 Task: Create a Google Calendar event titled 'Weekly Team training session' on May 26, 2023, from 8:30am to 9:30am at Sector 18, Gurugram, Haryana 122022, India.
Action: Mouse moved to (78, 102)
Screenshot: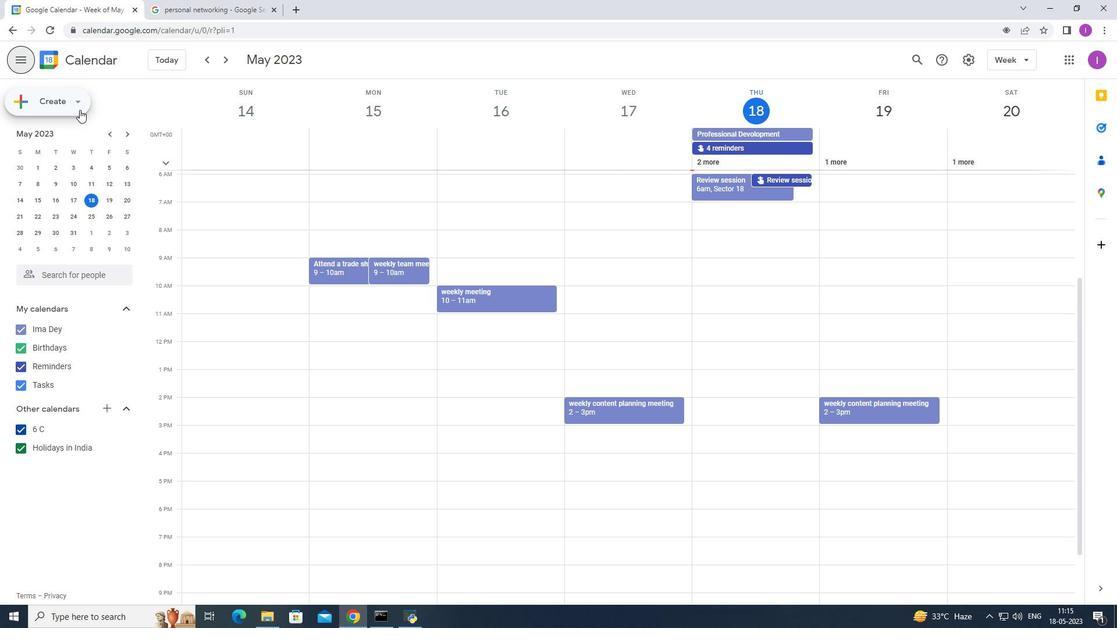 
Action: Mouse pressed left at (78, 102)
Screenshot: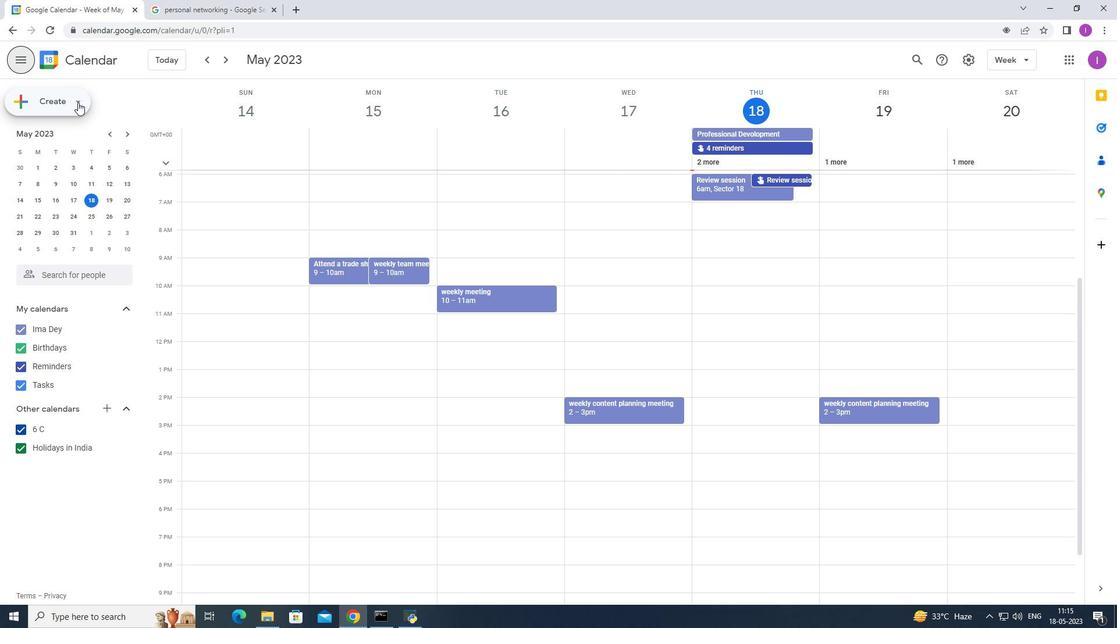 
Action: Mouse moved to (65, 131)
Screenshot: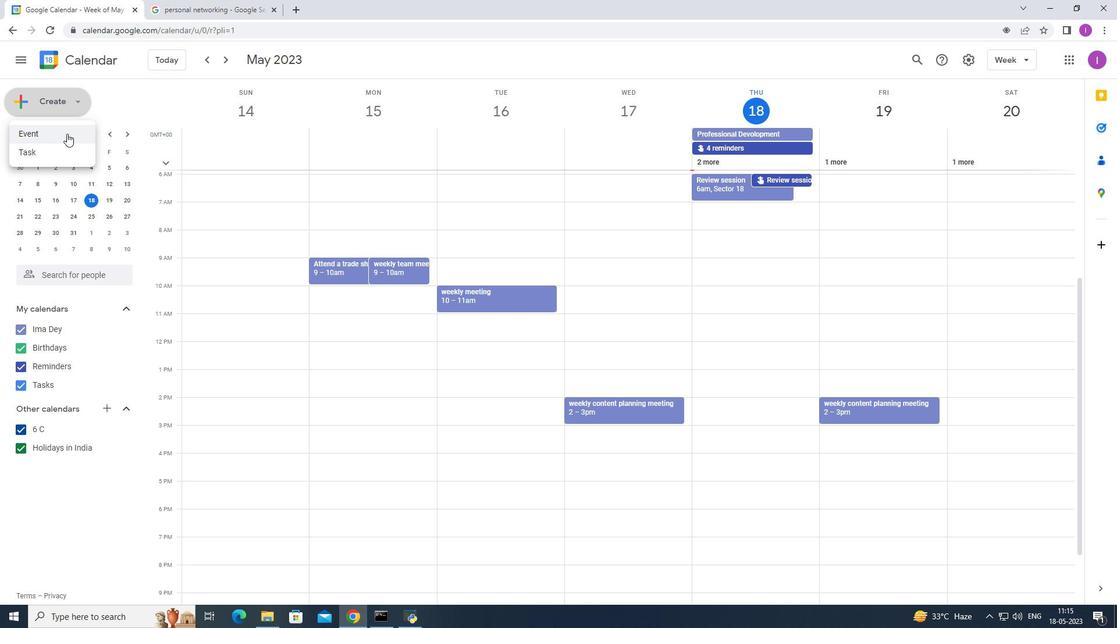 
Action: Mouse pressed left at (65, 131)
Screenshot: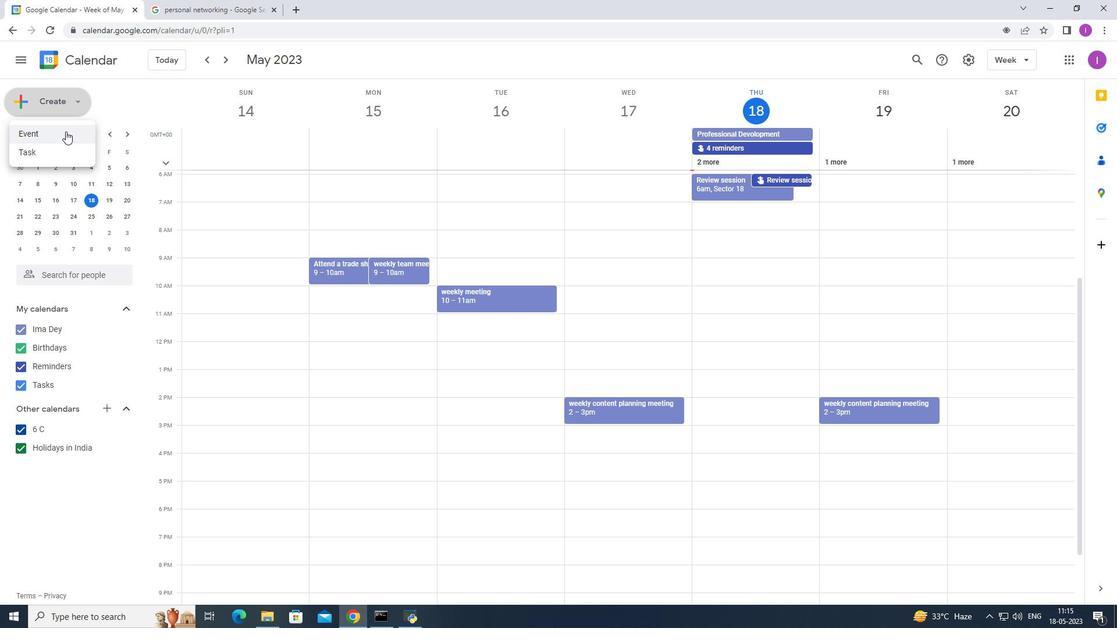 
Action: Mouse moved to (587, 457)
Screenshot: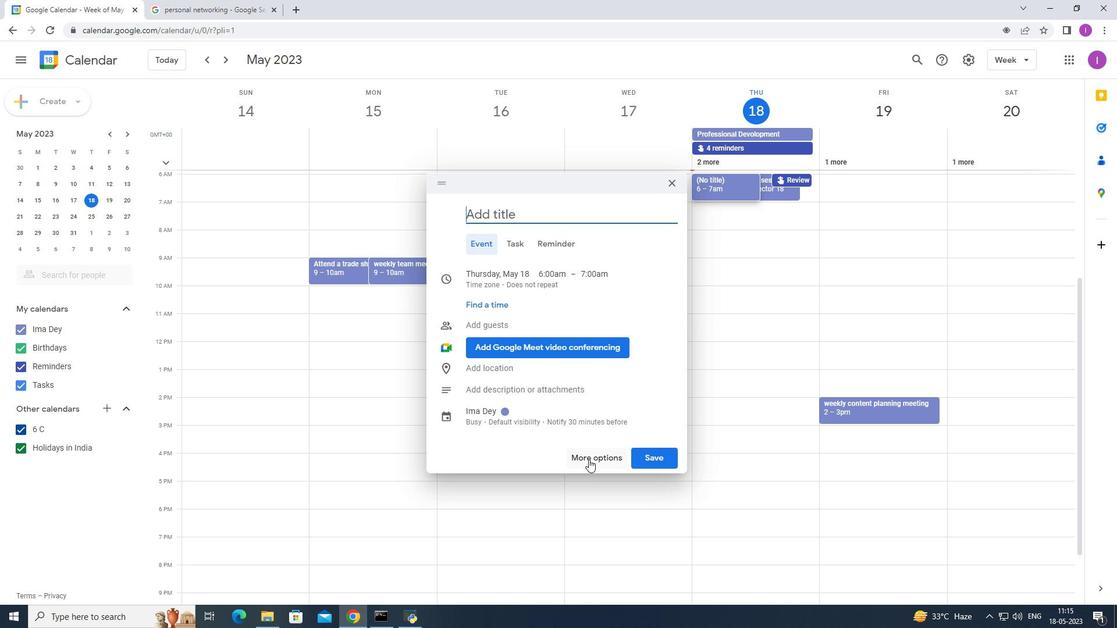 
Action: Mouse pressed left at (587, 457)
Screenshot: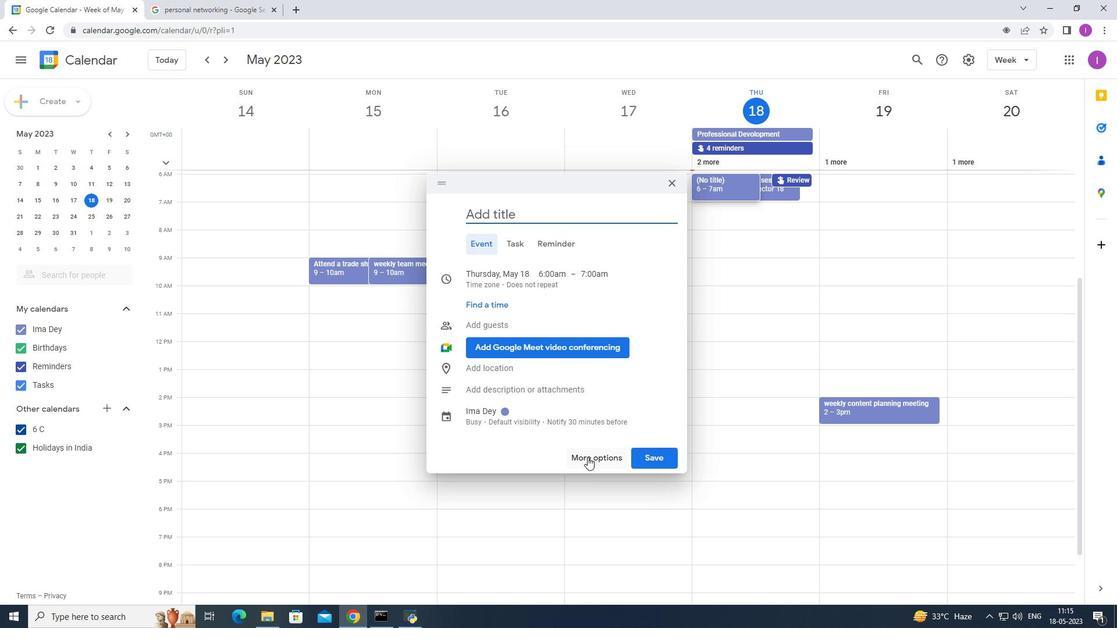 
Action: Mouse moved to (96, 57)
Screenshot: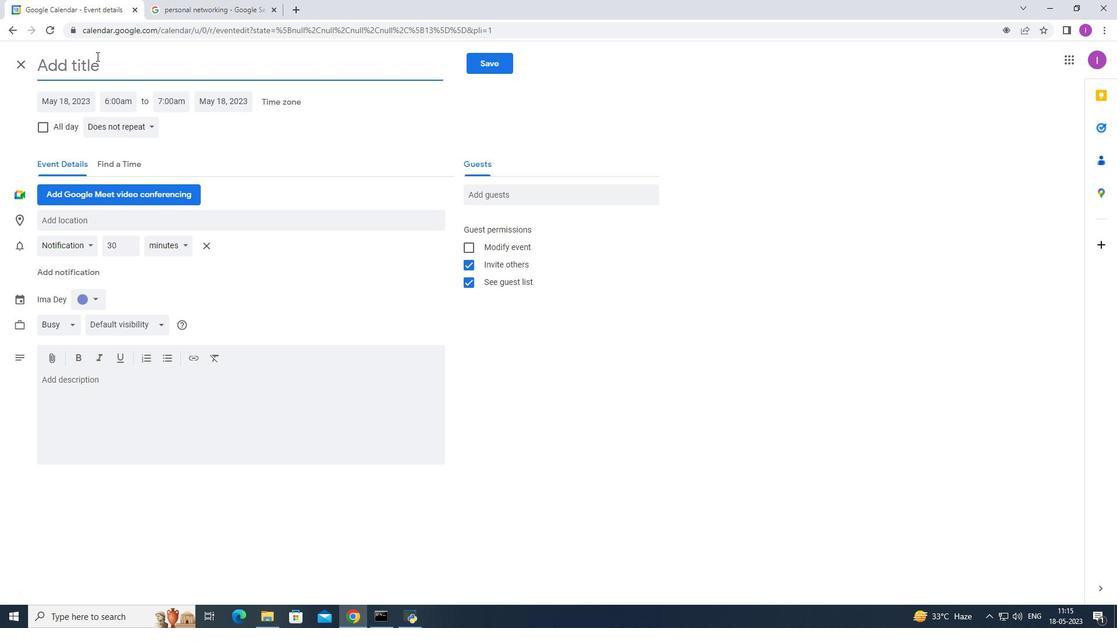 
Action: Key pressed <Key.shift>Weekly<Key.space><Key.shift>Team<Key.space>training<Key.space>session
Screenshot: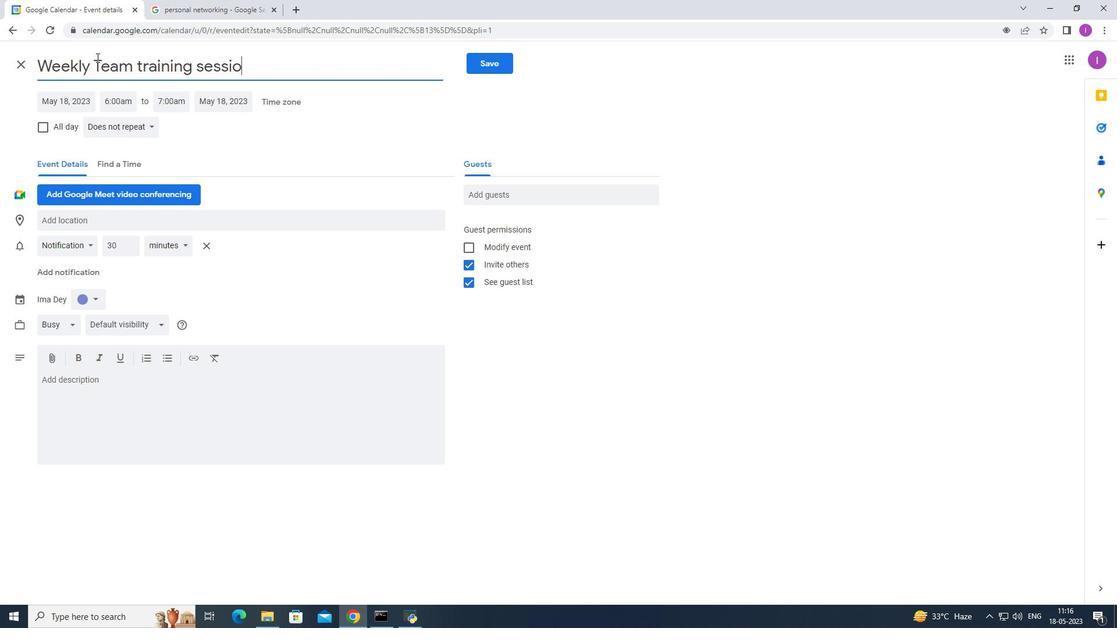 
Action: Mouse moved to (75, 104)
Screenshot: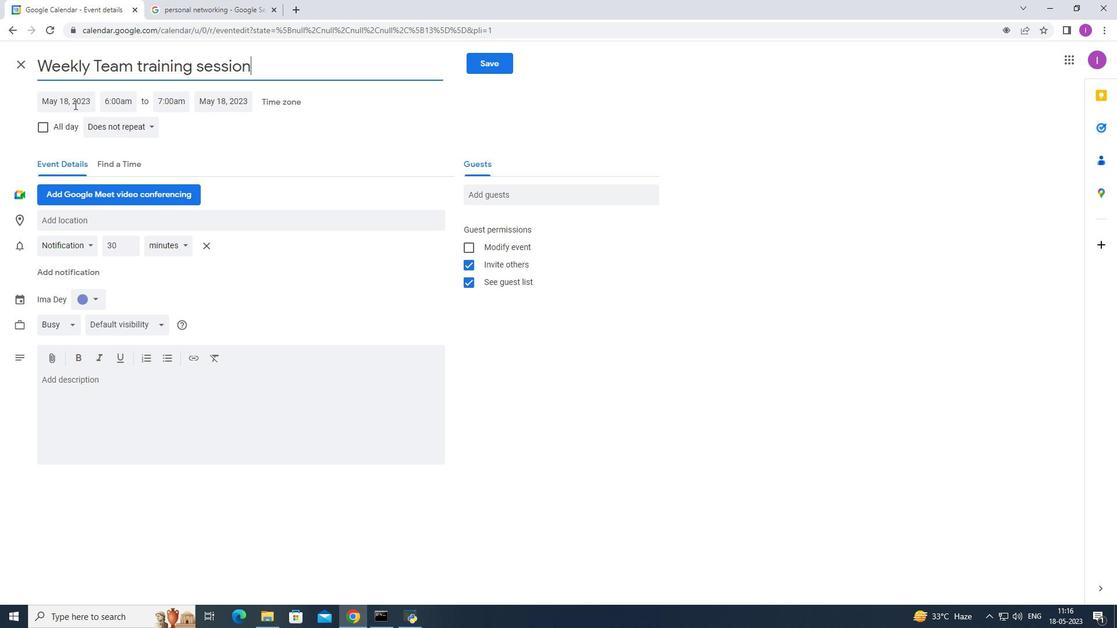 
Action: Mouse pressed left at (75, 104)
Screenshot: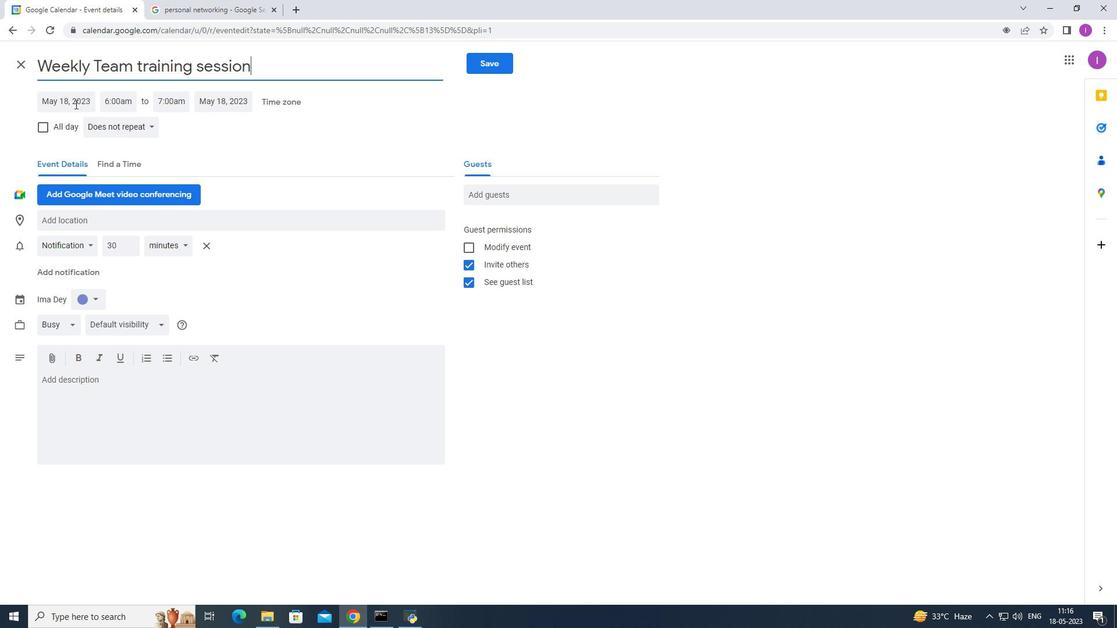 
Action: Mouse moved to (170, 211)
Screenshot: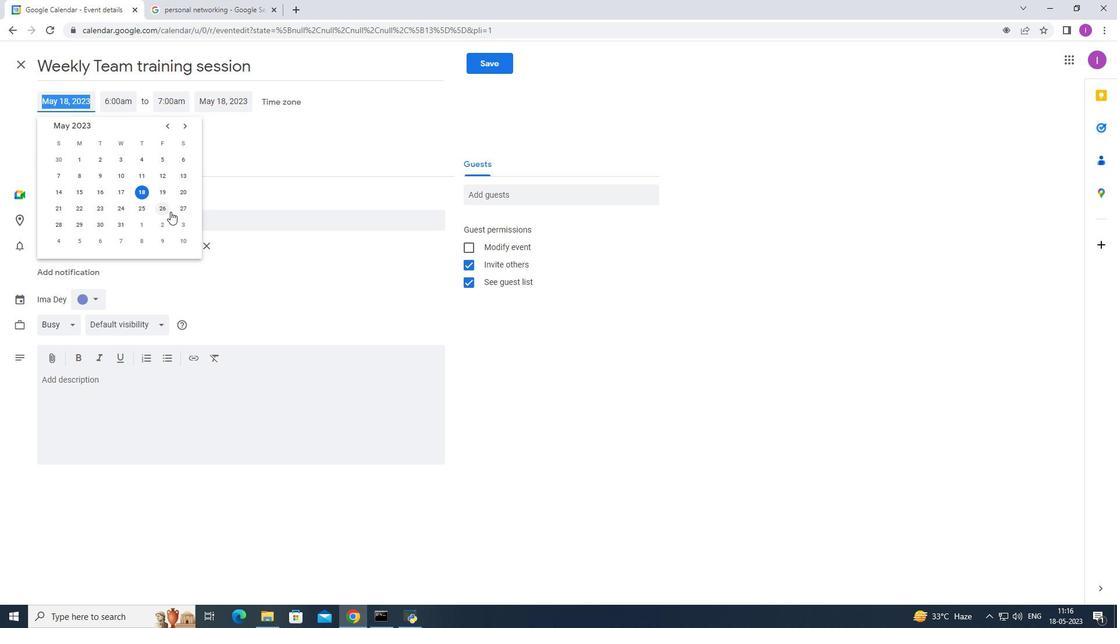
Action: Mouse pressed left at (170, 211)
Screenshot: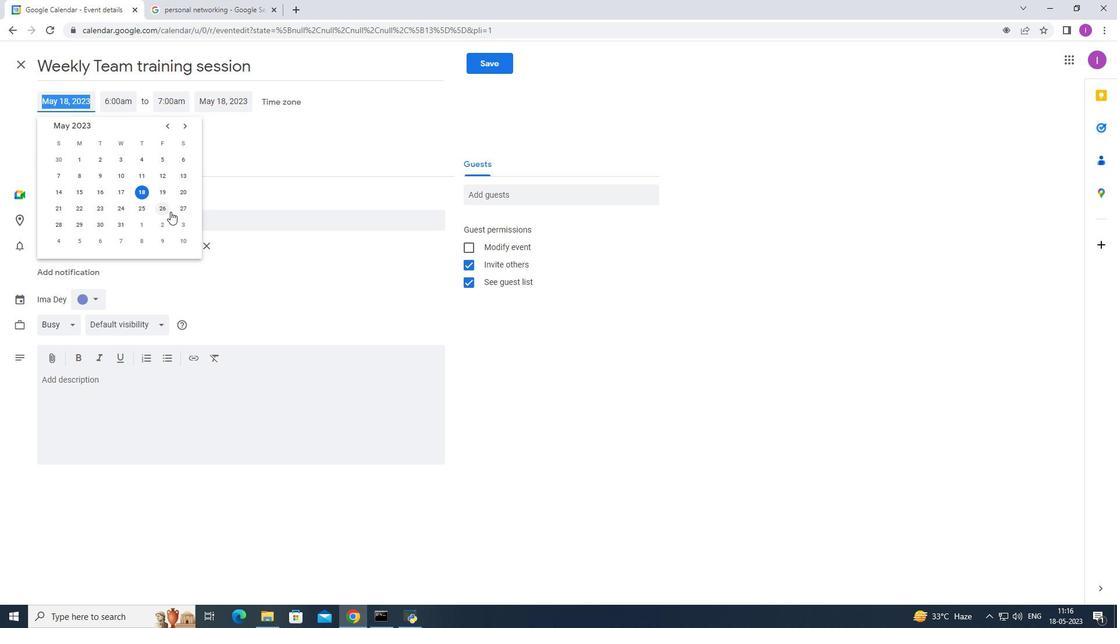 
Action: Mouse moved to (135, 167)
Screenshot: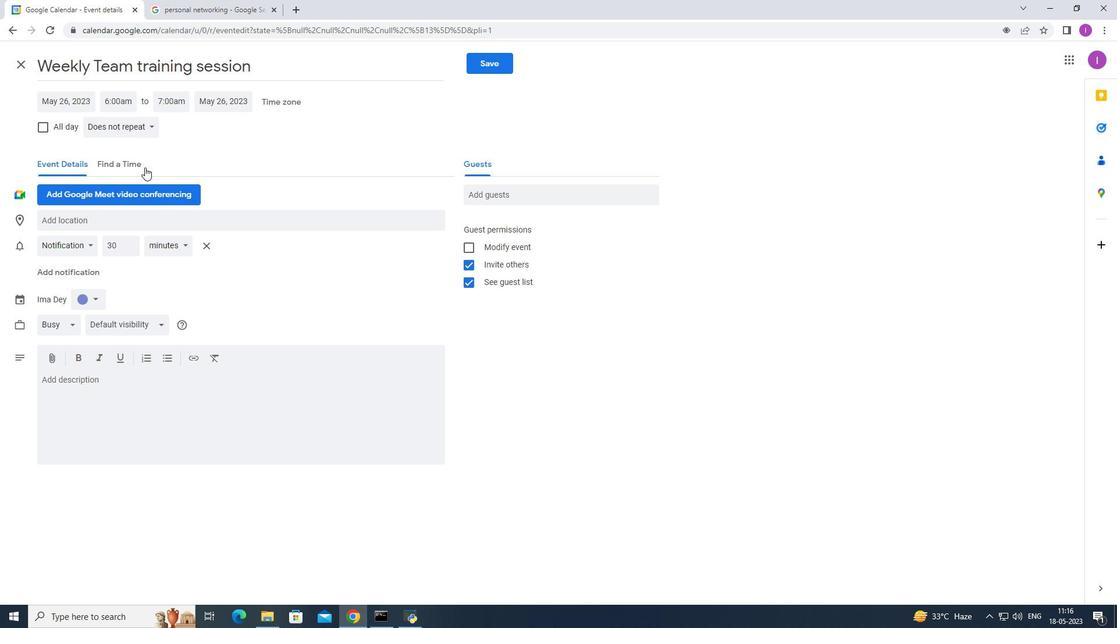 
Action: Mouse pressed left at (135, 167)
Screenshot: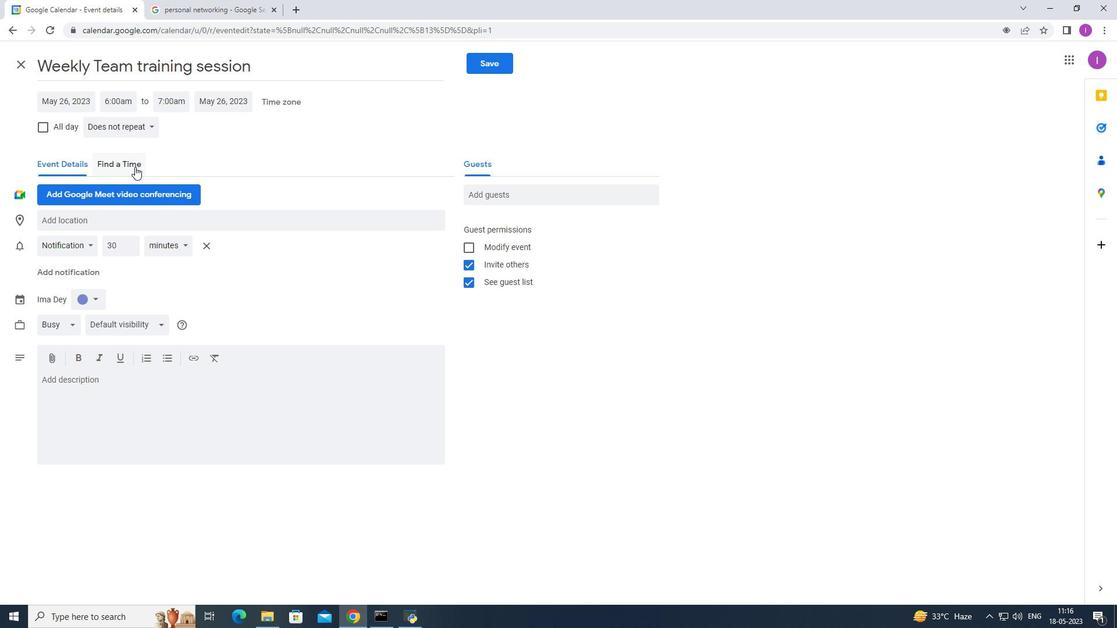 
Action: Mouse moved to (118, 412)
Screenshot: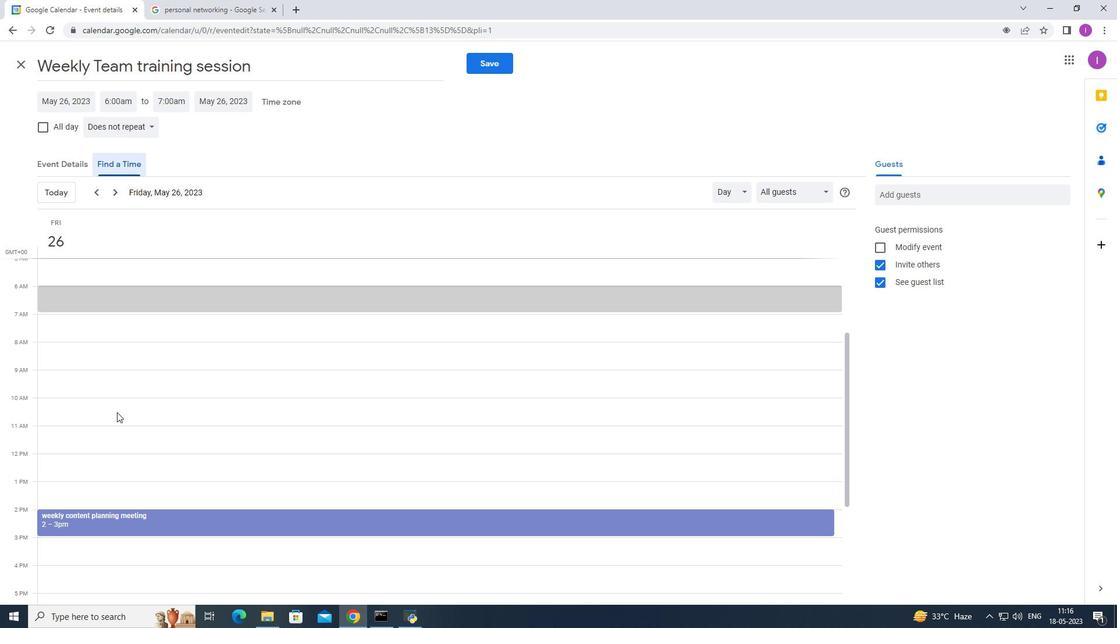 
Action: Mouse scrolled (118, 411) with delta (0, 0)
Screenshot: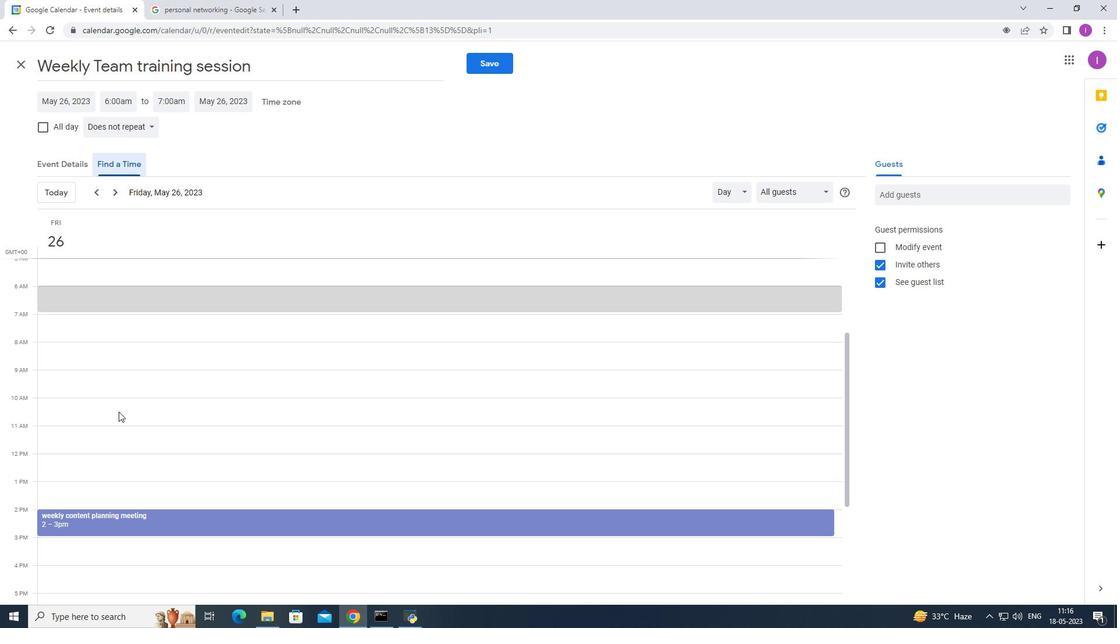 
Action: Mouse scrolled (118, 411) with delta (0, 0)
Screenshot: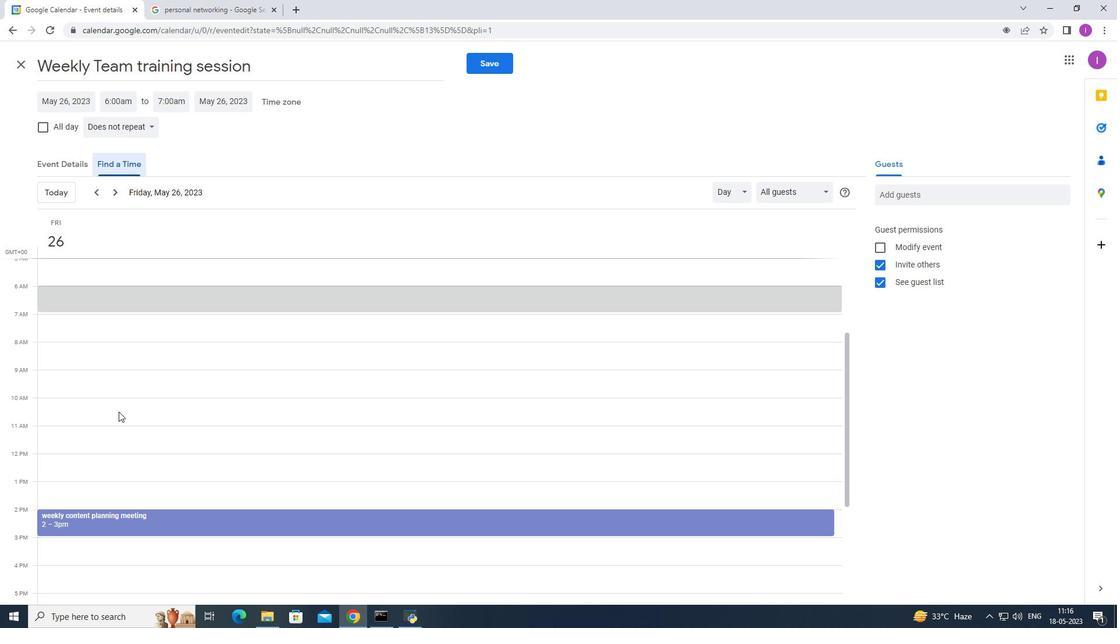 
Action: Mouse scrolled (118, 411) with delta (0, 0)
Screenshot: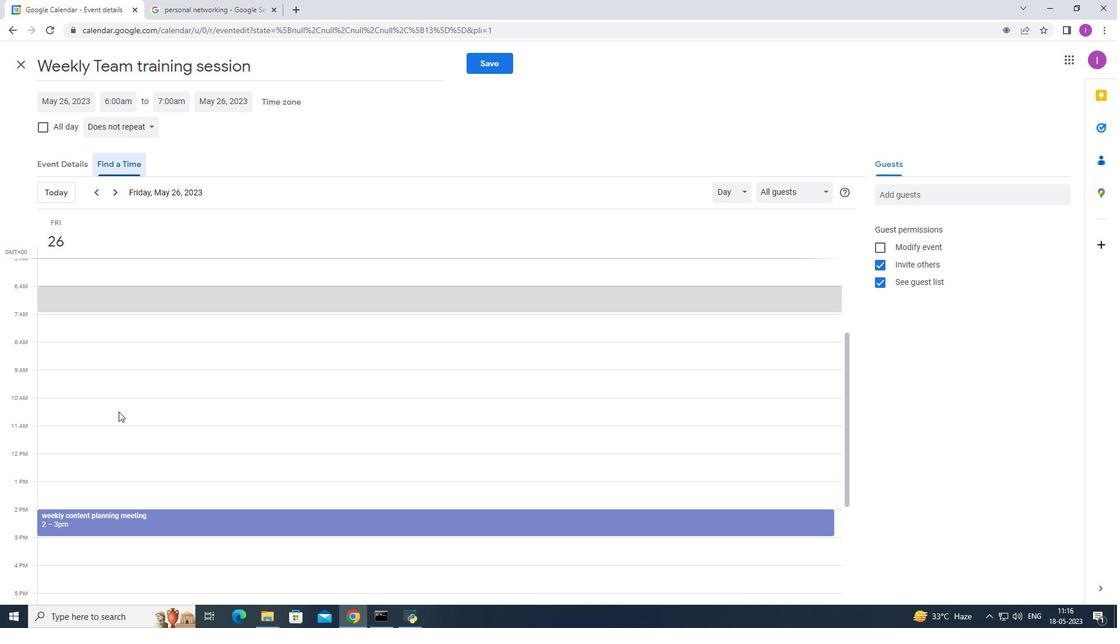 
Action: Mouse moved to (127, 407)
Screenshot: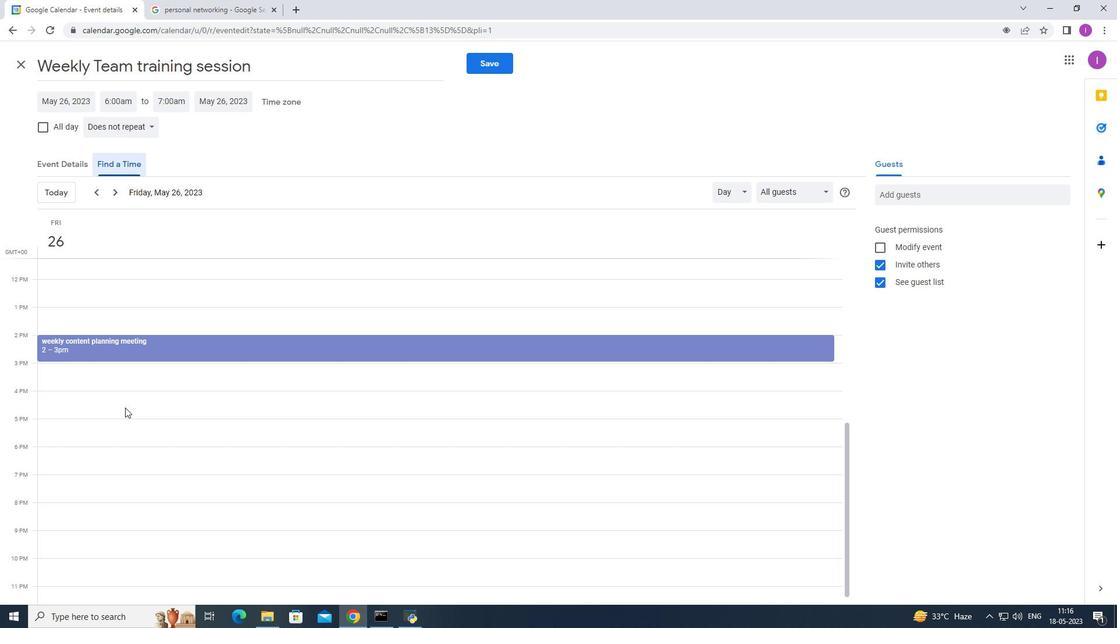 
Action: Mouse scrolled (127, 406) with delta (0, 0)
Screenshot: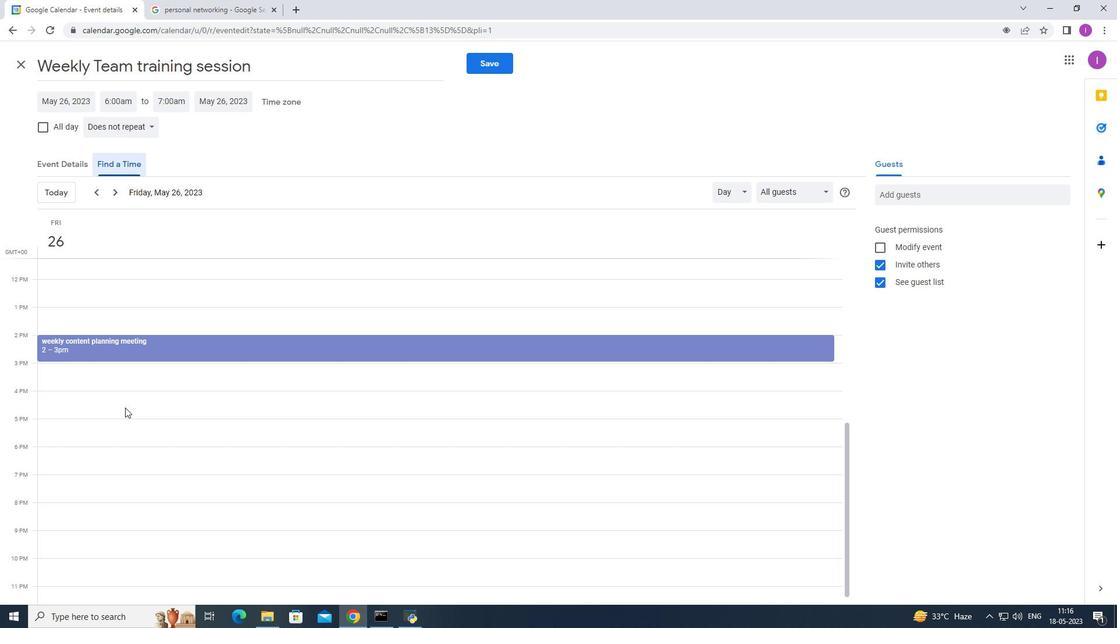 
Action: Mouse scrolled (127, 406) with delta (0, 0)
Screenshot: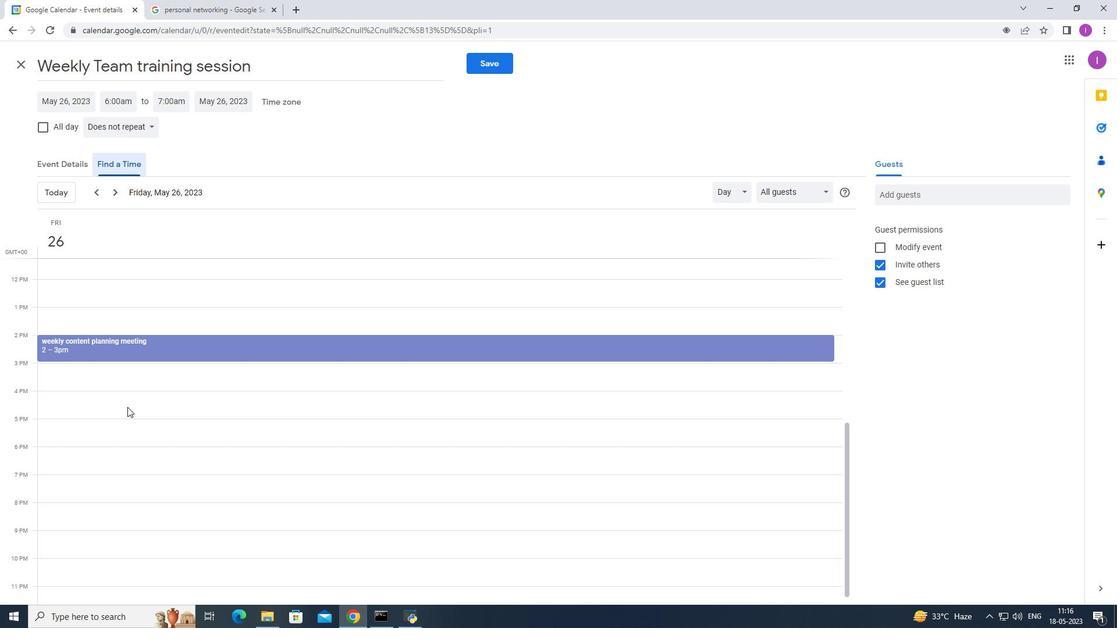 
Action: Mouse scrolled (127, 406) with delta (0, 0)
Screenshot: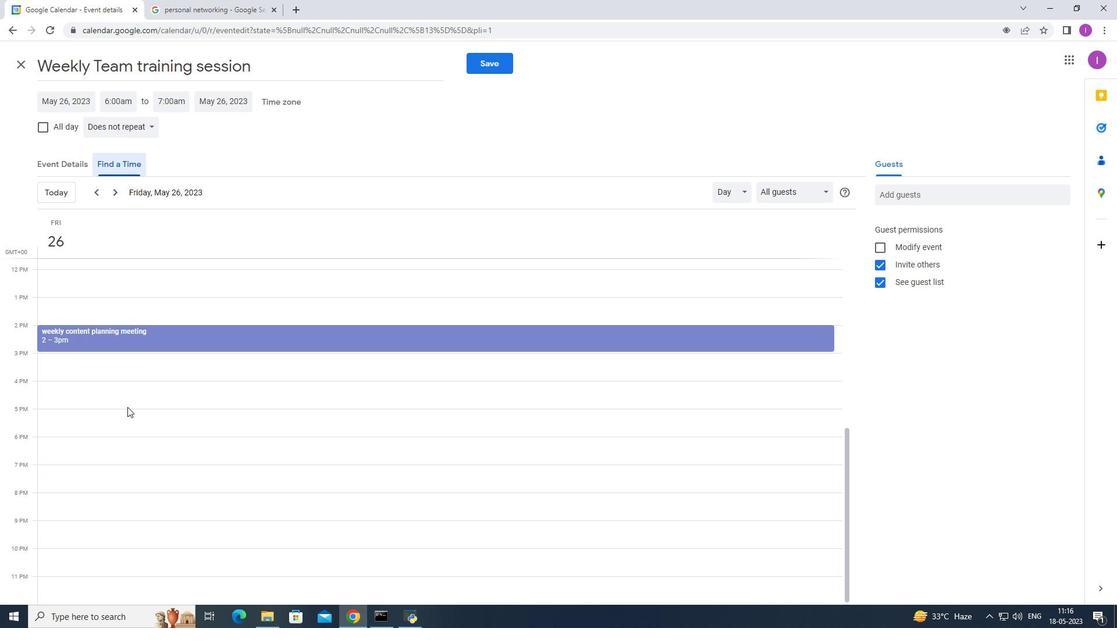 
Action: Mouse moved to (72, 279)
Screenshot: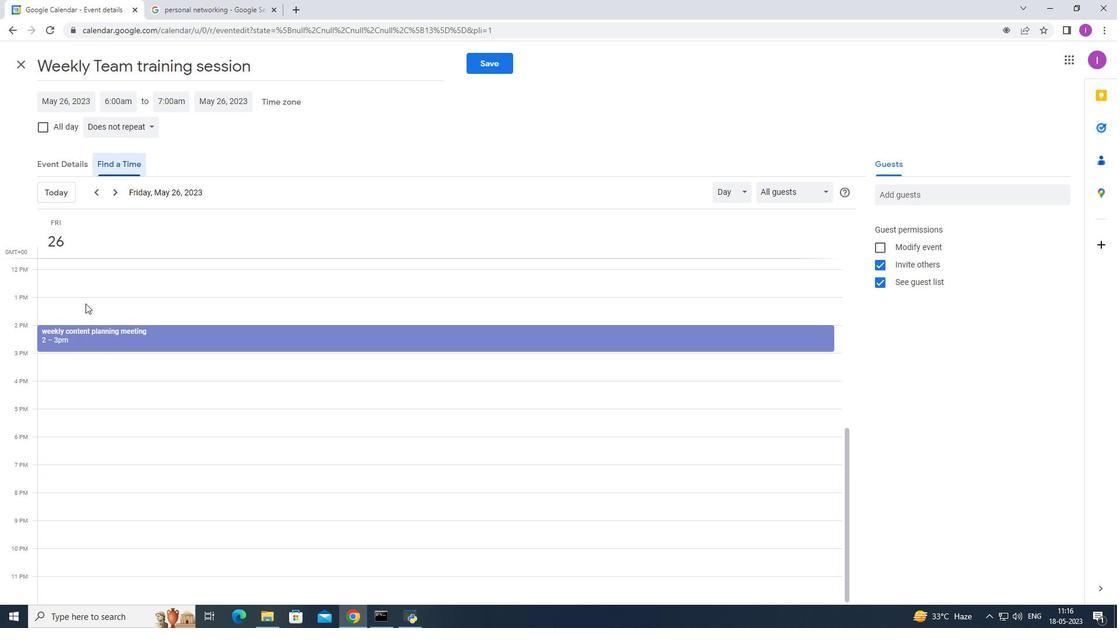 
Action: Mouse scrolled (72, 279) with delta (0, 0)
Screenshot: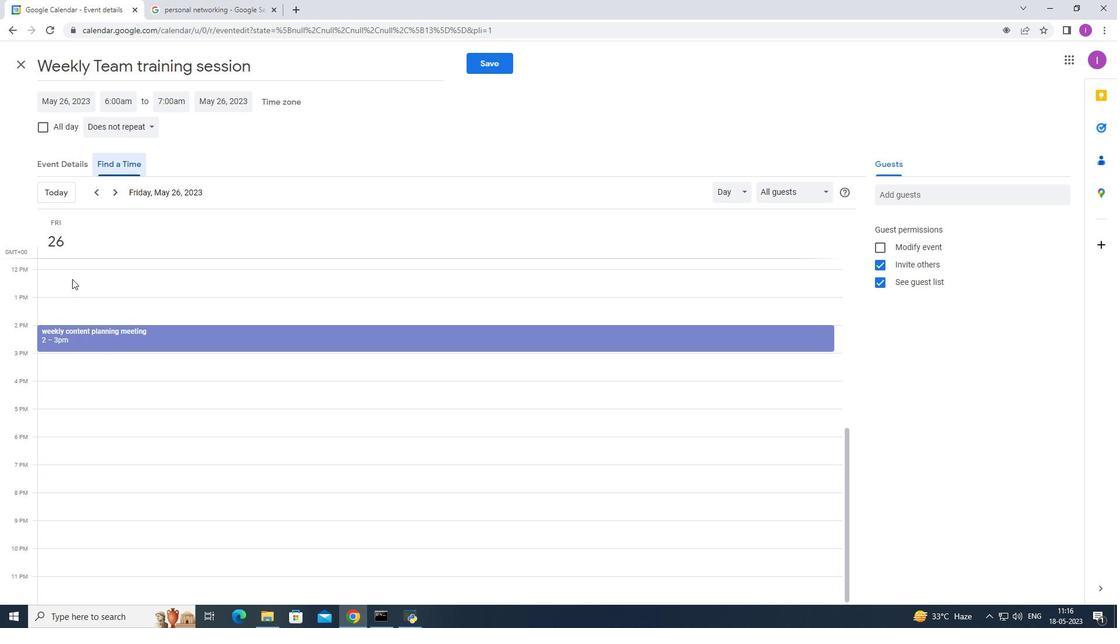 
Action: Mouse scrolled (72, 279) with delta (0, 0)
Screenshot: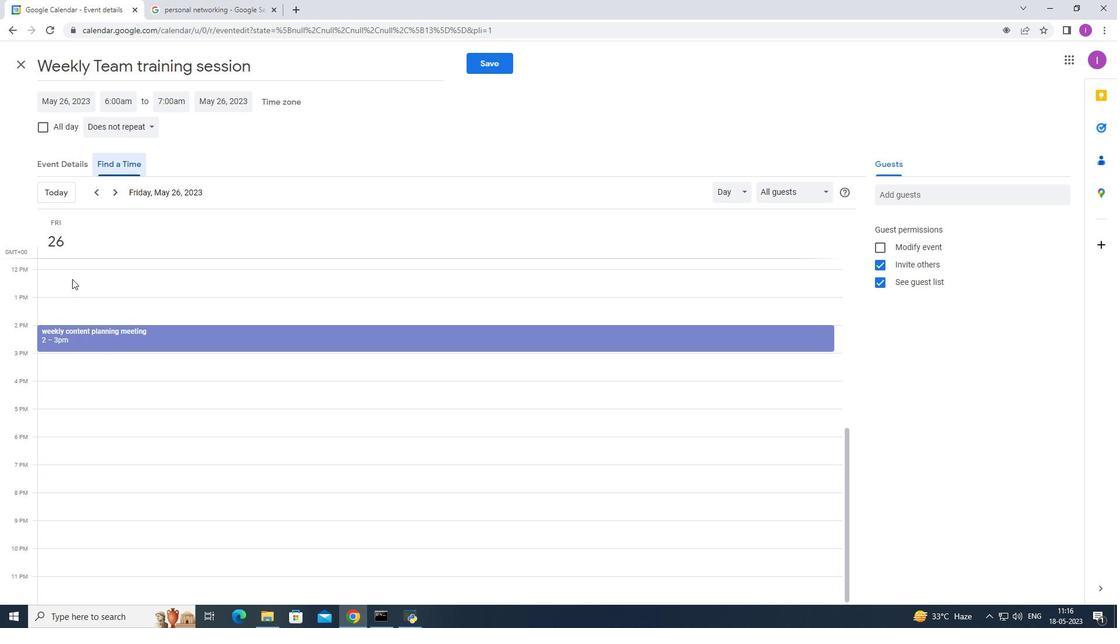 
Action: Mouse scrolled (72, 279) with delta (0, 0)
Screenshot: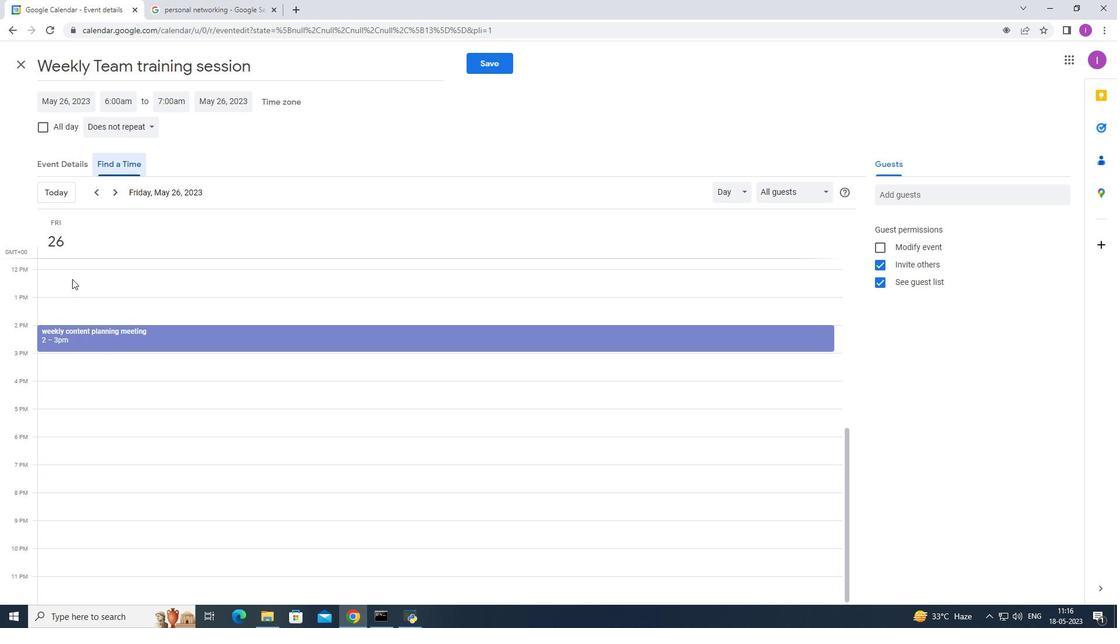 
Action: Mouse moved to (100, 373)
Screenshot: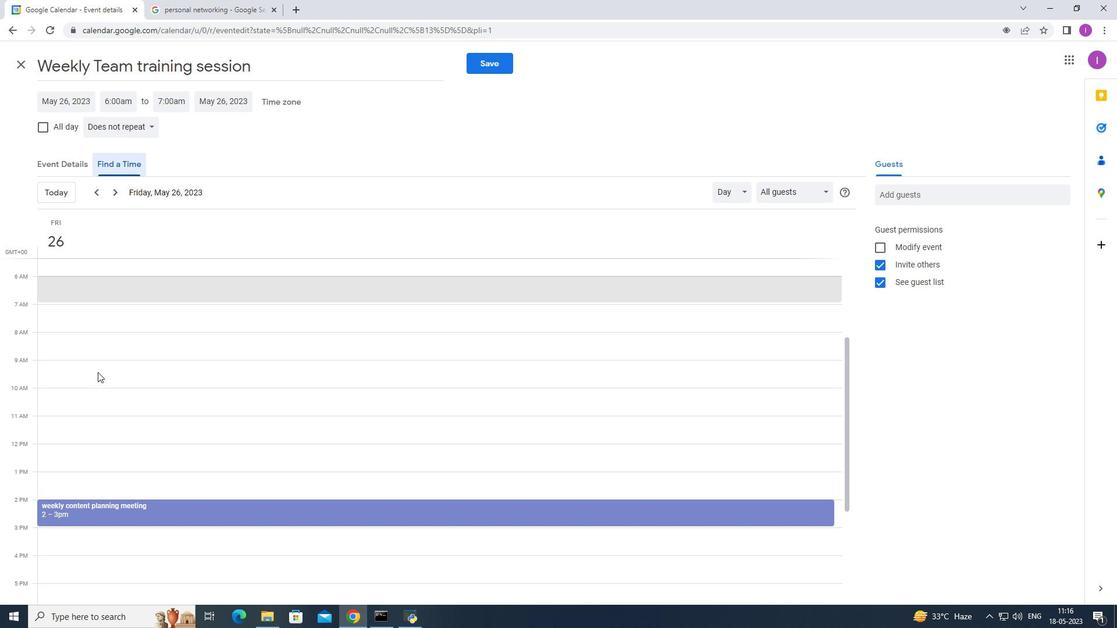 
Action: Mouse scrolled (100, 373) with delta (0, 0)
Screenshot: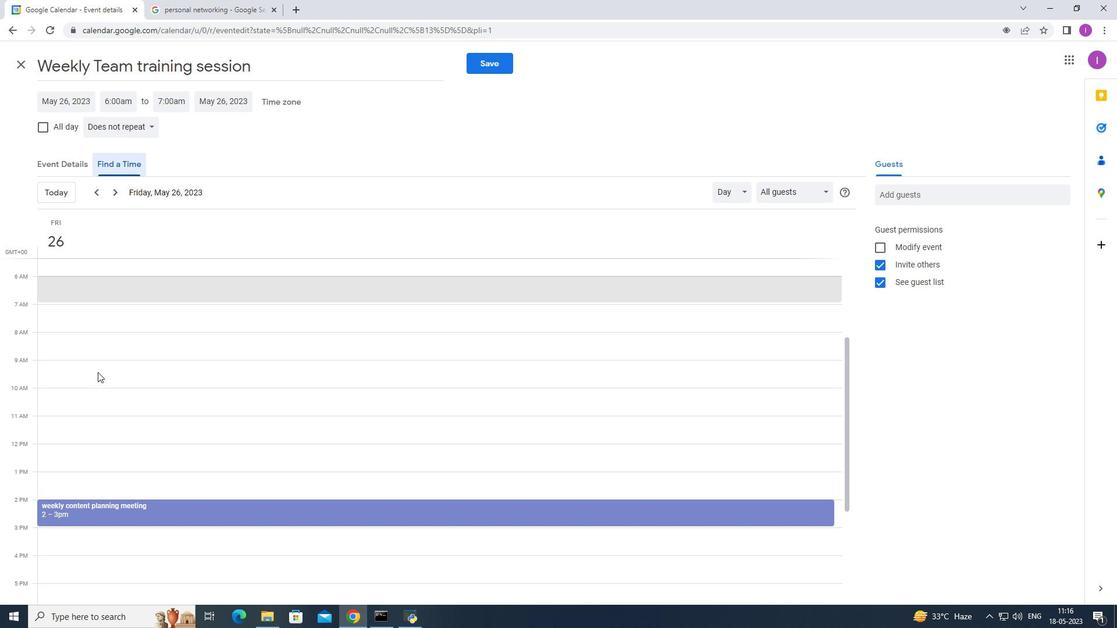 
Action: Mouse moved to (100, 374)
Screenshot: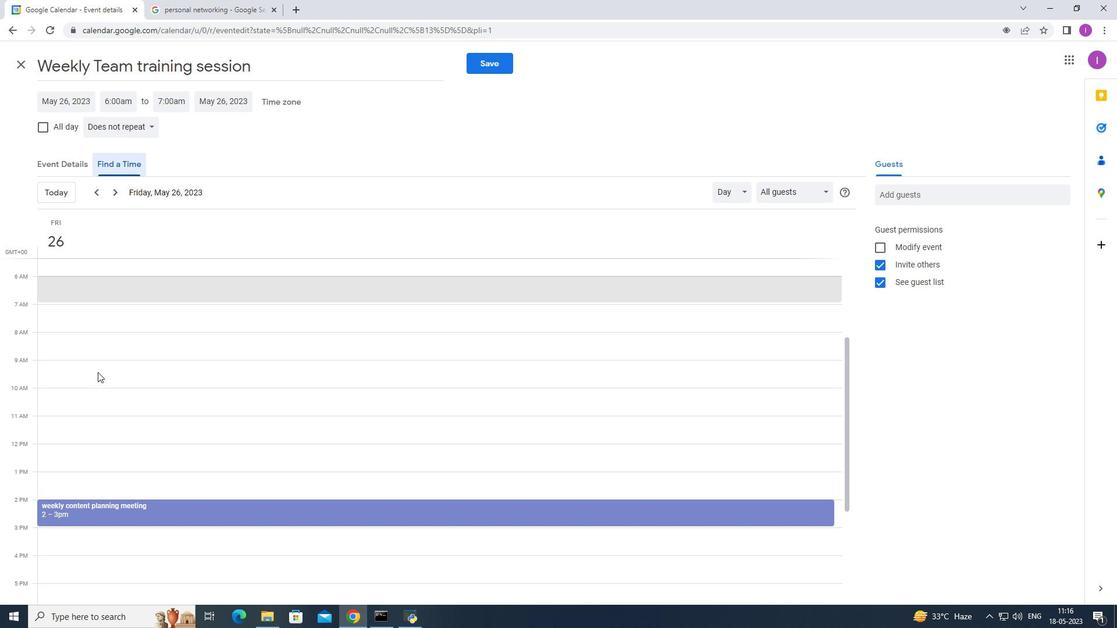 
Action: Mouse scrolled (100, 373) with delta (0, 0)
Screenshot: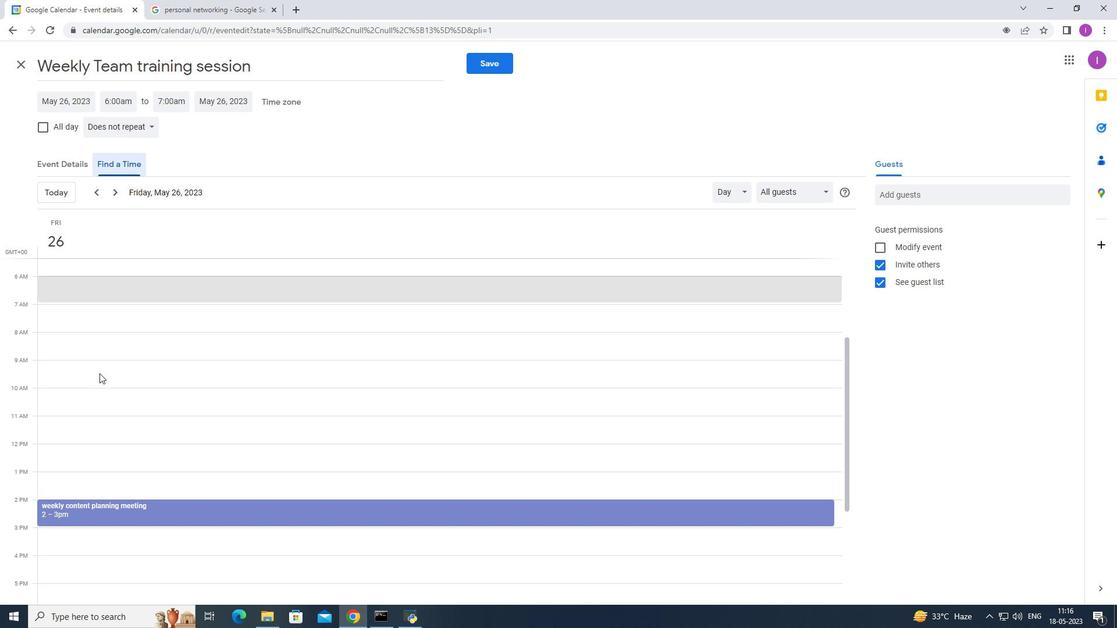 
Action: Mouse scrolled (100, 373) with delta (0, 0)
Screenshot: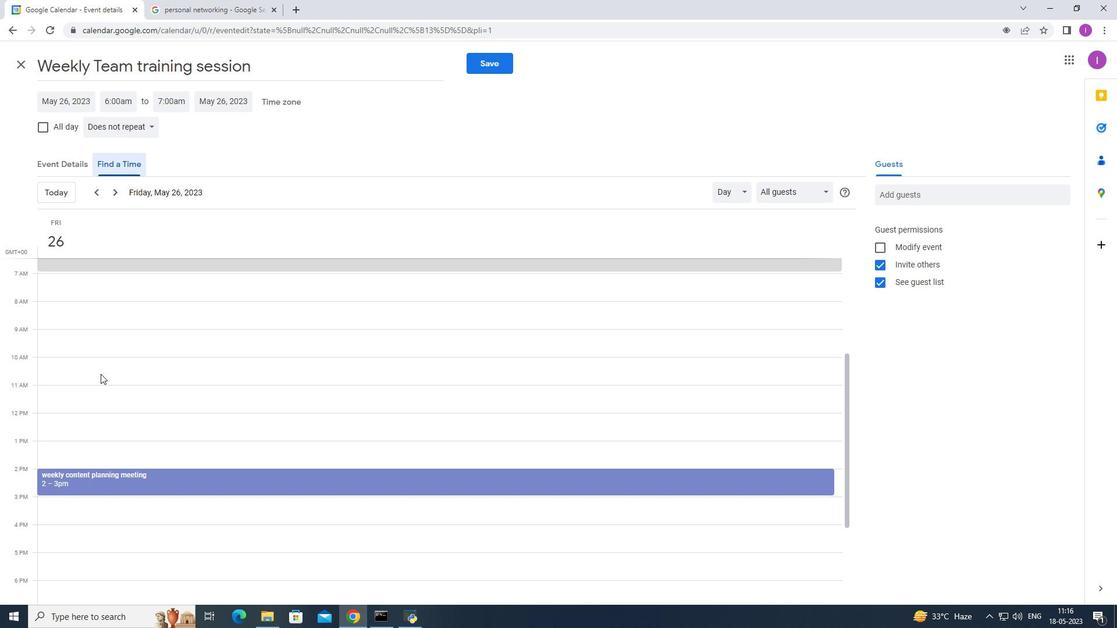 
Action: Mouse moved to (103, 373)
Screenshot: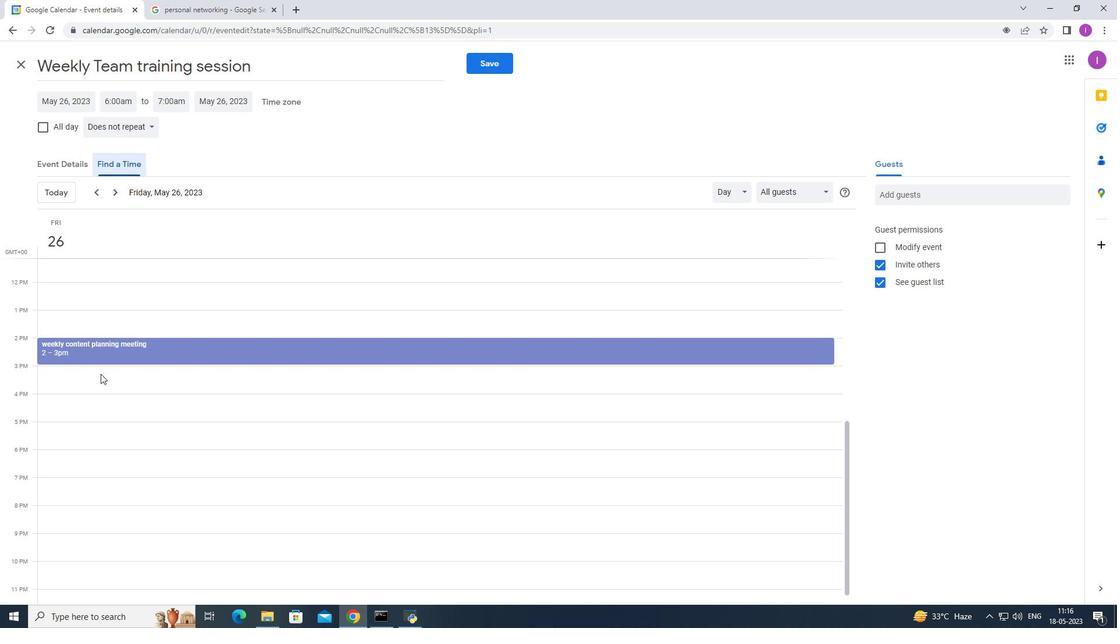 
Action: Mouse scrolled (103, 372) with delta (0, 0)
Screenshot: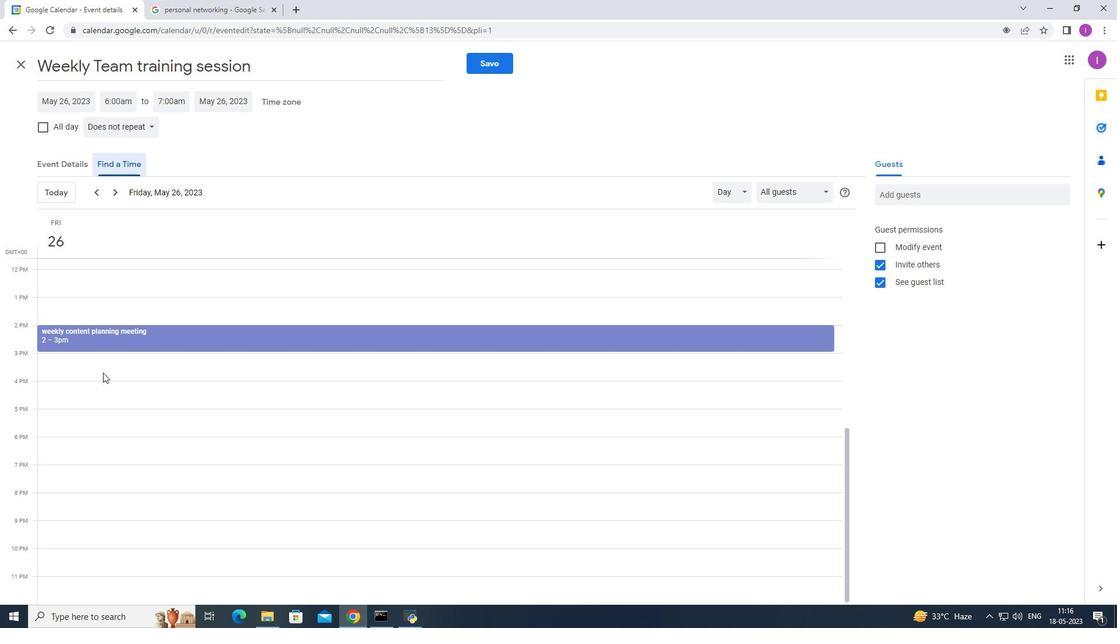 
Action: Mouse scrolled (103, 372) with delta (0, 0)
Screenshot: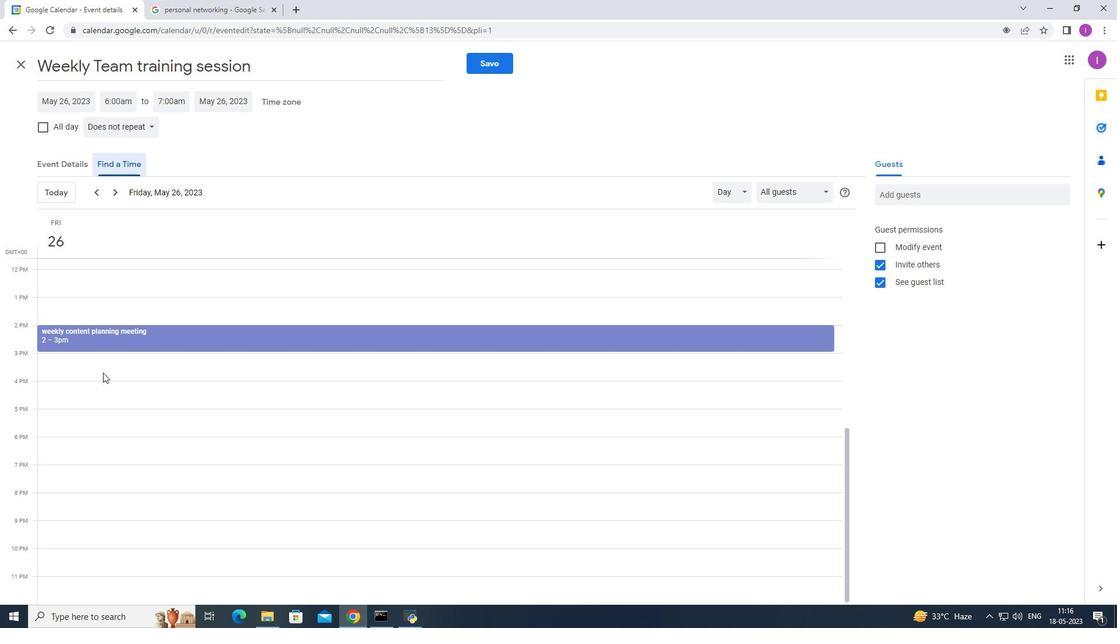 
Action: Mouse scrolled (103, 372) with delta (0, 0)
Screenshot: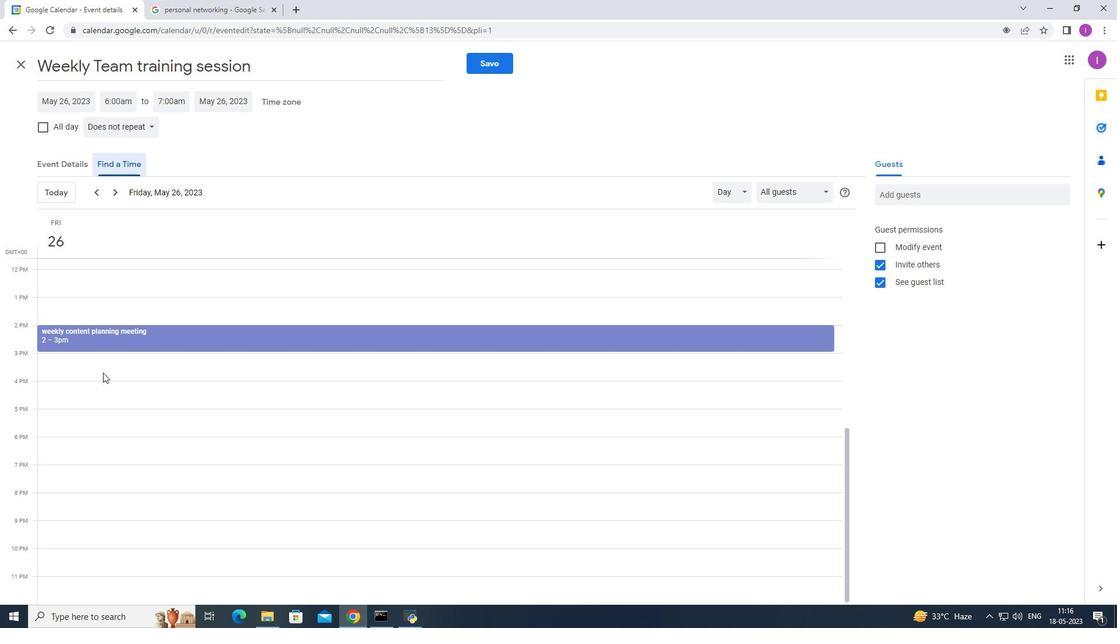 
Action: Mouse scrolled (103, 372) with delta (0, 0)
Screenshot: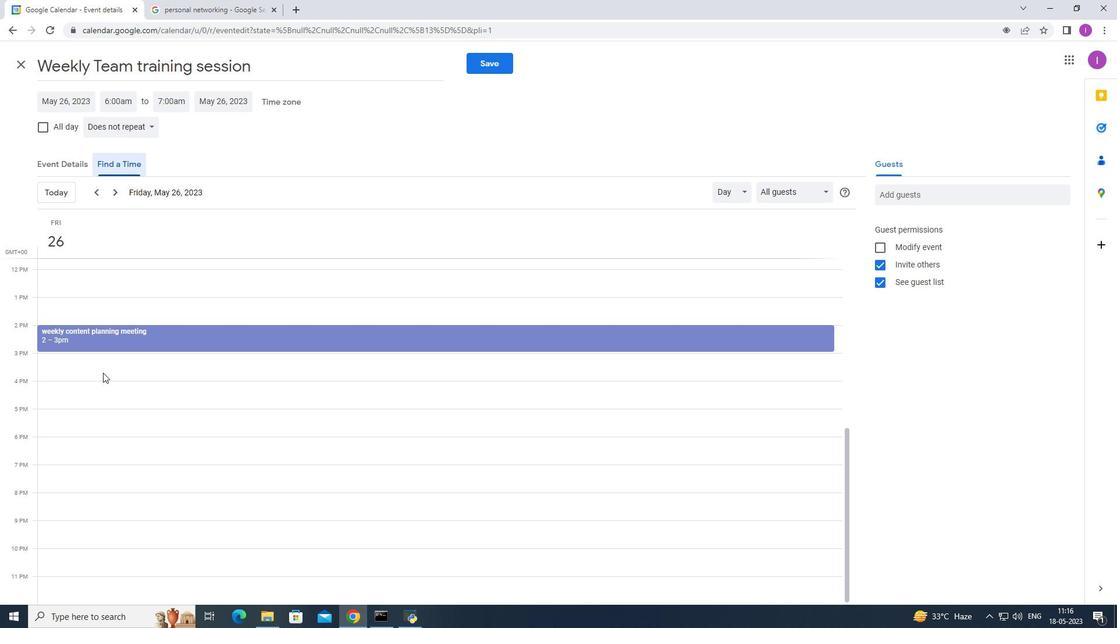 
Action: Mouse moved to (77, 512)
Screenshot: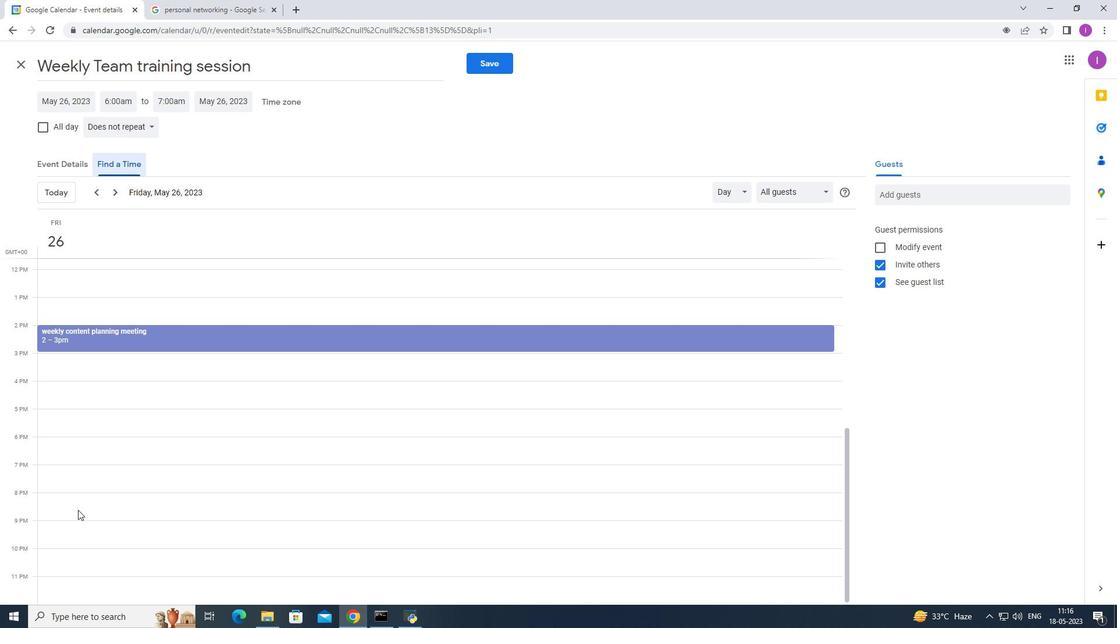 
Action: Mouse pressed left at (77, 512)
Screenshot: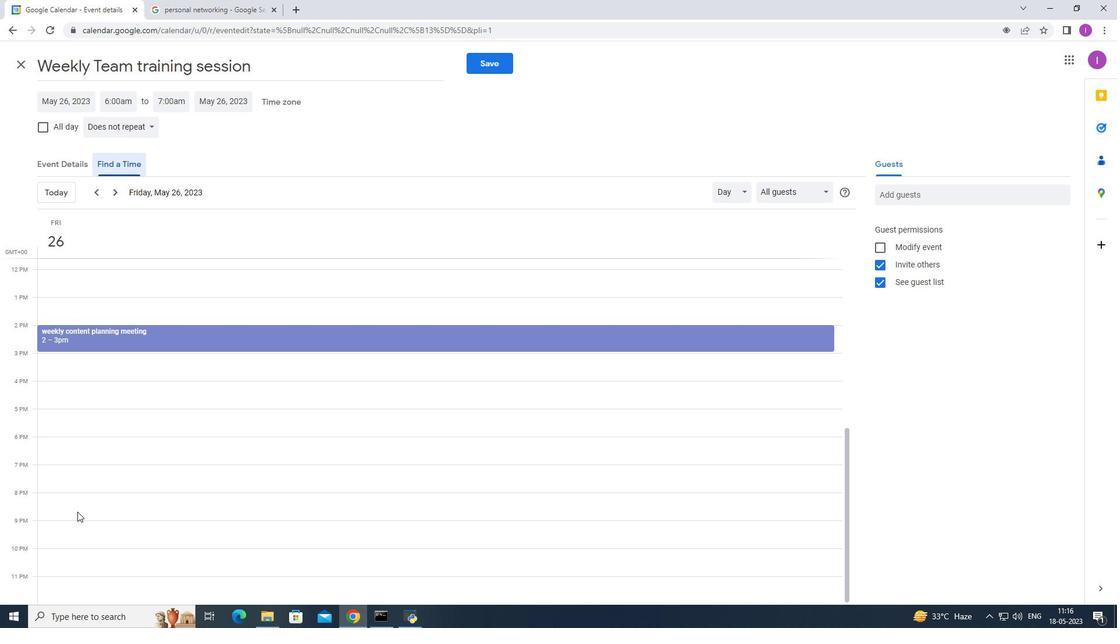 
Action: Mouse moved to (91, 385)
Screenshot: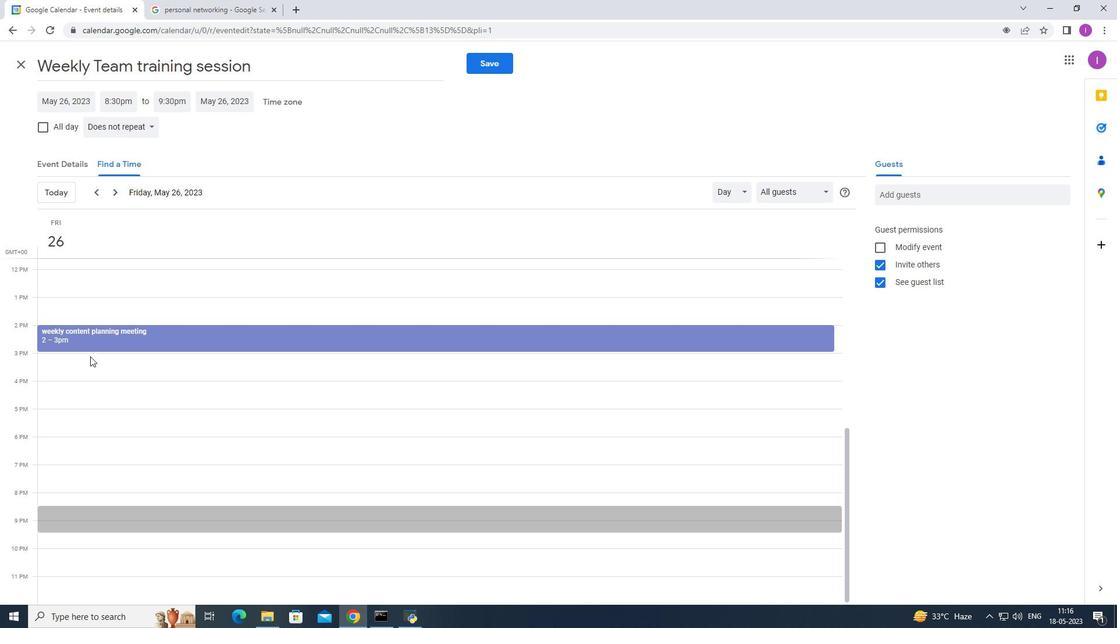 
Action: Mouse scrolled (91, 386) with delta (0, 0)
Screenshot: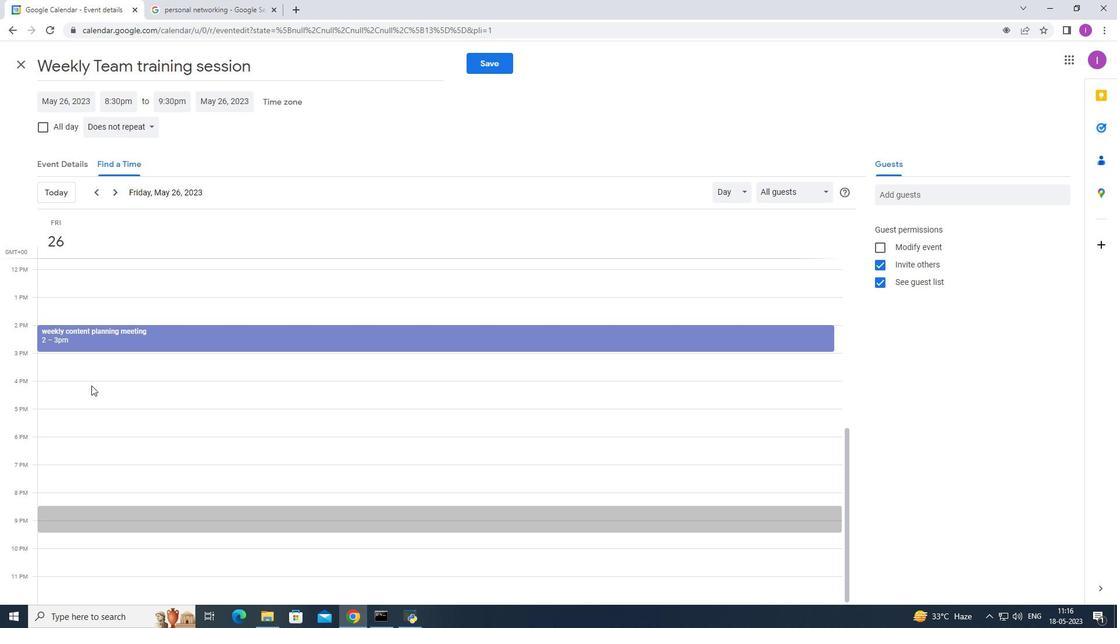 
Action: Mouse scrolled (91, 386) with delta (0, 0)
Screenshot: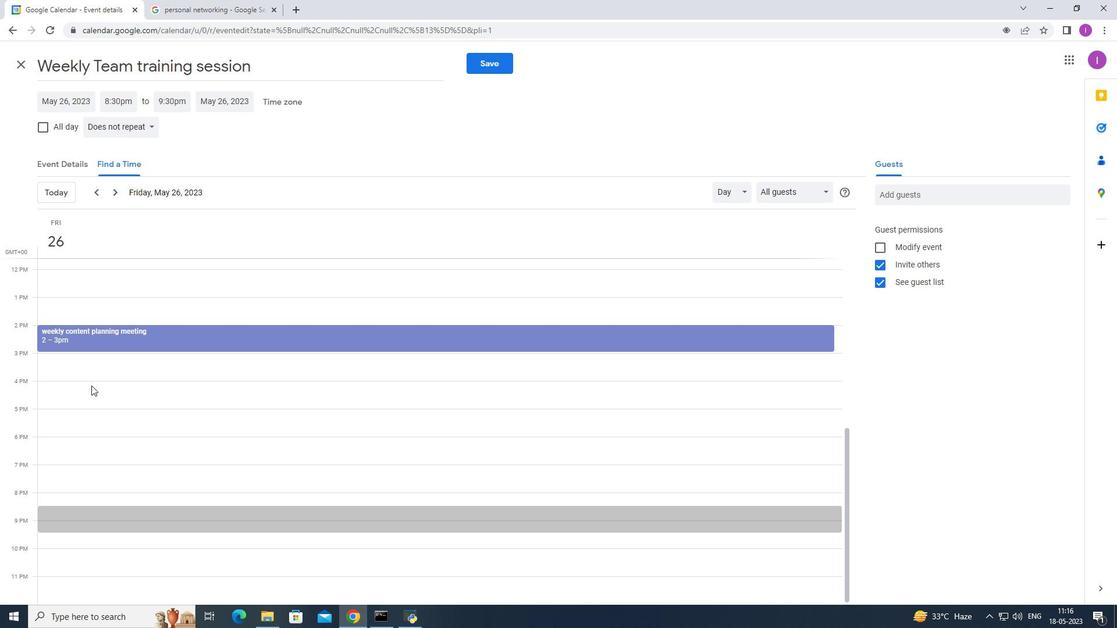 
Action: Mouse moved to (97, 288)
Screenshot: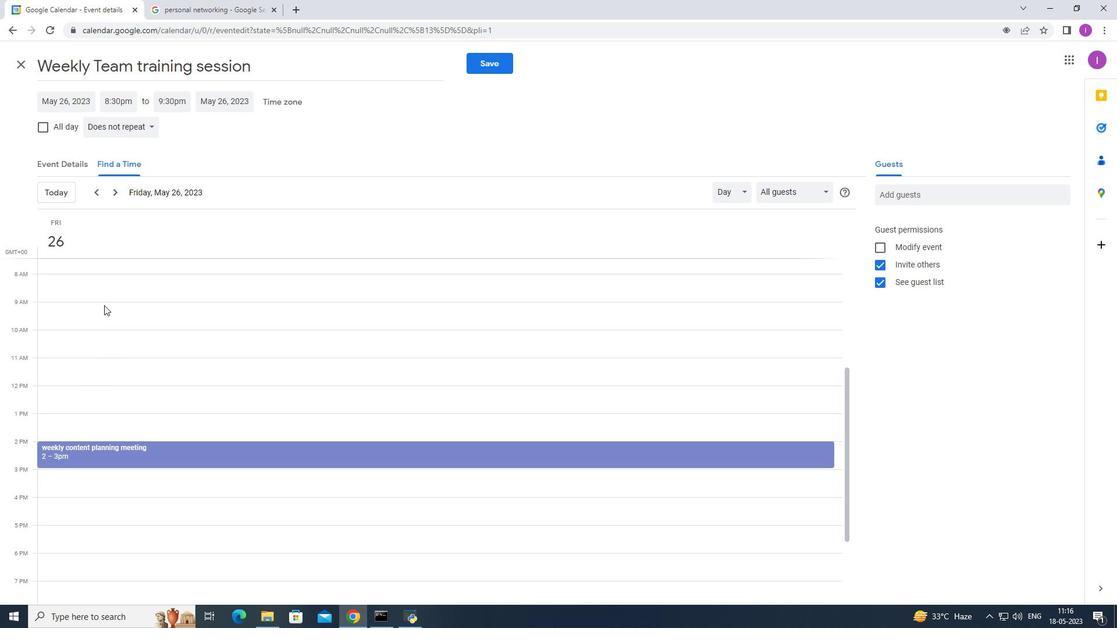 
Action: Mouse pressed left at (97, 288)
Screenshot: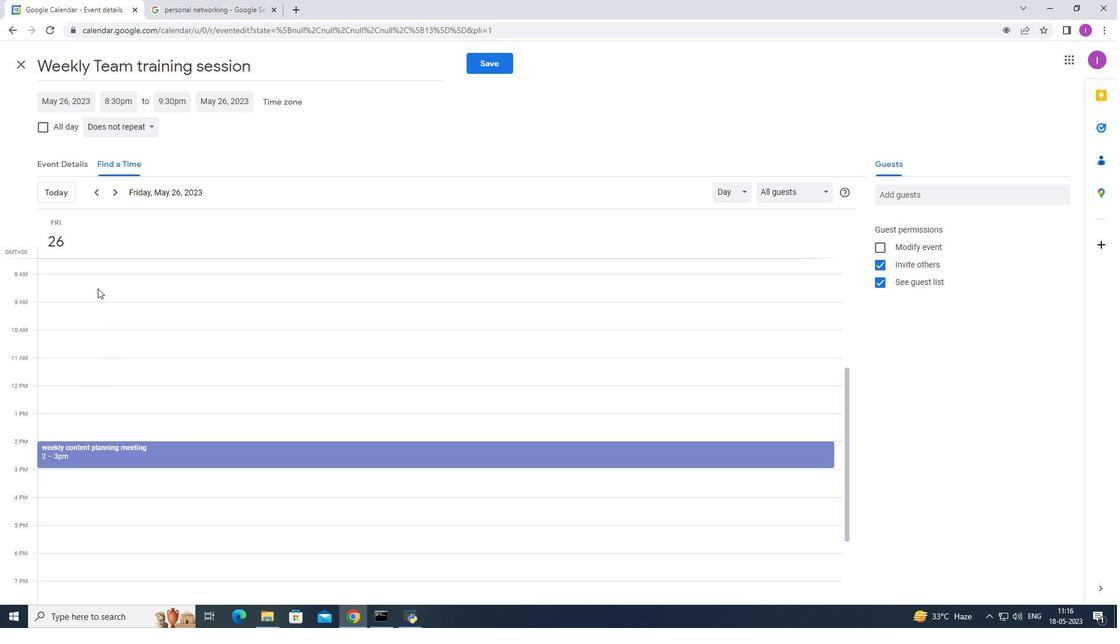 
Action: Mouse moved to (100, 296)
Screenshot: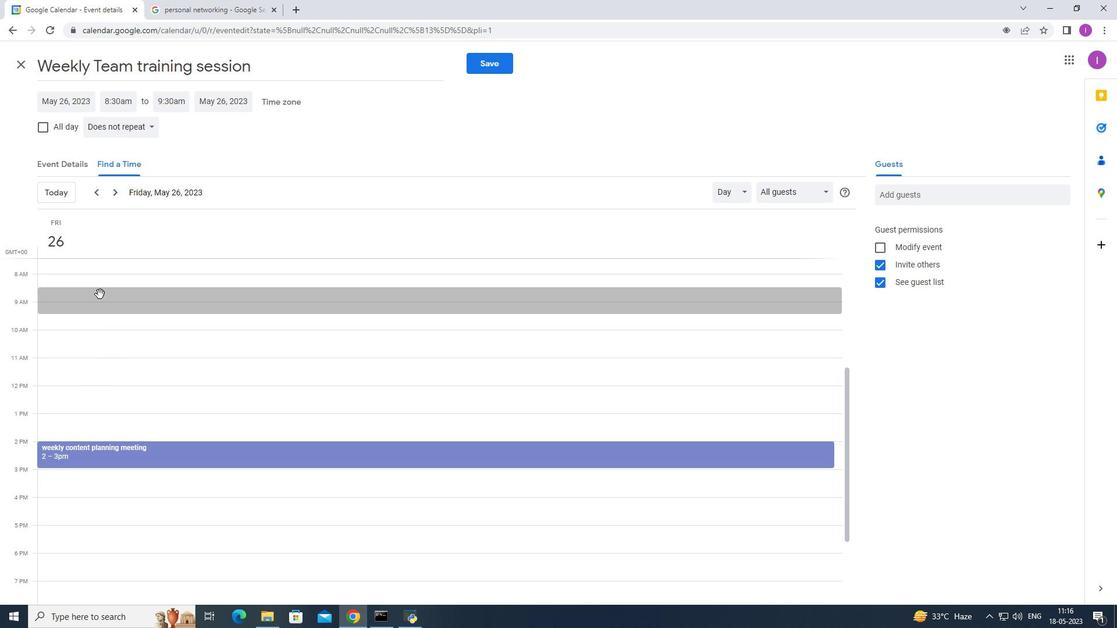 
Action: Mouse pressed left at (100, 296)
Screenshot: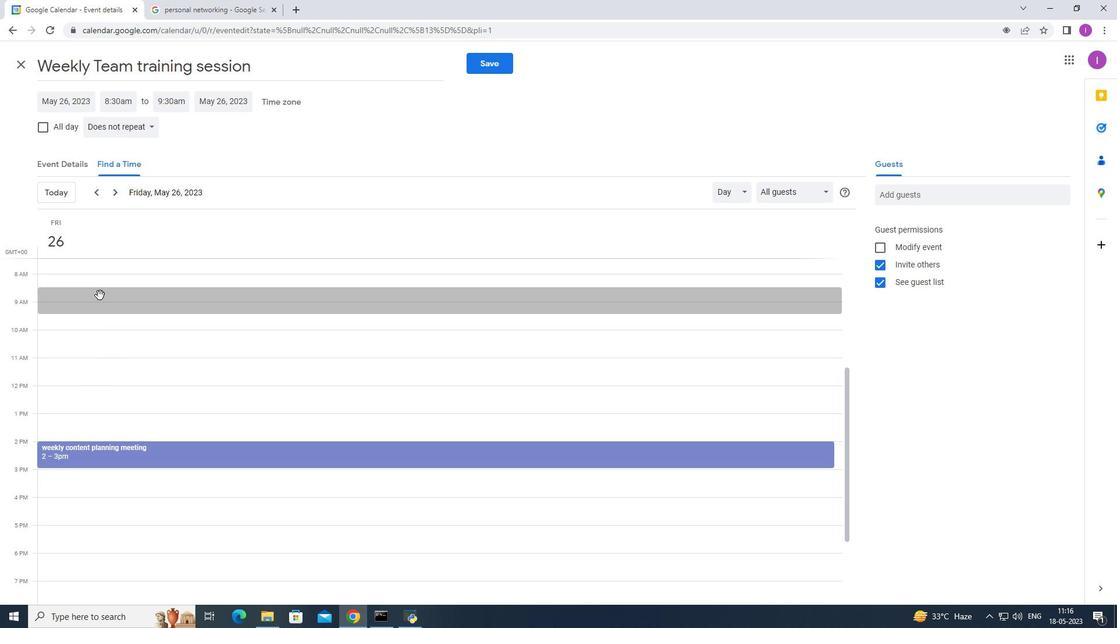 
Action: Mouse moved to (100, 296)
Screenshot: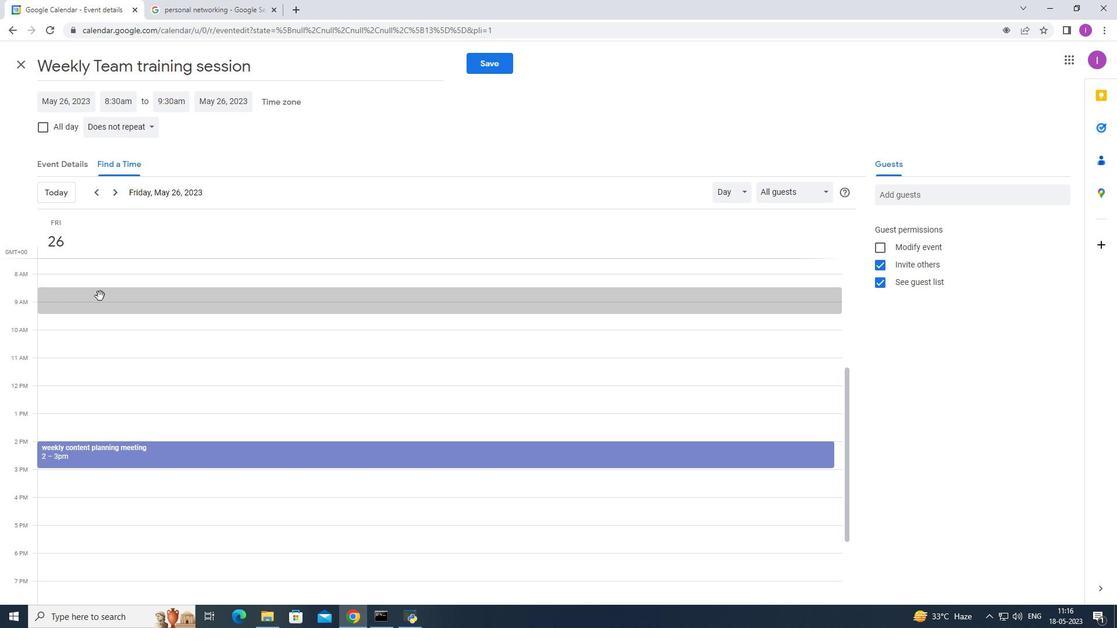 
Action: Key pressed mee
Screenshot: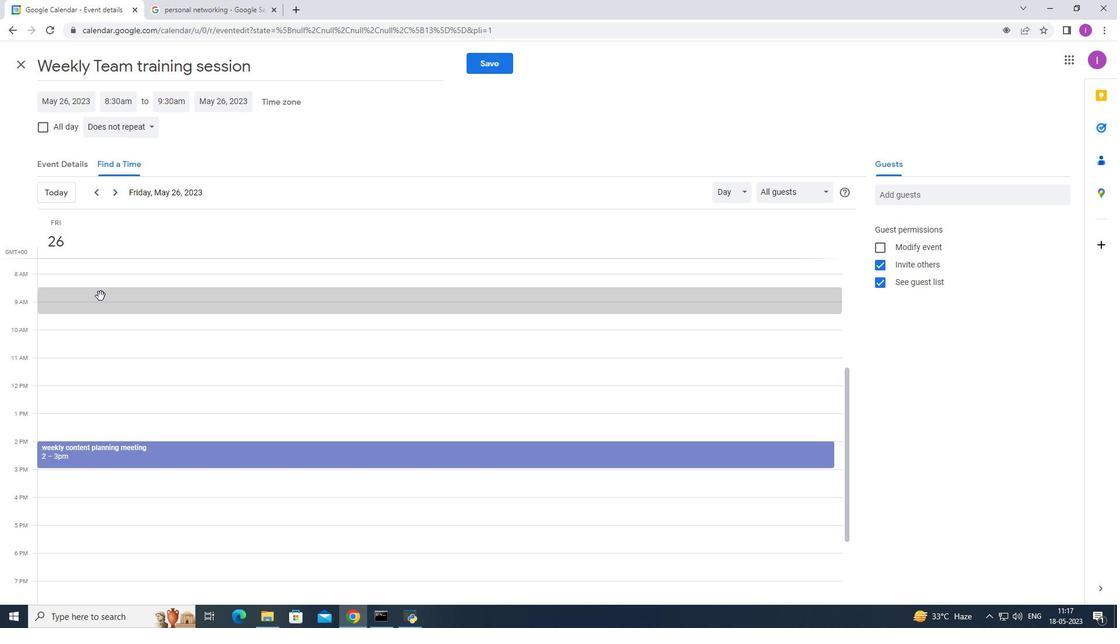 
Action: Mouse moved to (18, 297)
Screenshot: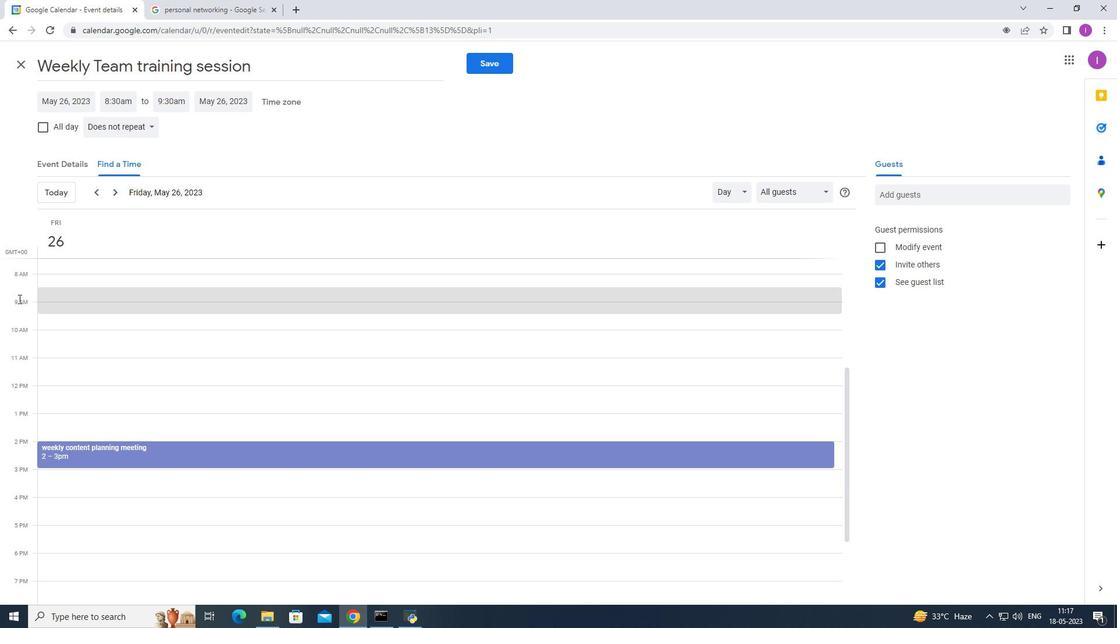 
Action: Mouse pressed left at (18, 297)
Screenshot: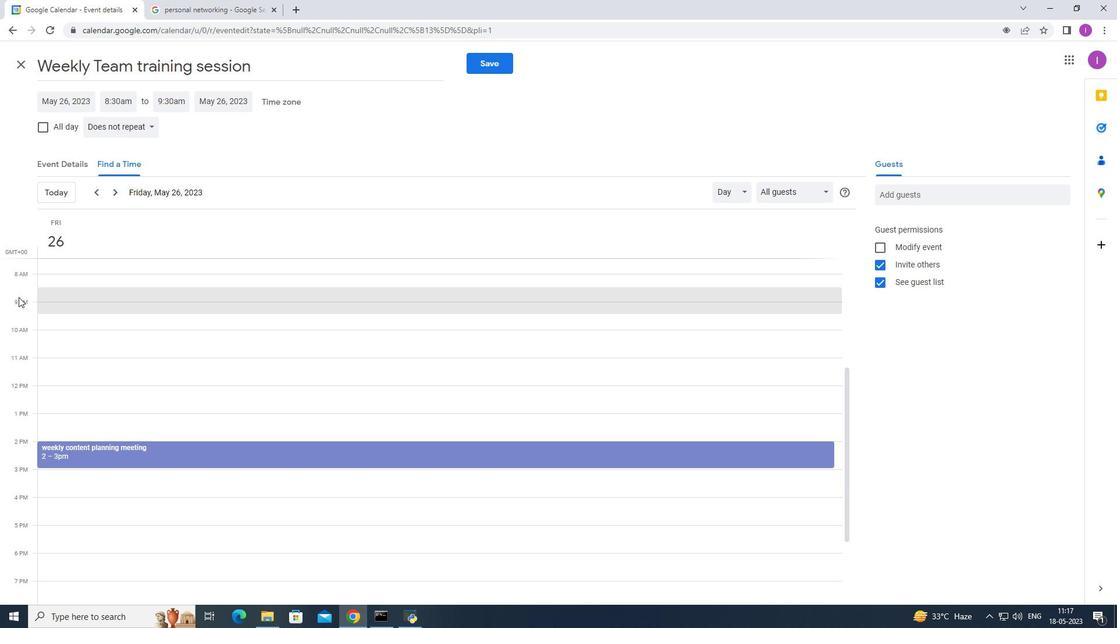 
Action: Mouse moved to (8, 30)
Screenshot: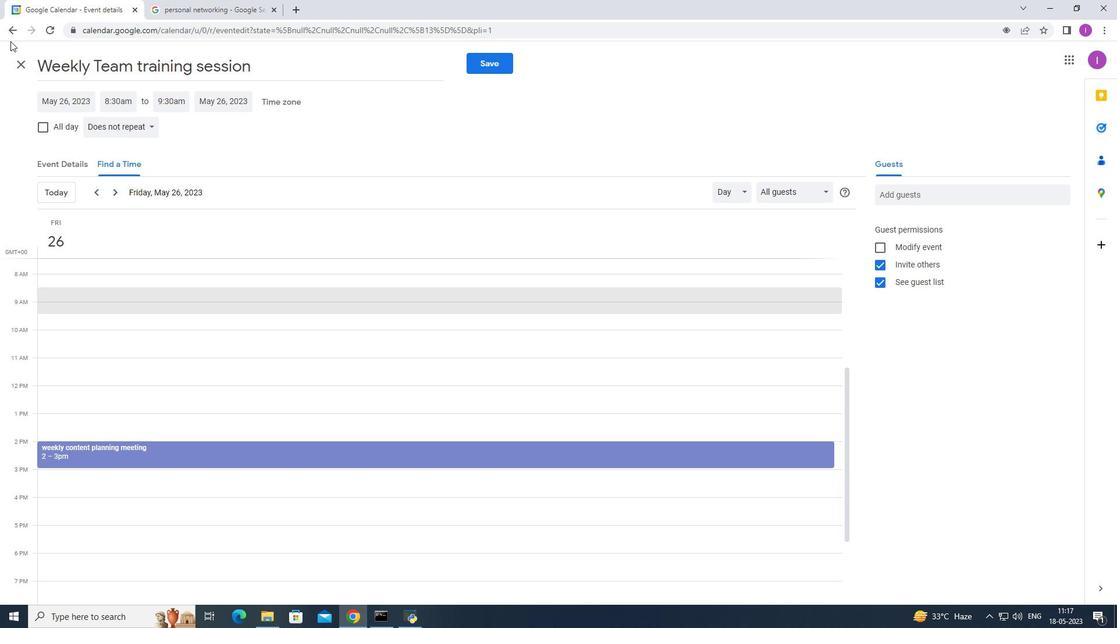 
Action: Mouse pressed left at (8, 30)
Screenshot: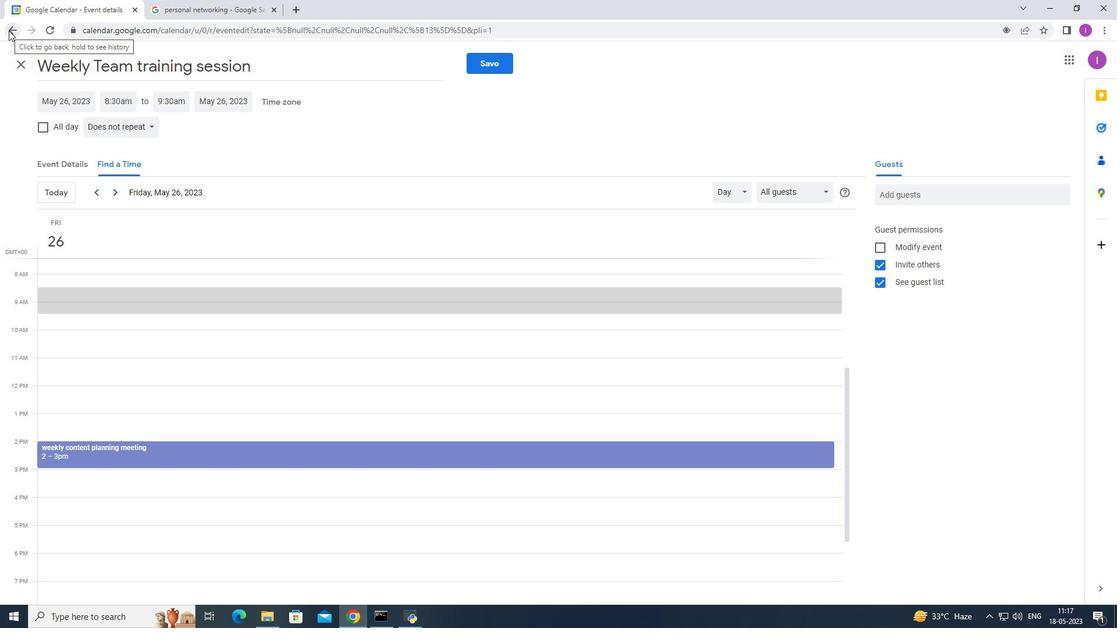 
Action: Mouse moved to (635, 176)
Screenshot: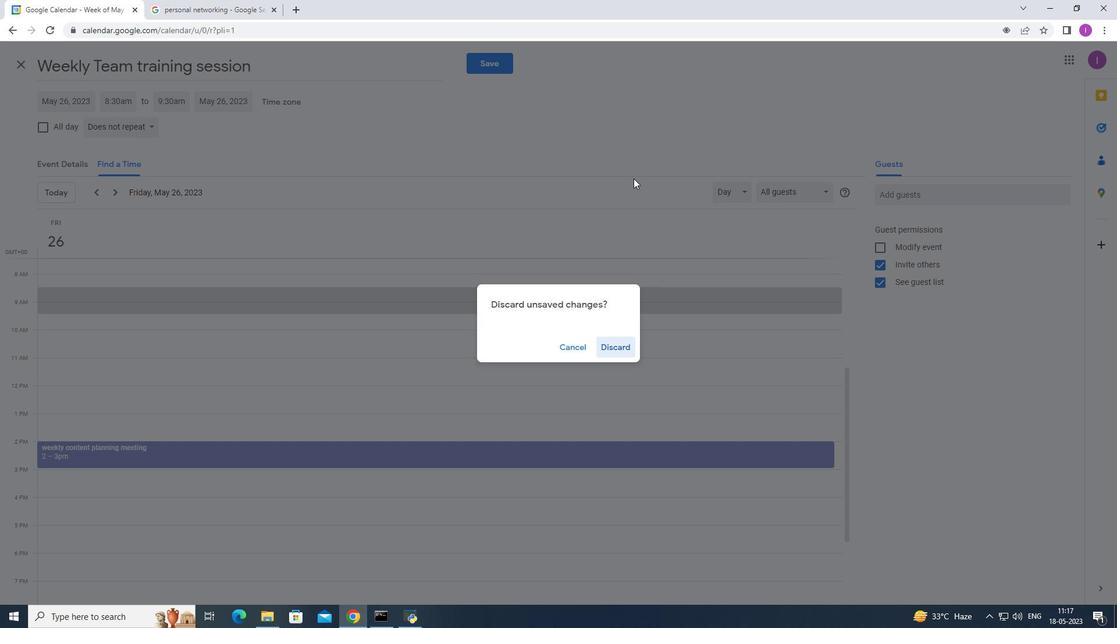 
Action: Mouse pressed left at (635, 176)
Screenshot: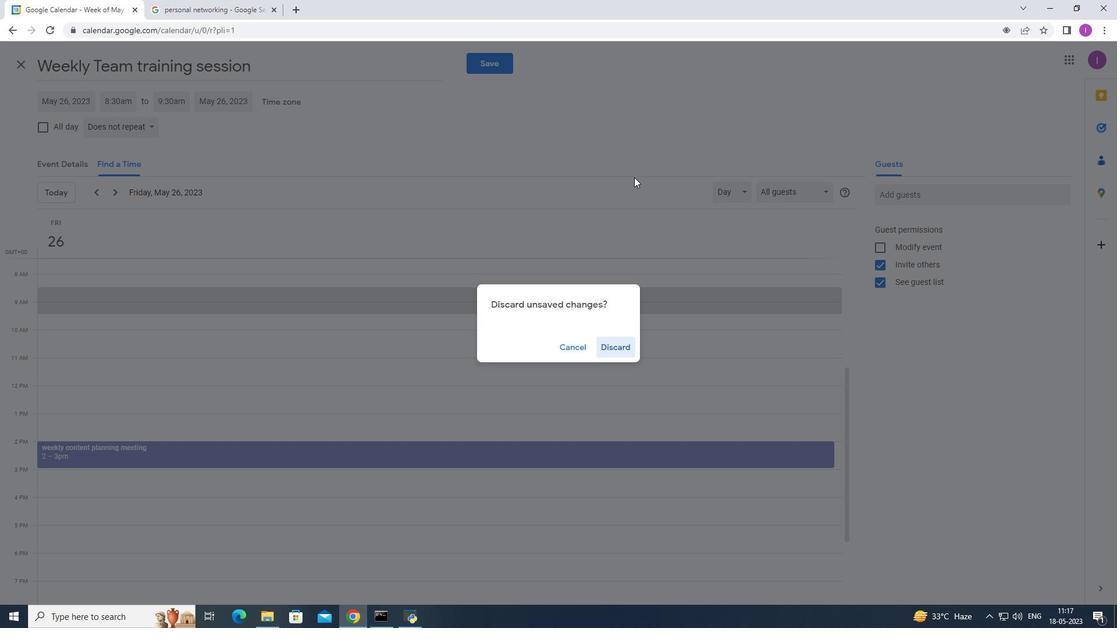 
Action: Mouse moved to (958, 342)
Screenshot: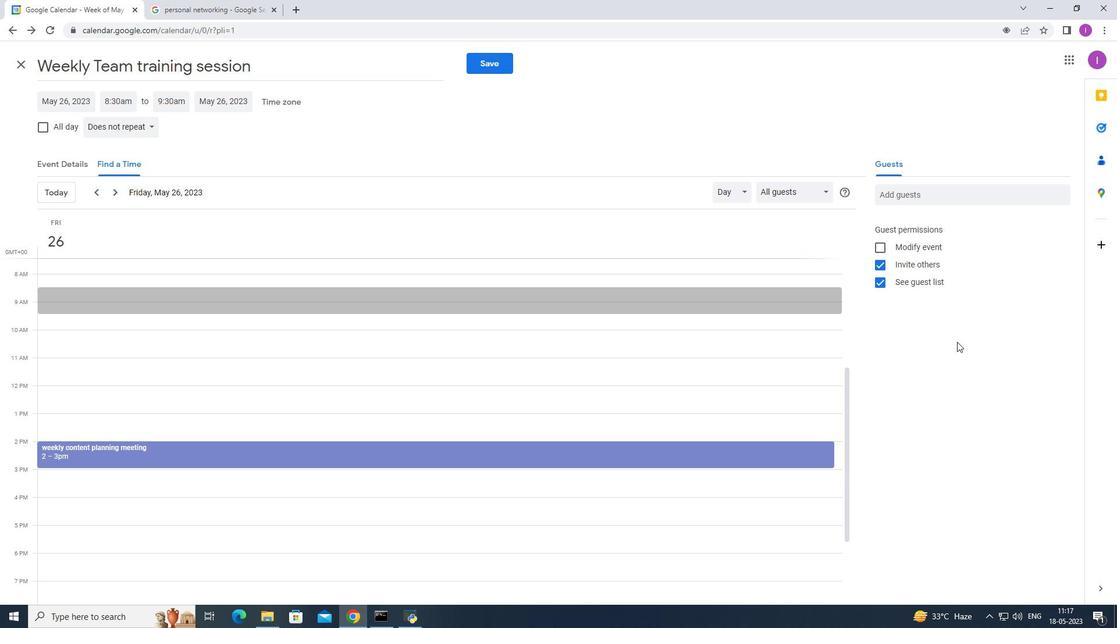 
Action: Mouse pressed left at (958, 342)
Screenshot: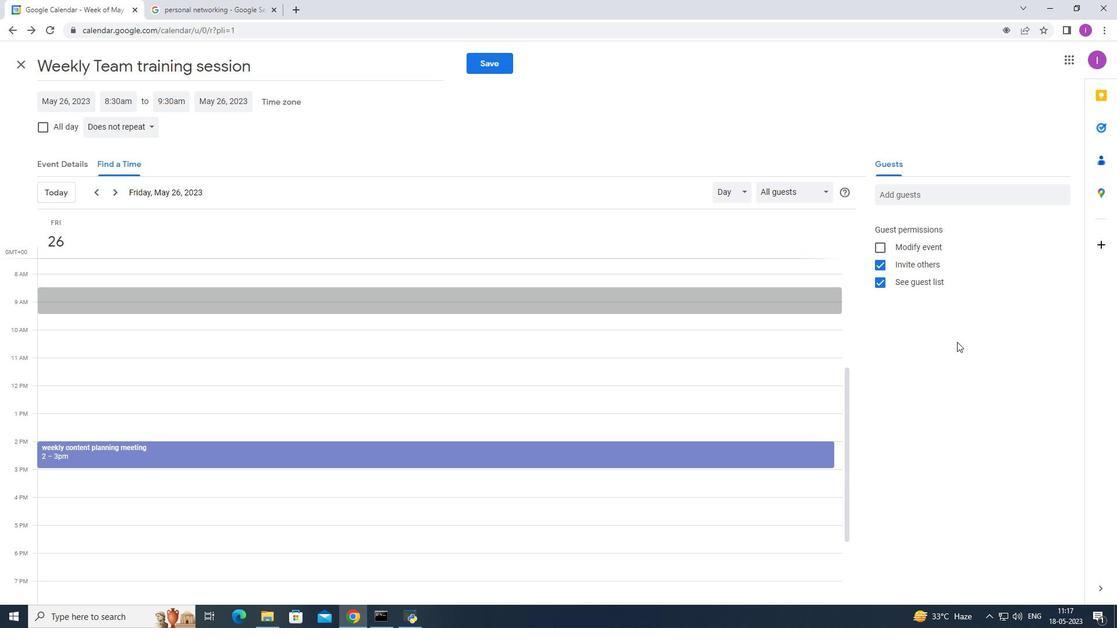 
Action: Mouse moved to (137, 155)
Screenshot: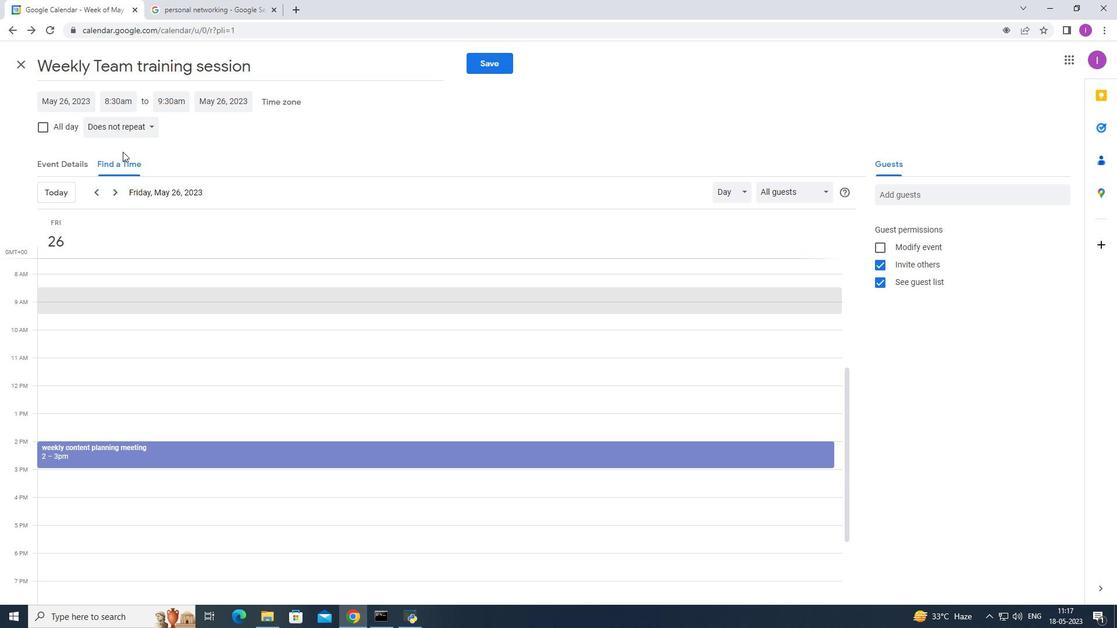 
Action: Mouse scrolled (137, 154) with delta (0, 0)
Screenshot: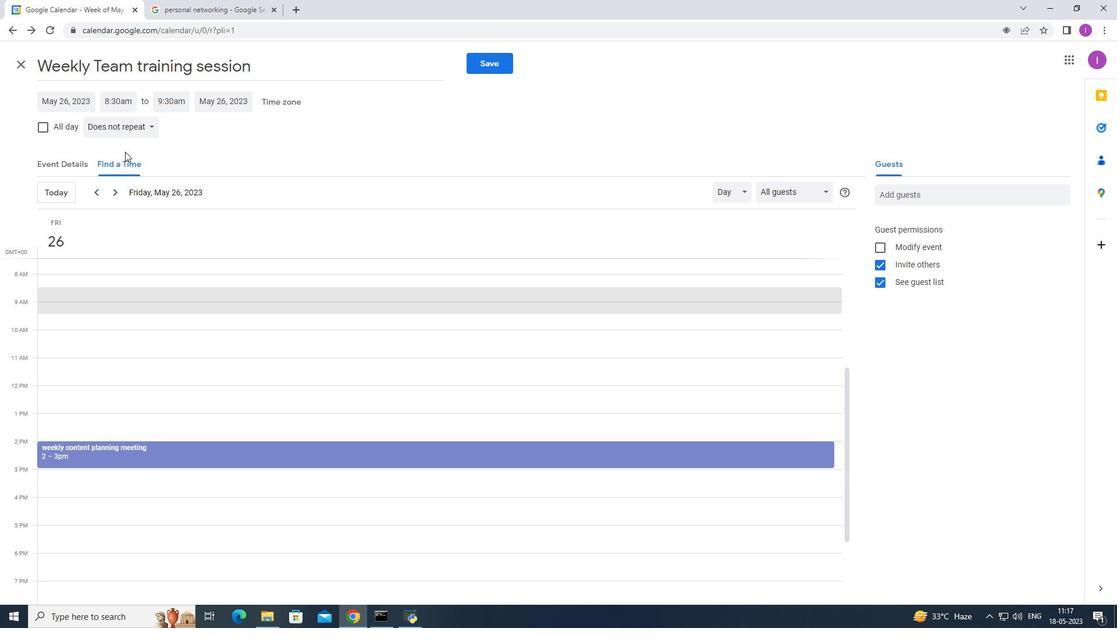 
Action: Mouse moved to (139, 156)
Screenshot: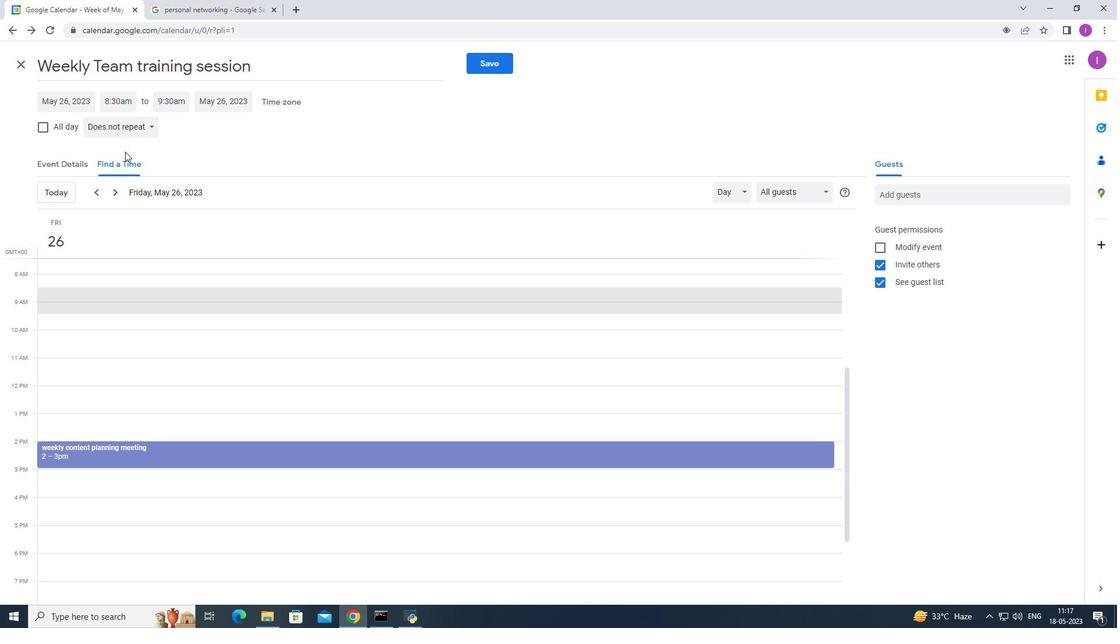 
Action: Mouse scrolled (138, 156) with delta (0, 0)
Screenshot: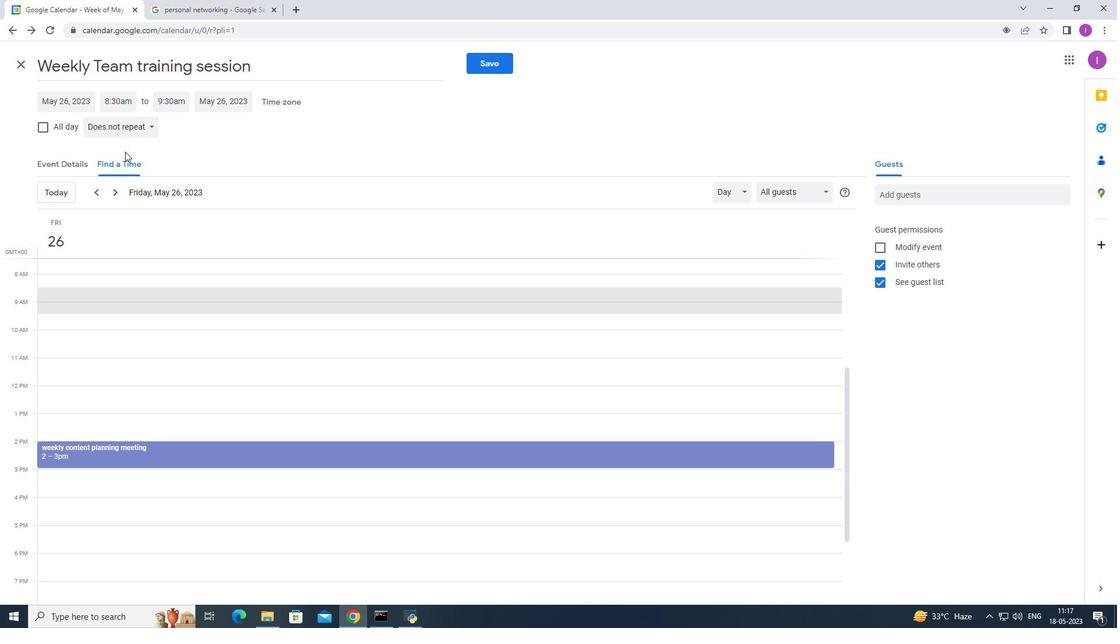 
Action: Mouse moved to (228, 213)
Screenshot: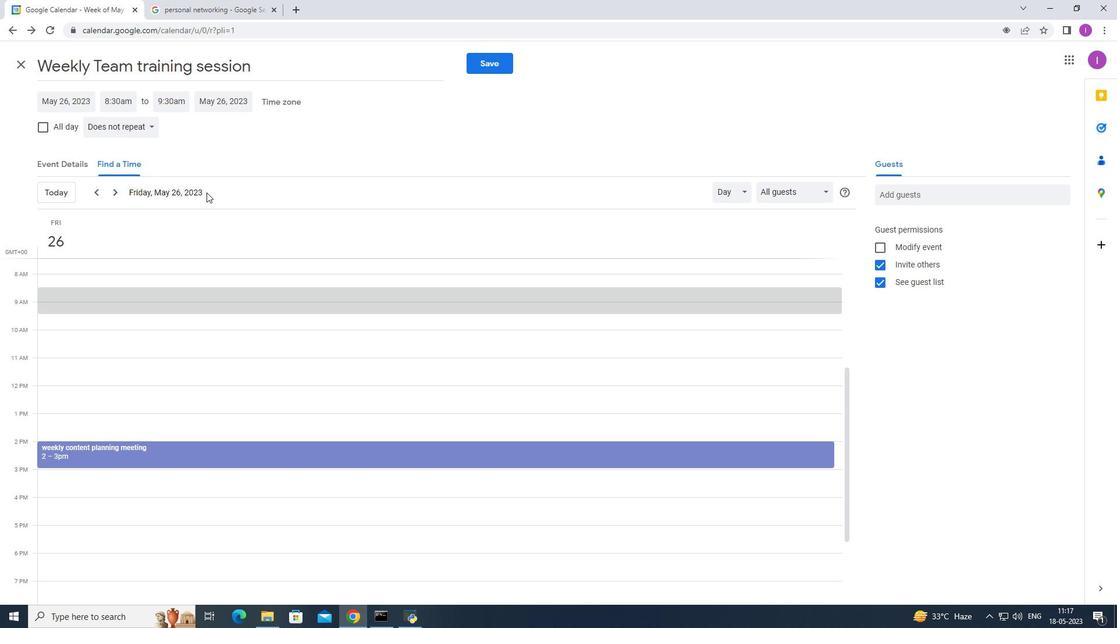 
Action: Mouse scrolled (228, 213) with delta (0, 0)
Screenshot: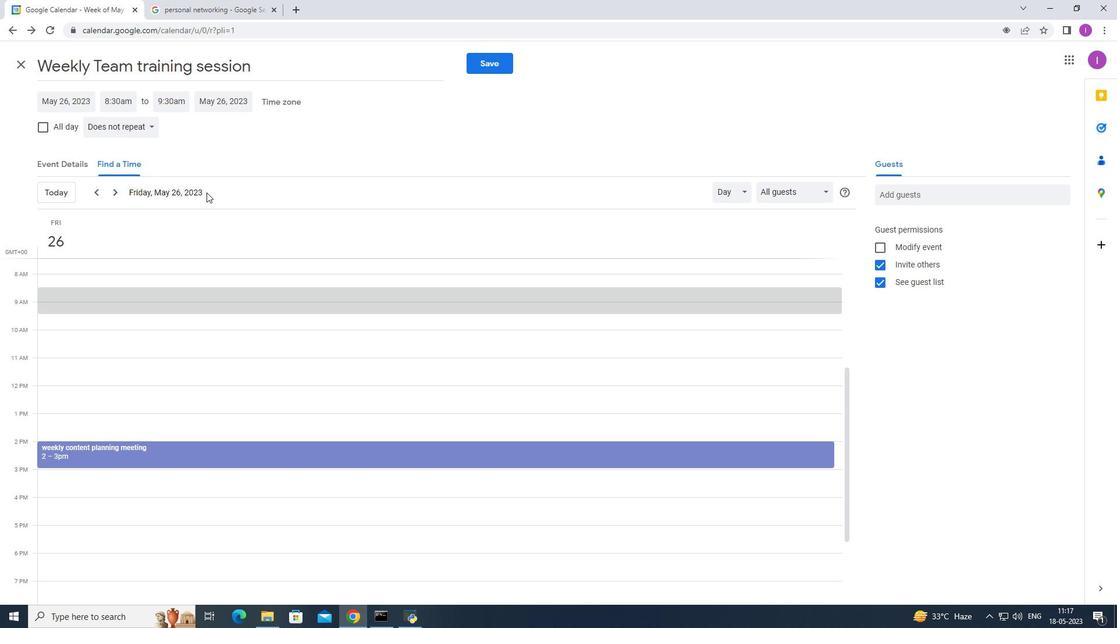 
Action: Mouse moved to (229, 217)
Screenshot: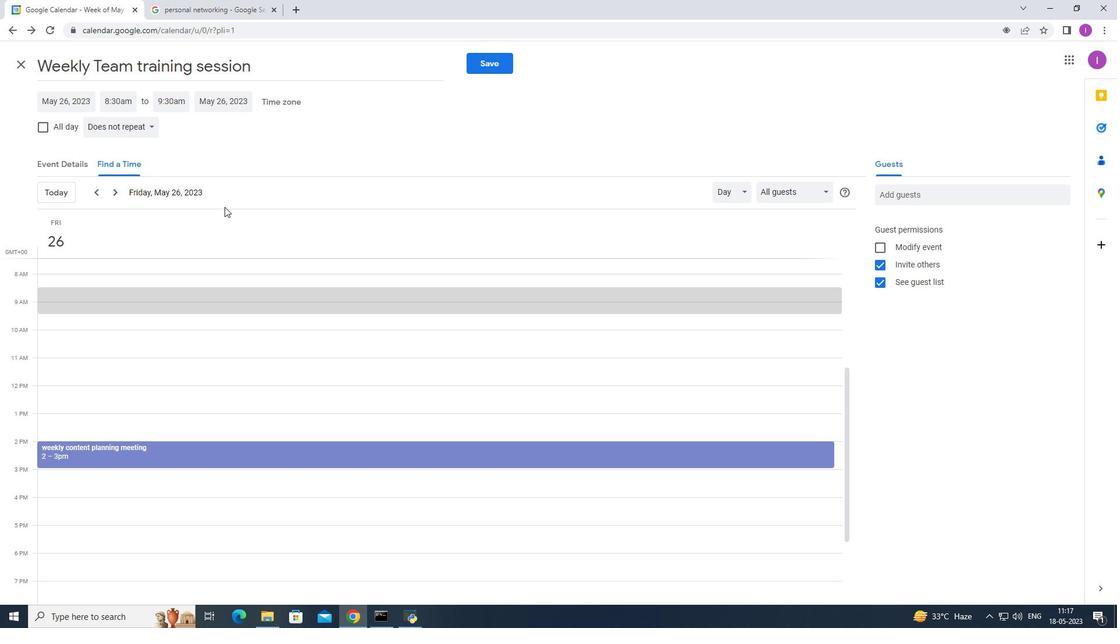 
Action: Mouse scrolled (229, 215) with delta (0, 0)
Screenshot: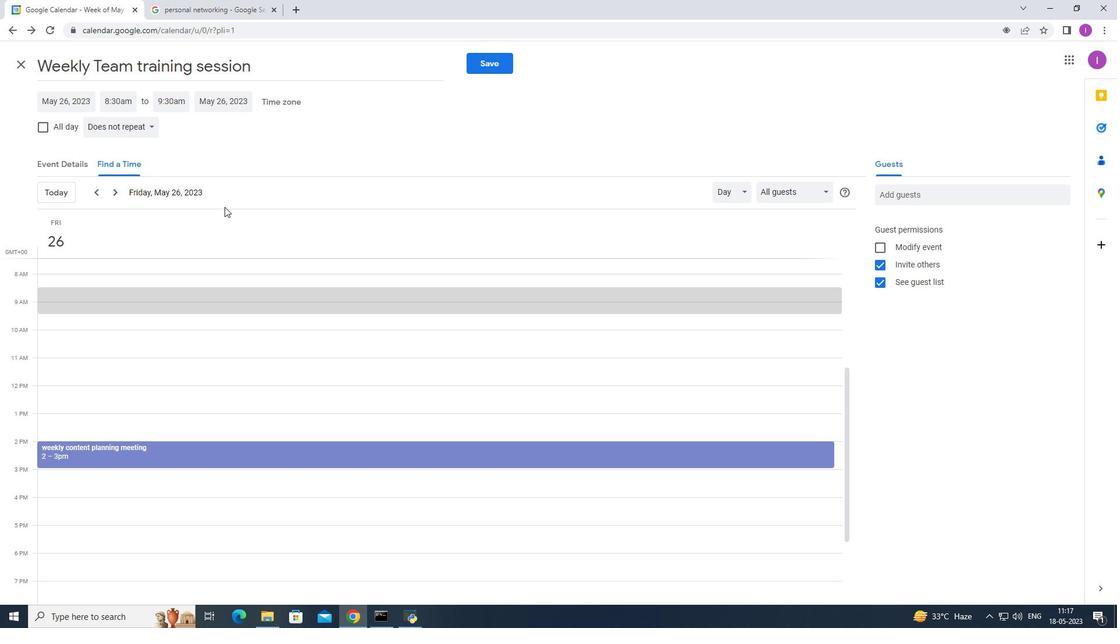 
Action: Mouse moved to (232, 221)
Screenshot: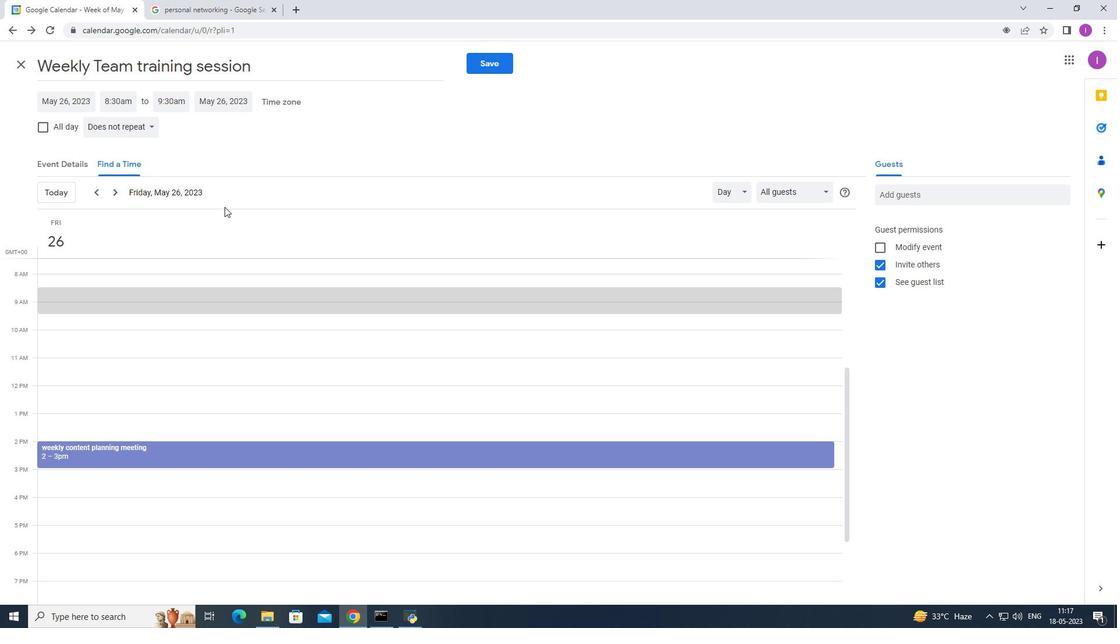 
Action: Mouse scrolled (231, 218) with delta (0, 0)
Screenshot: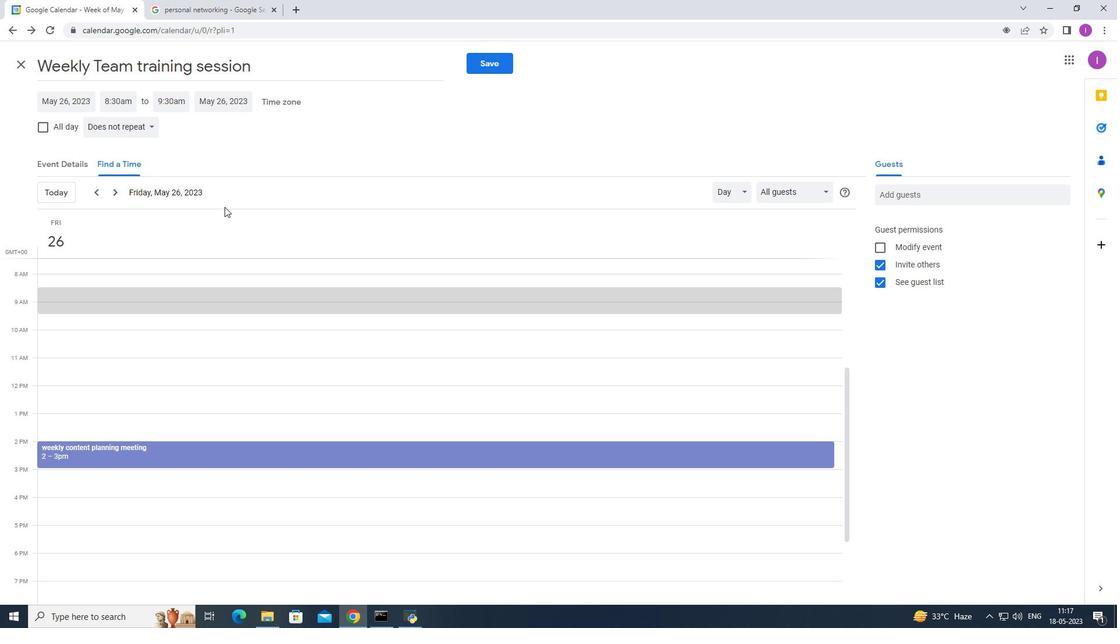 
Action: Mouse moved to (591, 263)
Screenshot: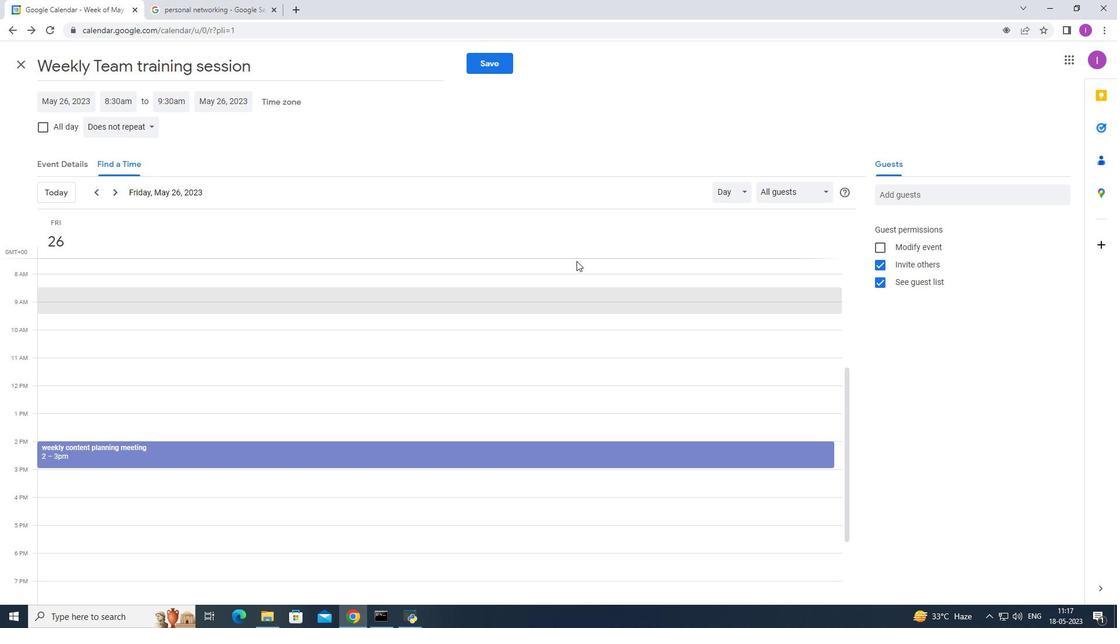
Action: Mouse scrolled (591, 262) with delta (0, 0)
Screenshot: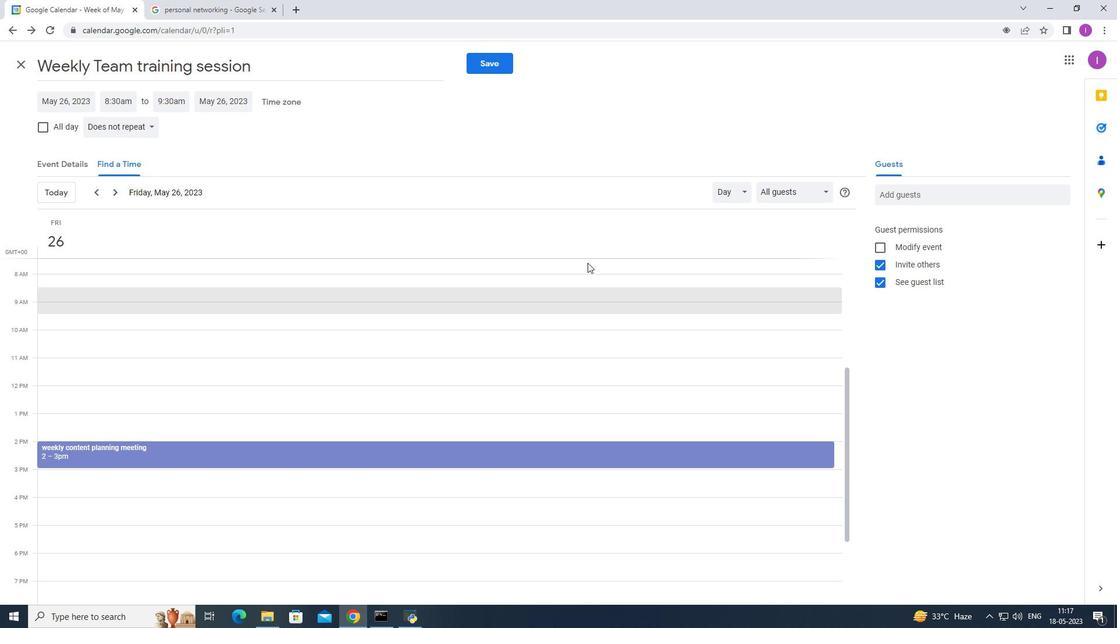 
Action: Mouse scrolled (591, 262) with delta (0, 0)
Screenshot: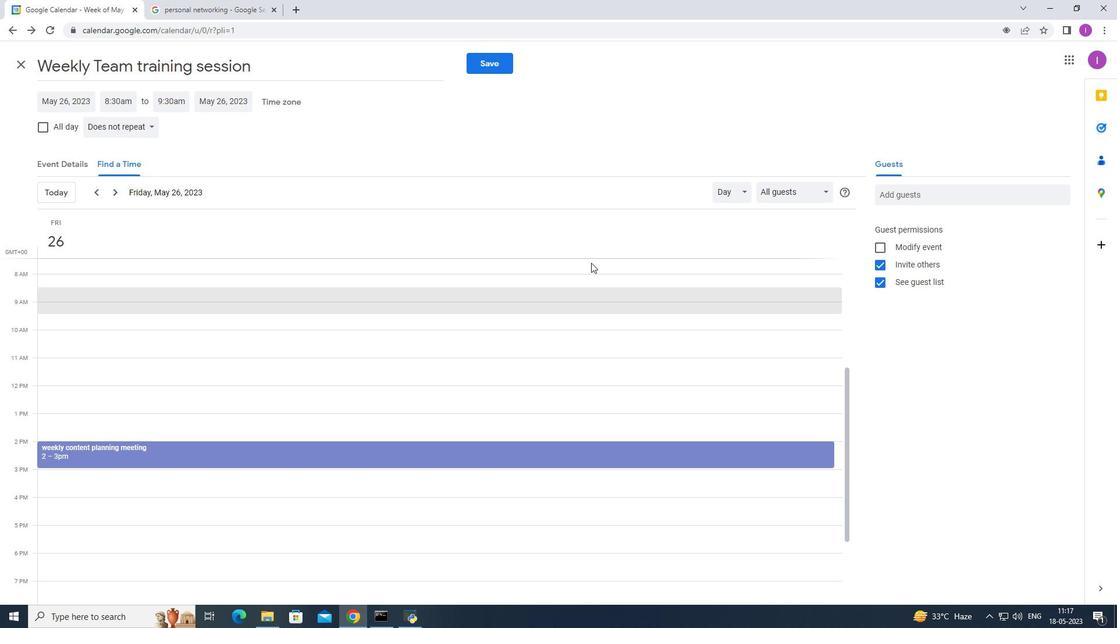 
Action: Mouse moved to (583, 277)
Screenshot: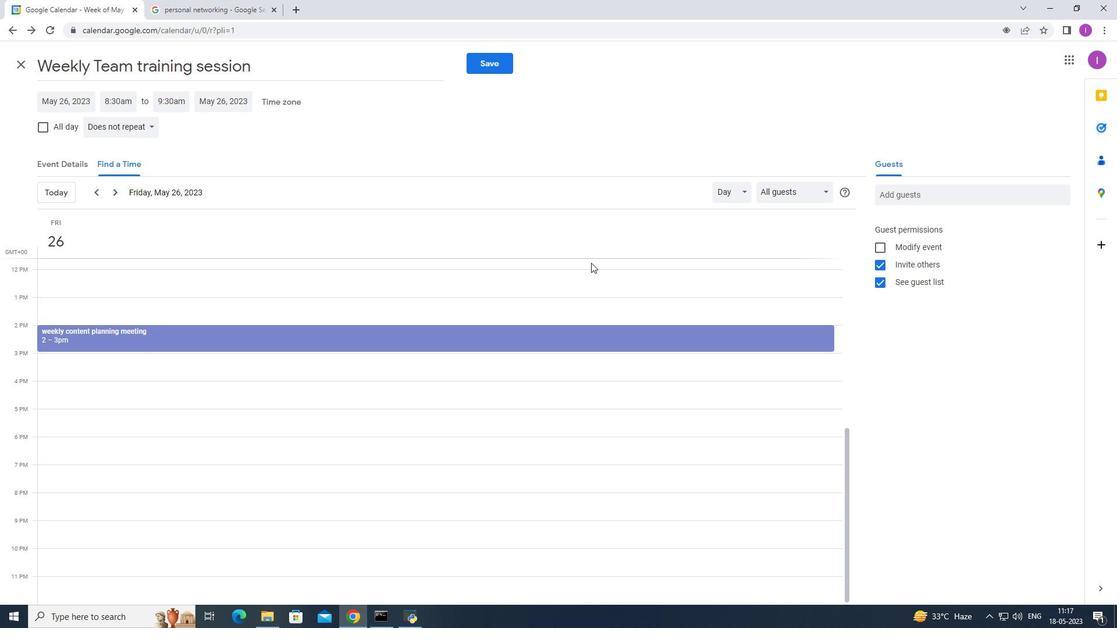 
Action: Mouse scrolled (583, 276) with delta (0, 0)
Screenshot: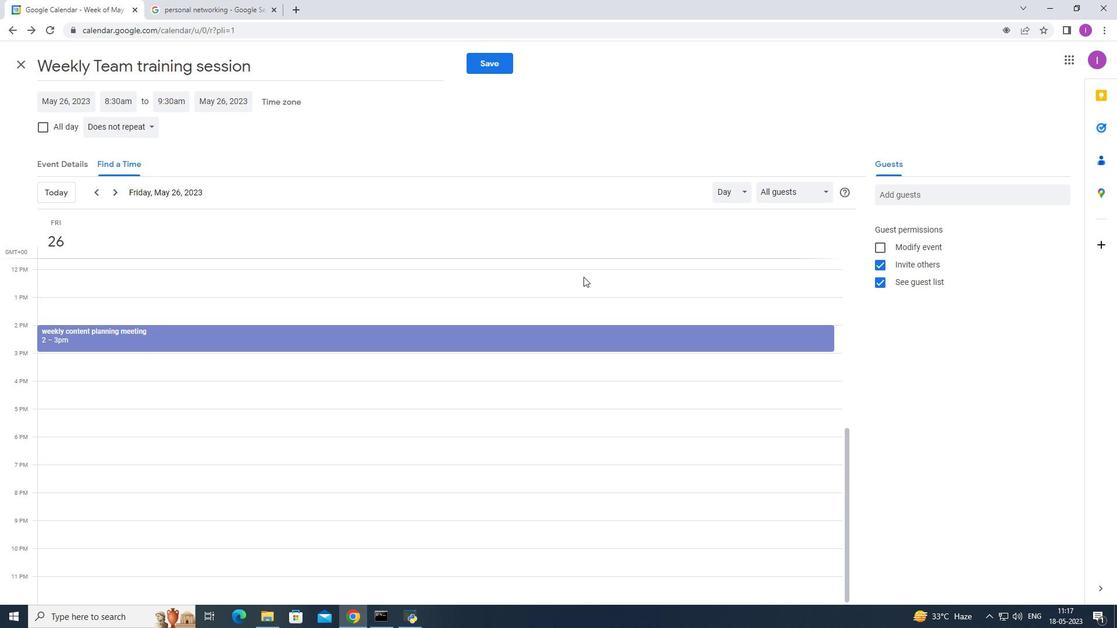 
Action: Mouse scrolled (583, 276) with delta (0, 0)
Screenshot: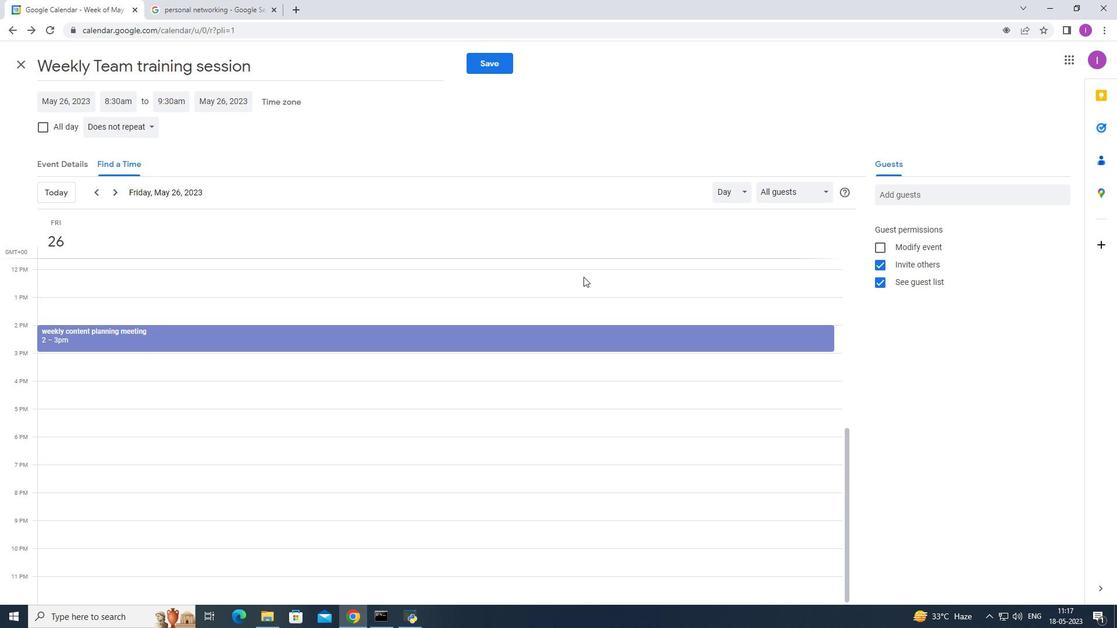 
Action: Mouse moved to (583, 277)
Screenshot: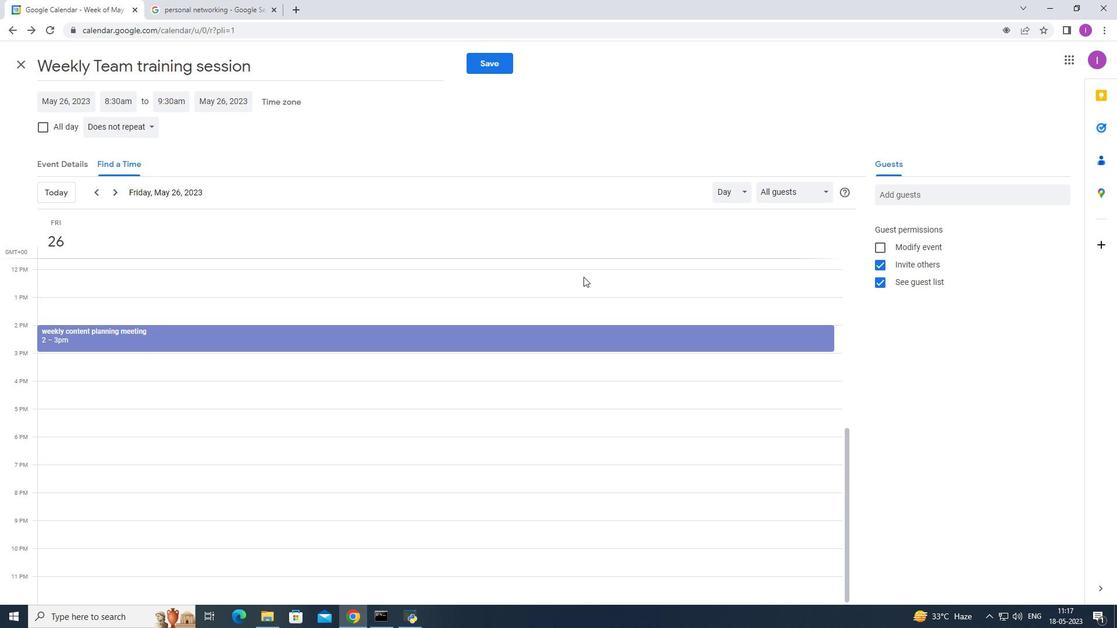 
Action: Mouse scrolled (583, 277) with delta (0, 0)
Screenshot: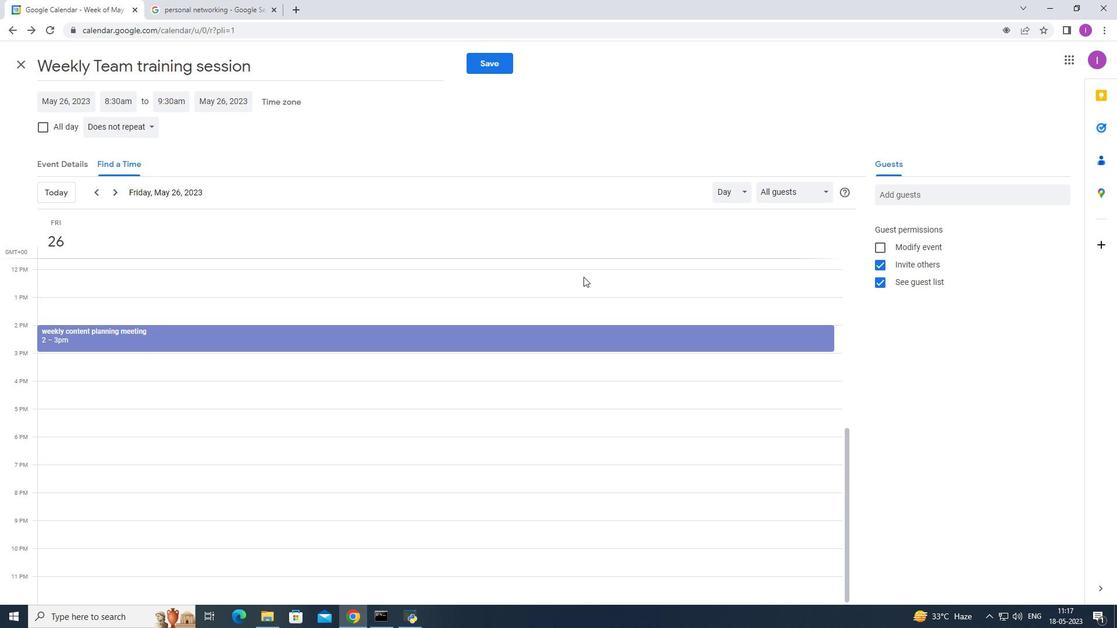 
Action: Mouse moved to (583, 290)
Screenshot: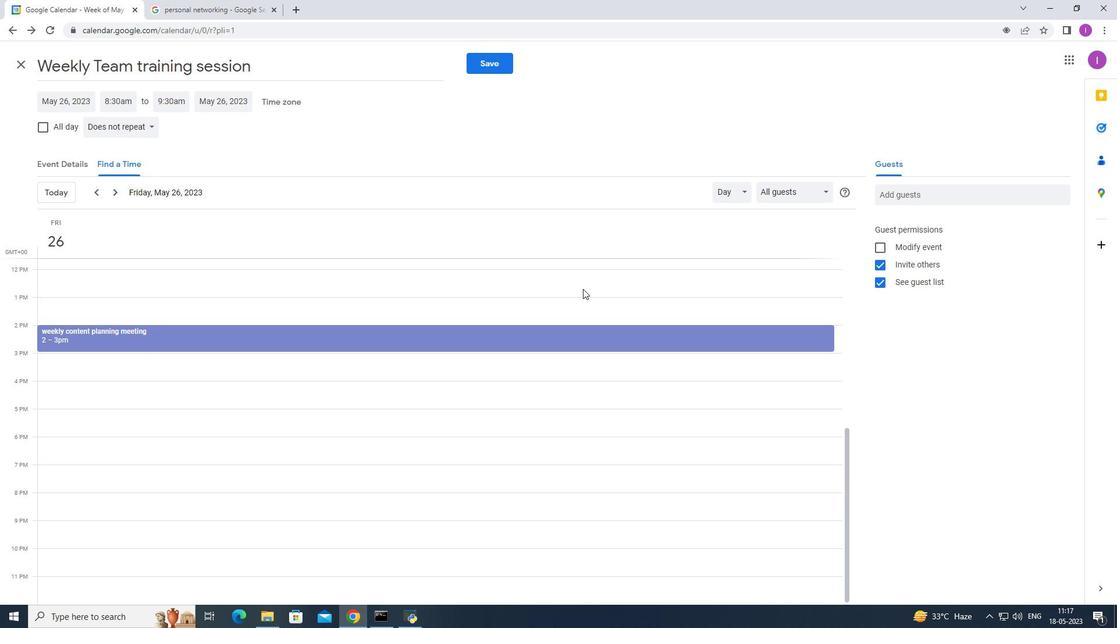 
Action: Mouse scrolled (583, 289) with delta (0, 0)
Screenshot: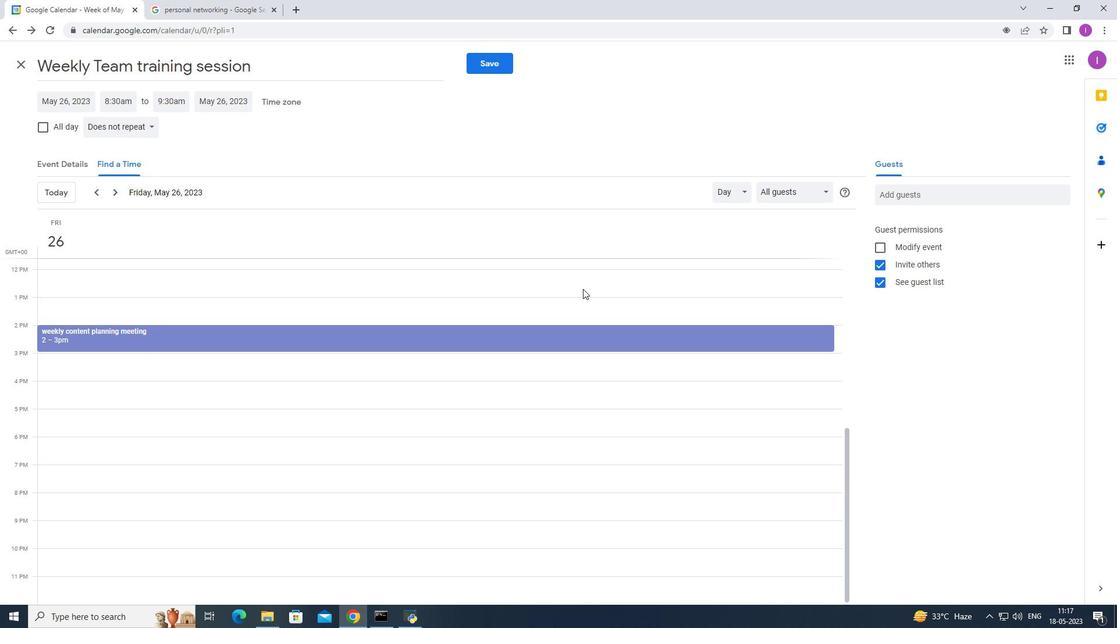 
Action: Mouse moved to (577, 314)
Screenshot: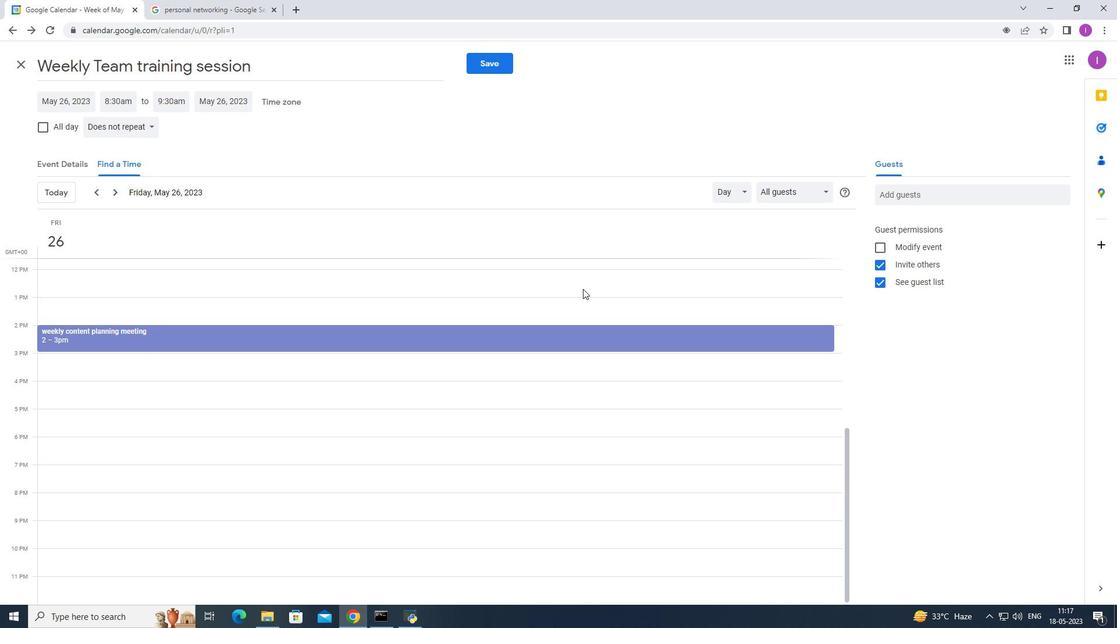 
Action: Mouse scrolled (578, 310) with delta (0, 0)
Screenshot: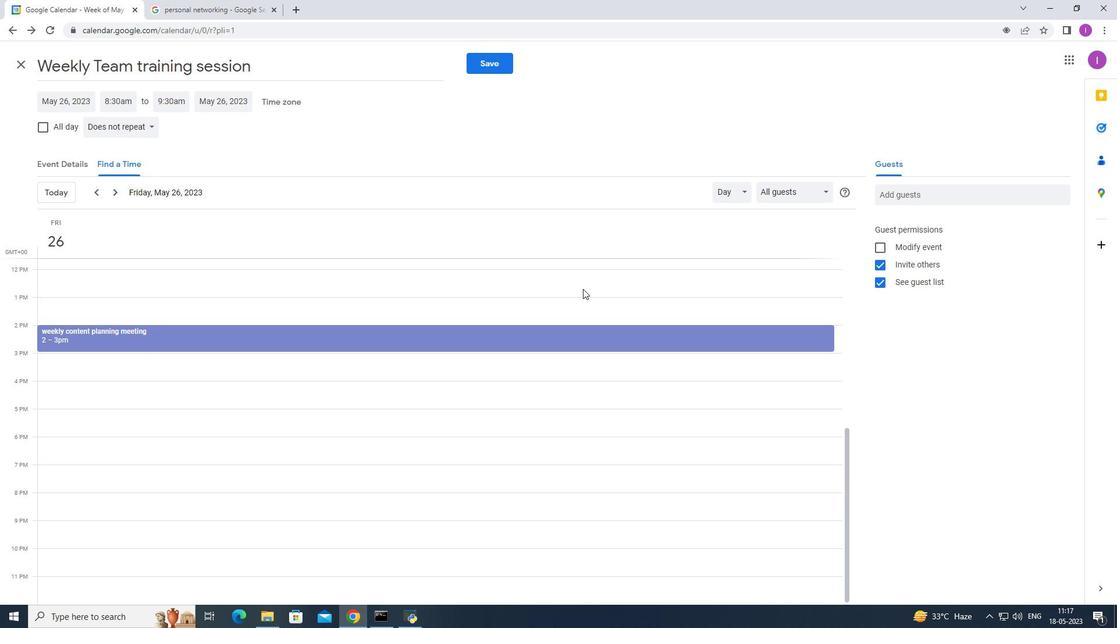 
Action: Mouse moved to (576, 317)
Screenshot: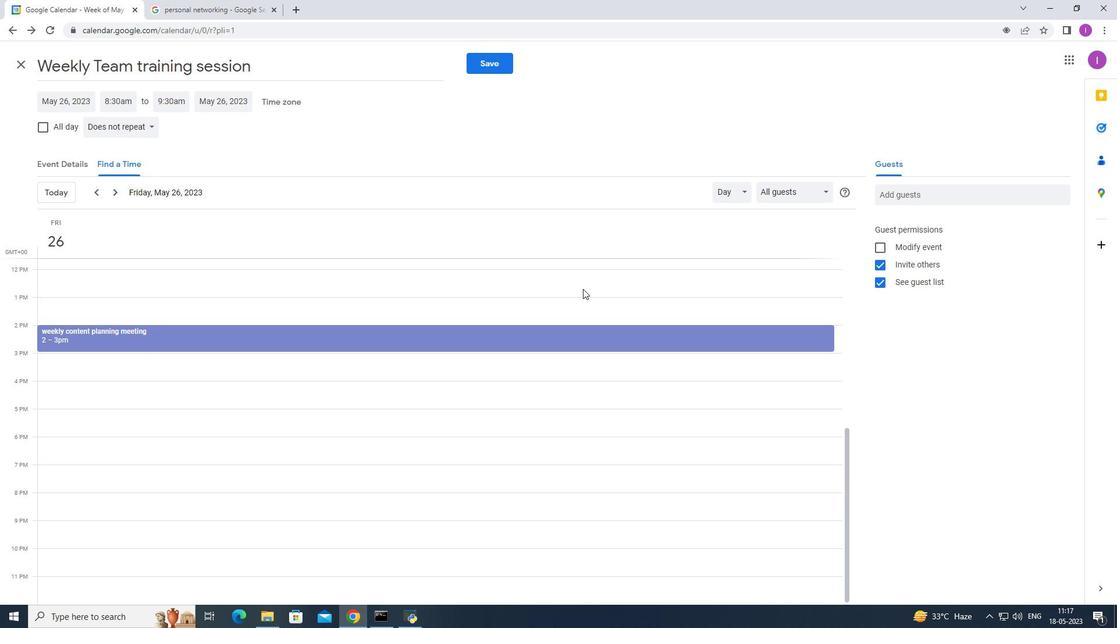 
Action: Mouse scrolled (576, 315) with delta (0, 0)
Screenshot: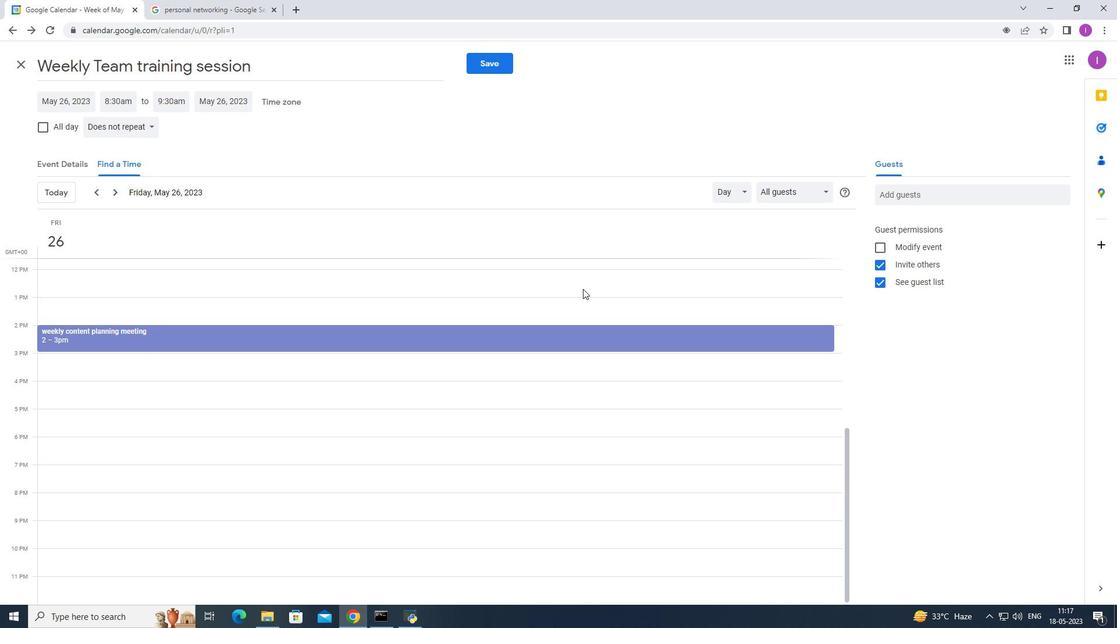 
Action: Mouse moved to (576, 317)
Screenshot: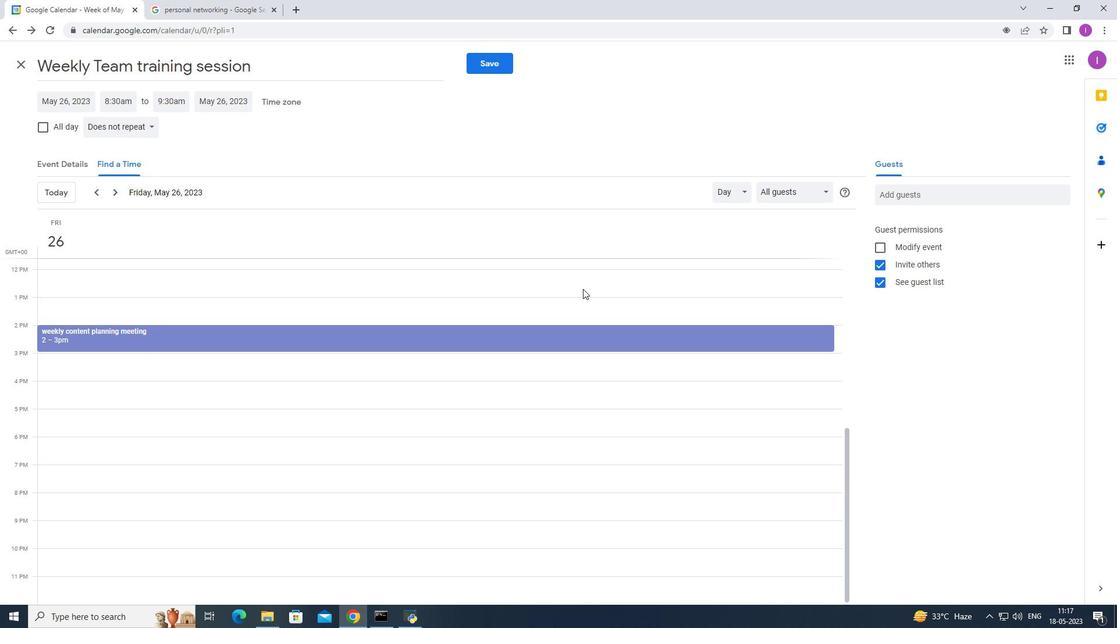 
Action: Mouse scrolled (576, 316) with delta (0, 0)
Screenshot: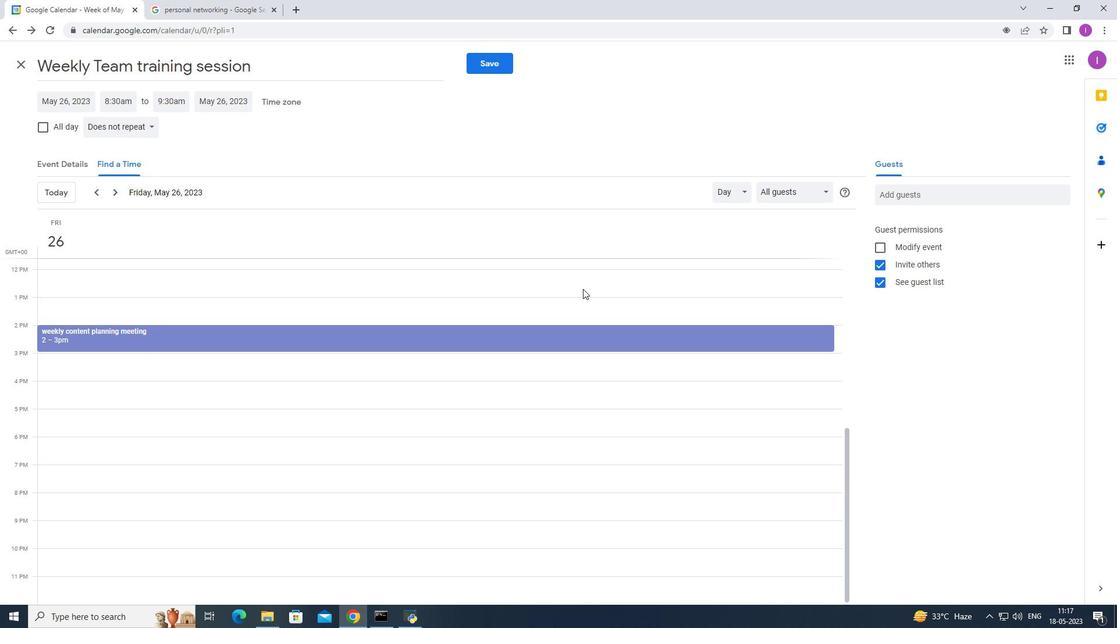 
Action: Mouse moved to (576, 324)
Screenshot: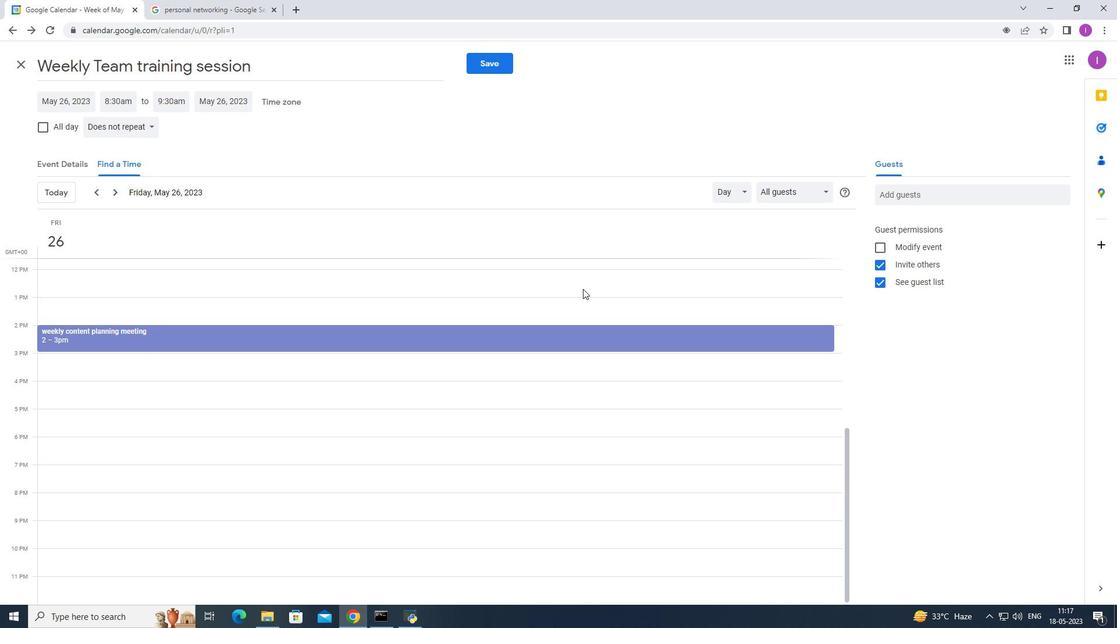 
Action: Mouse scrolled (576, 319) with delta (0, 0)
Screenshot: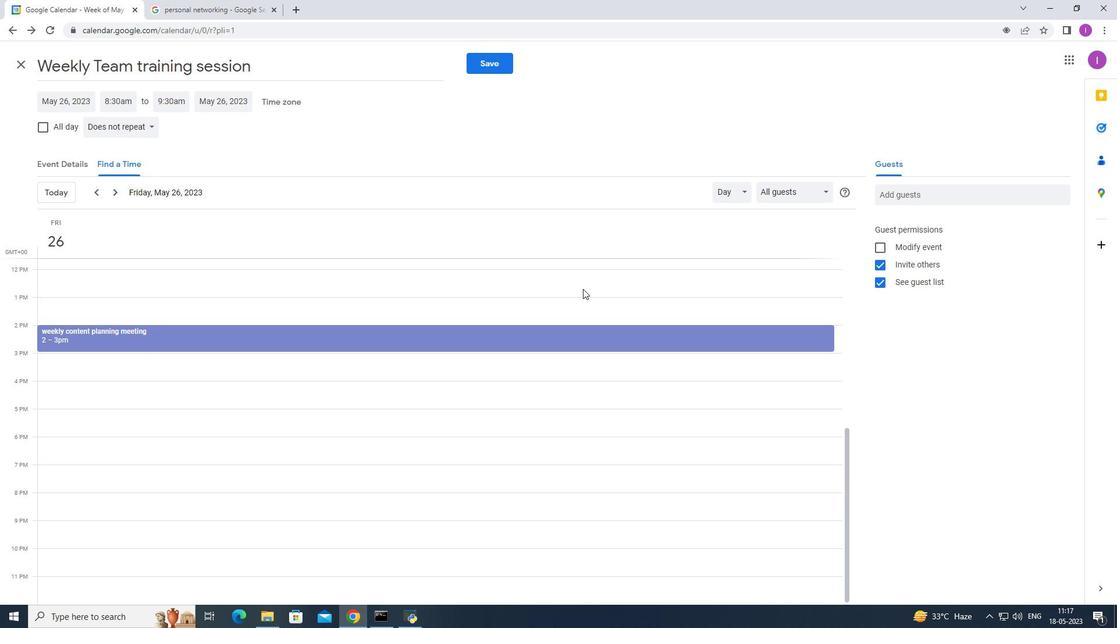 
Action: Mouse moved to (576, 332)
Screenshot: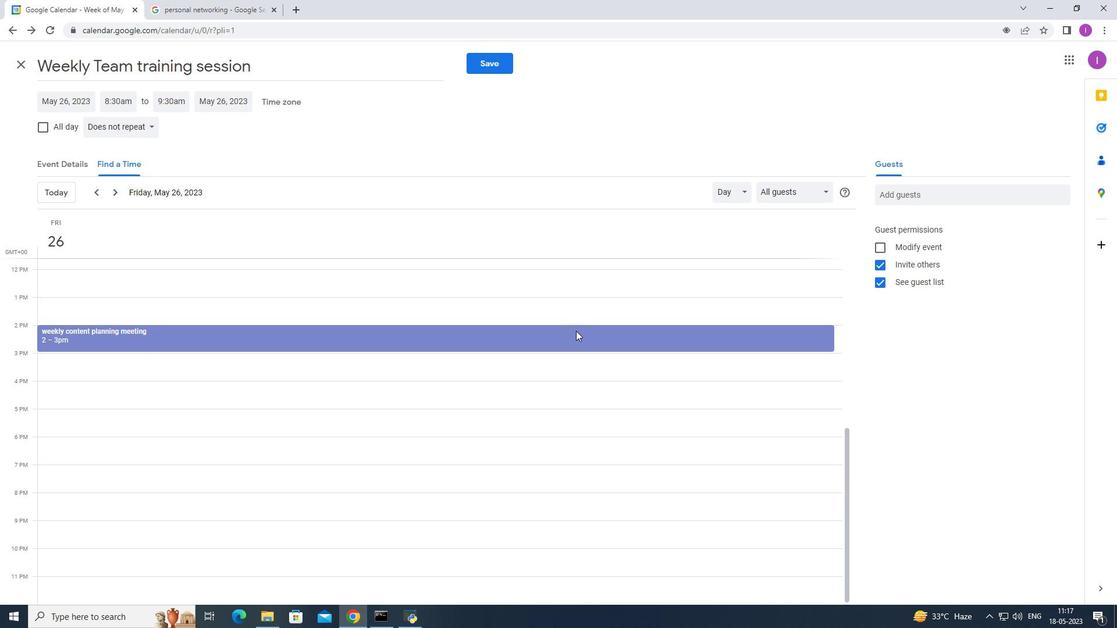 
Action: Mouse scrolled (576, 332) with delta (0, 0)
Screenshot: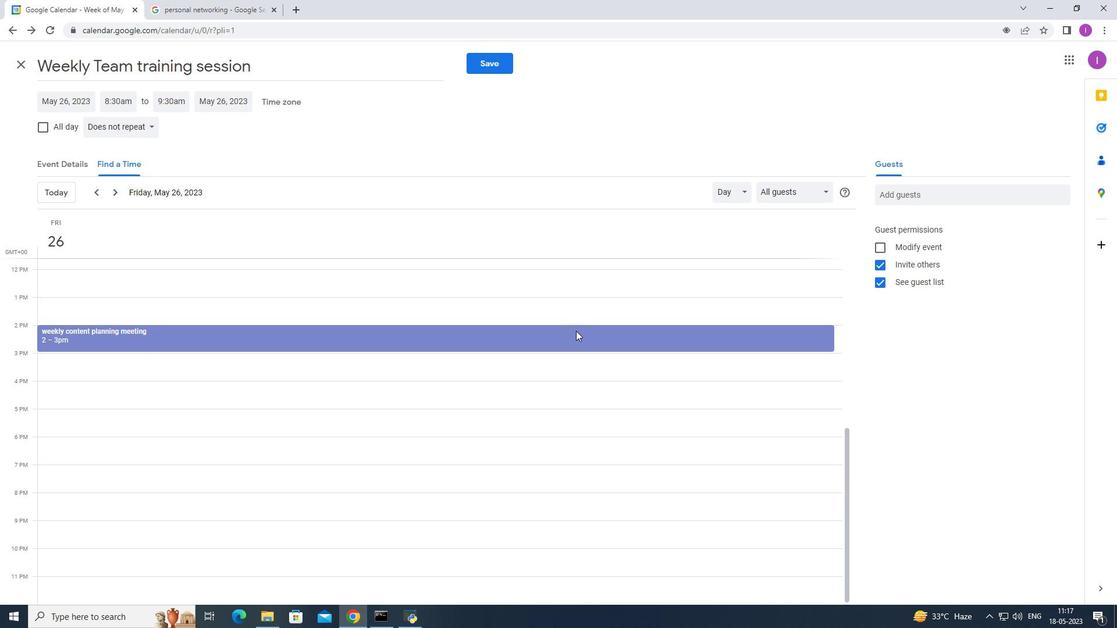
Action: Mouse scrolled (576, 332) with delta (0, 0)
Screenshot: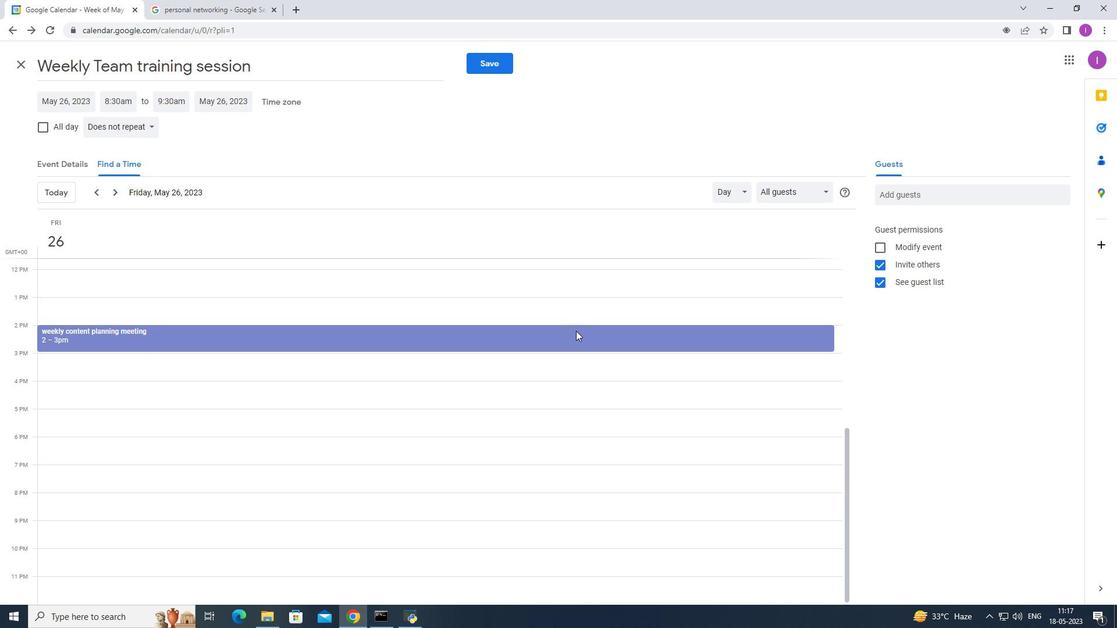 
Action: Mouse scrolled (576, 332) with delta (0, 0)
Screenshot: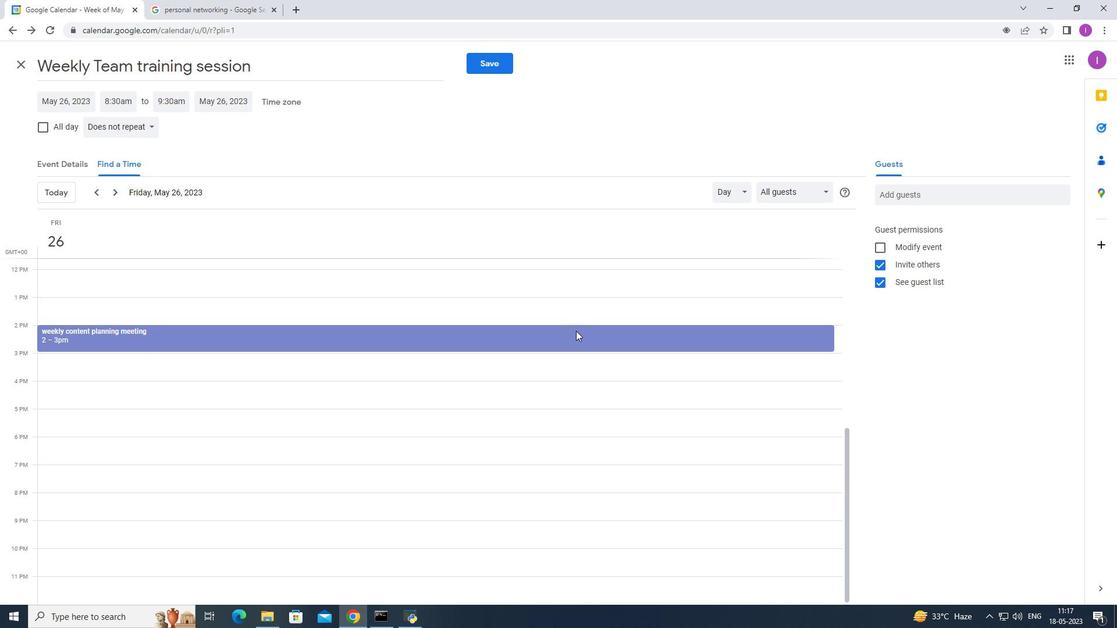
Action: Mouse scrolled (576, 332) with delta (0, 0)
Screenshot: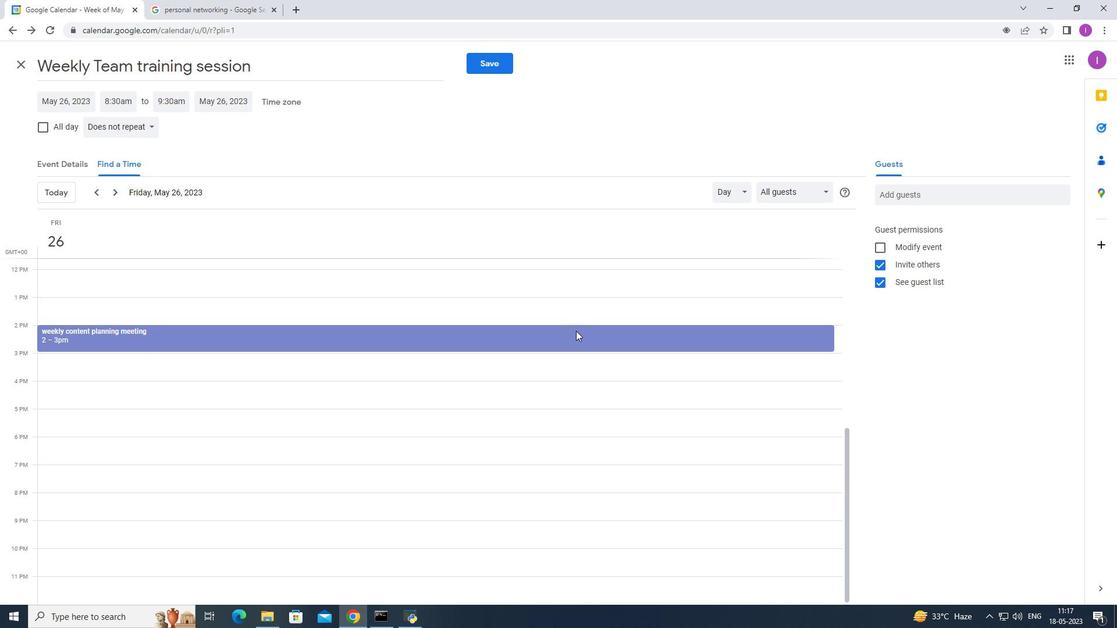 
Action: Mouse moved to (576, 339)
Screenshot: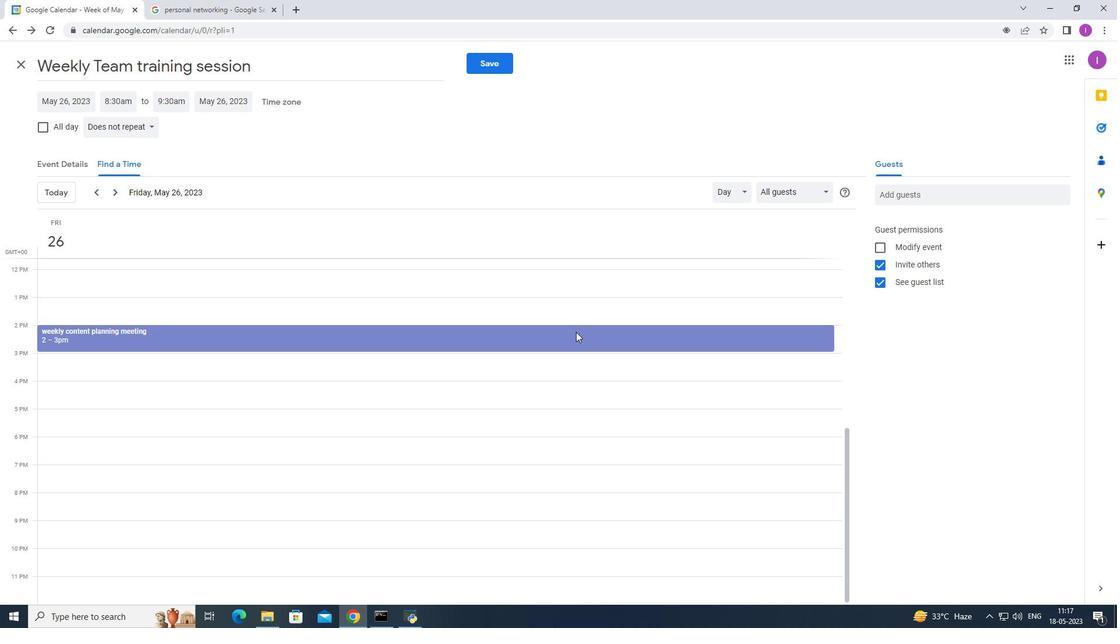 
Action: Mouse scrolled (576, 339) with delta (0, 0)
Screenshot: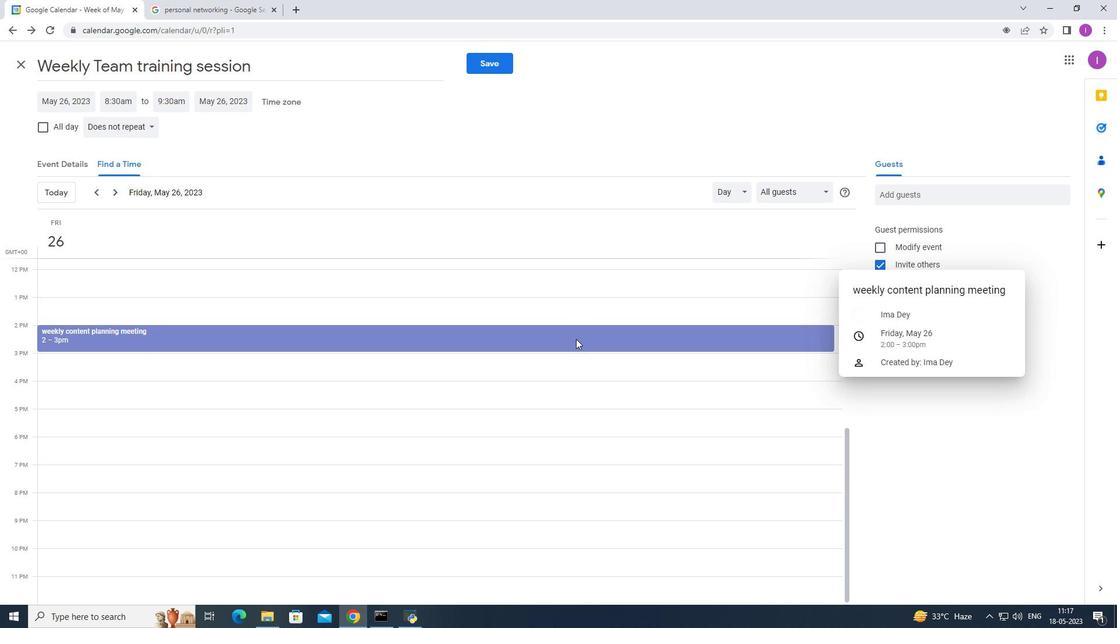 
Action: Mouse scrolled (576, 339) with delta (0, 0)
Screenshot: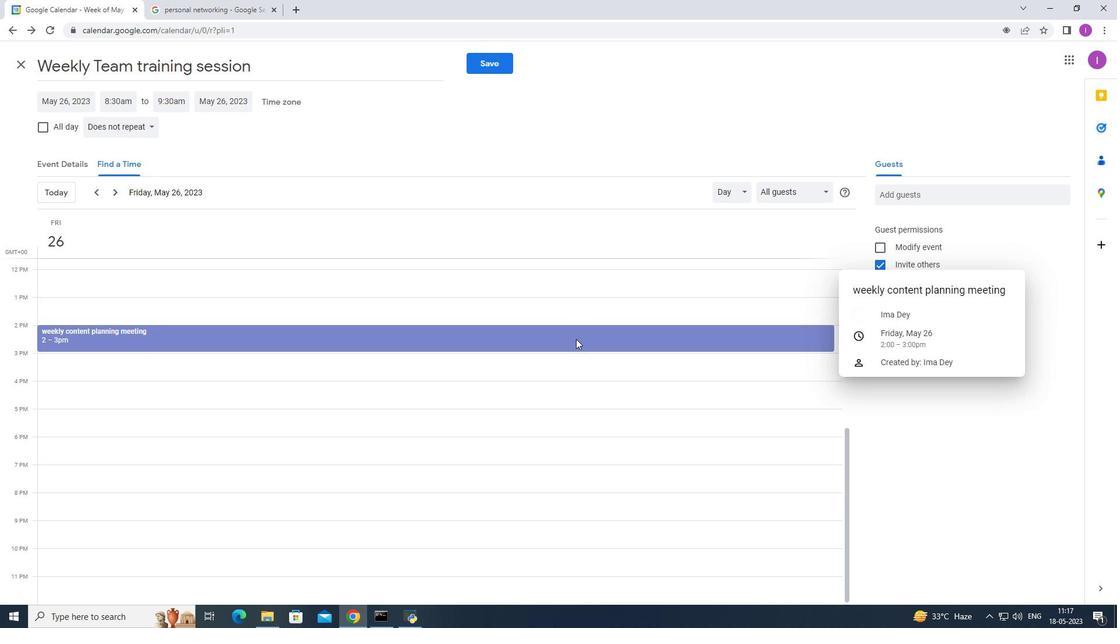 
Action: Mouse scrolled (576, 339) with delta (0, 0)
Screenshot: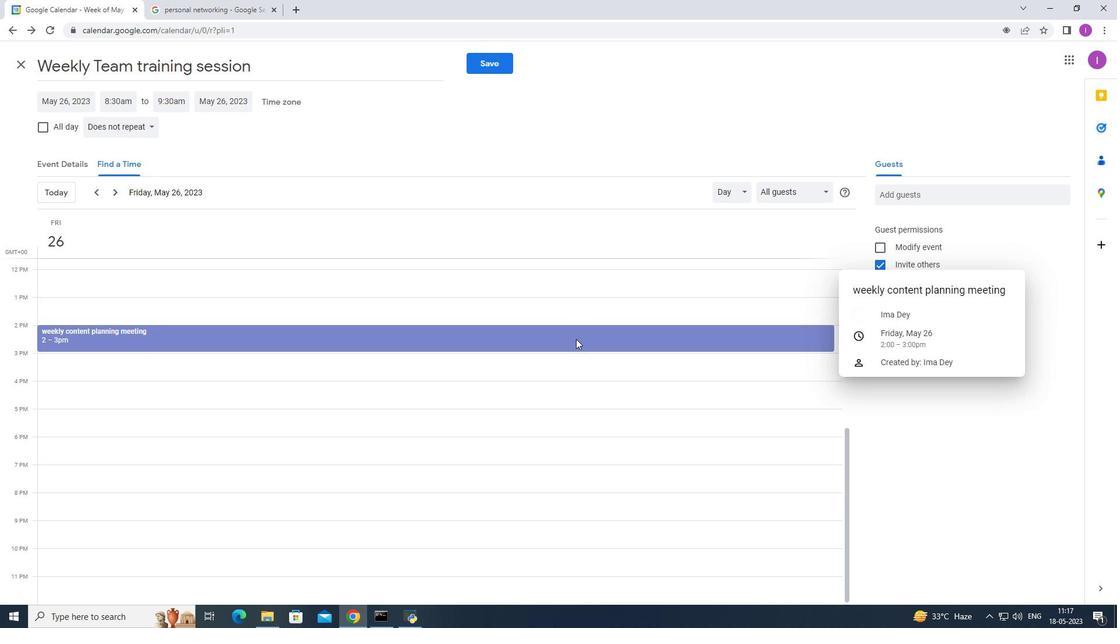 
Action: Mouse scrolled (576, 339) with delta (0, 0)
Screenshot: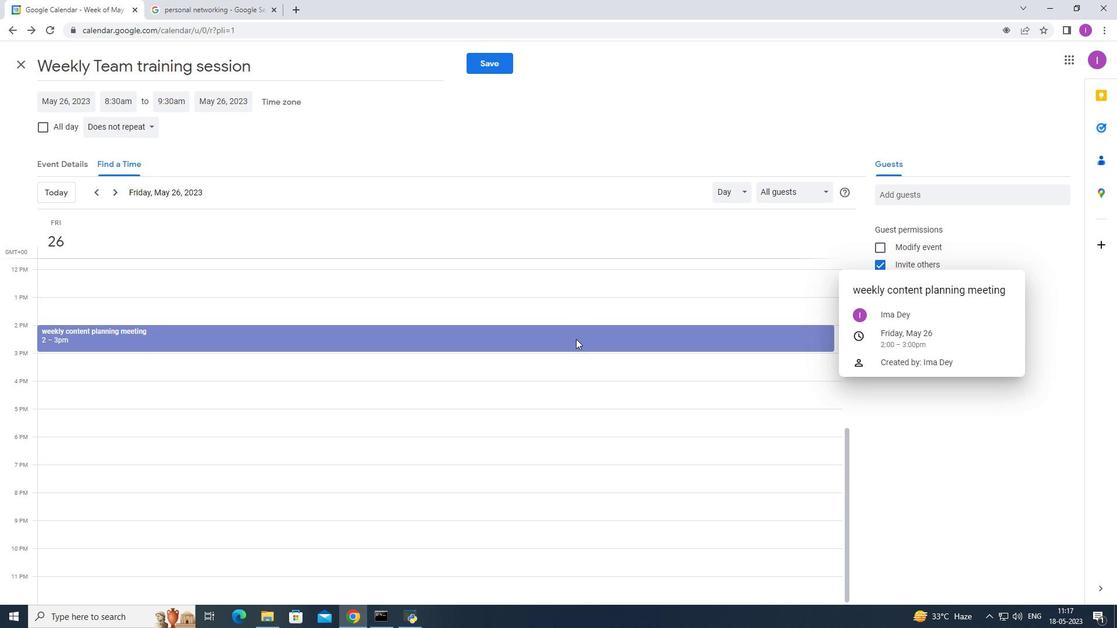 
Action: Mouse moved to (204, 192)
Screenshot: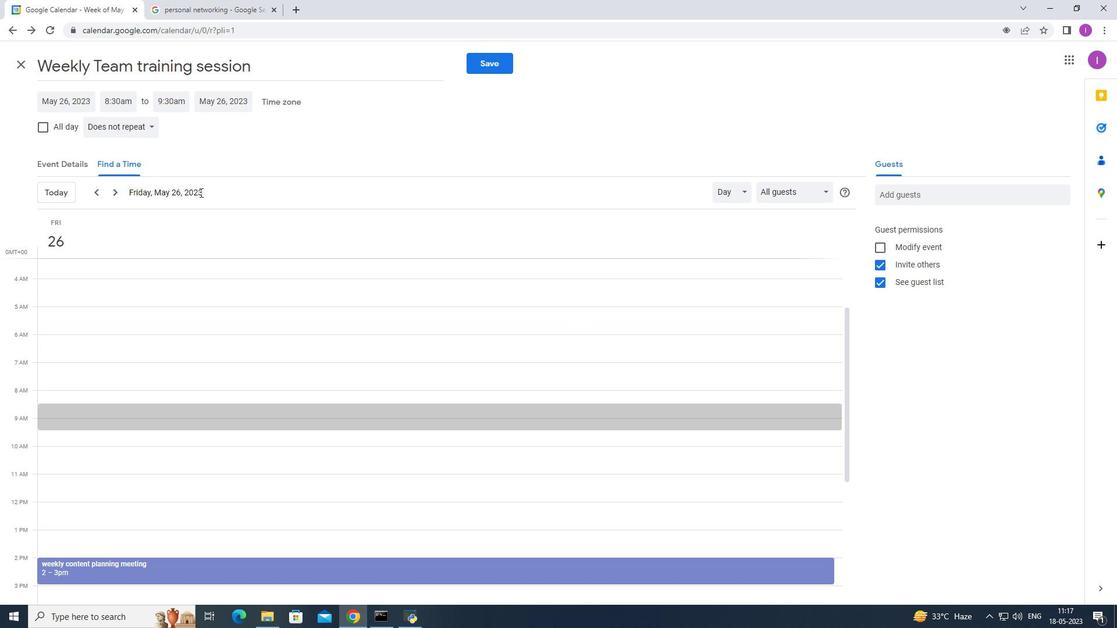 
Action: Mouse pressed left at (204, 192)
Screenshot: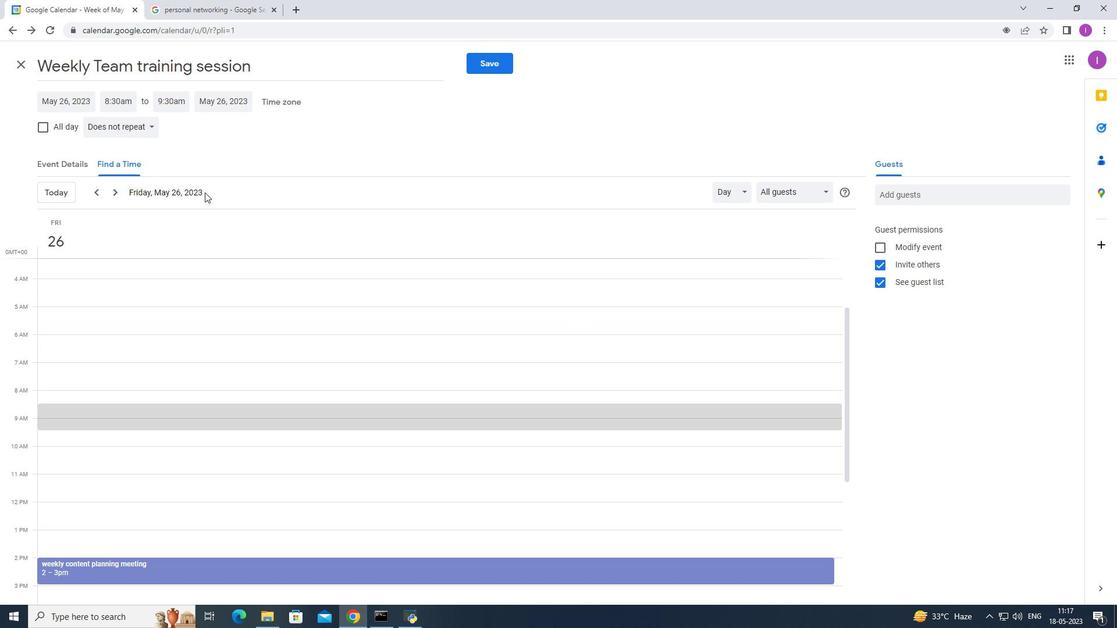 
Action: Mouse moved to (73, 164)
Screenshot: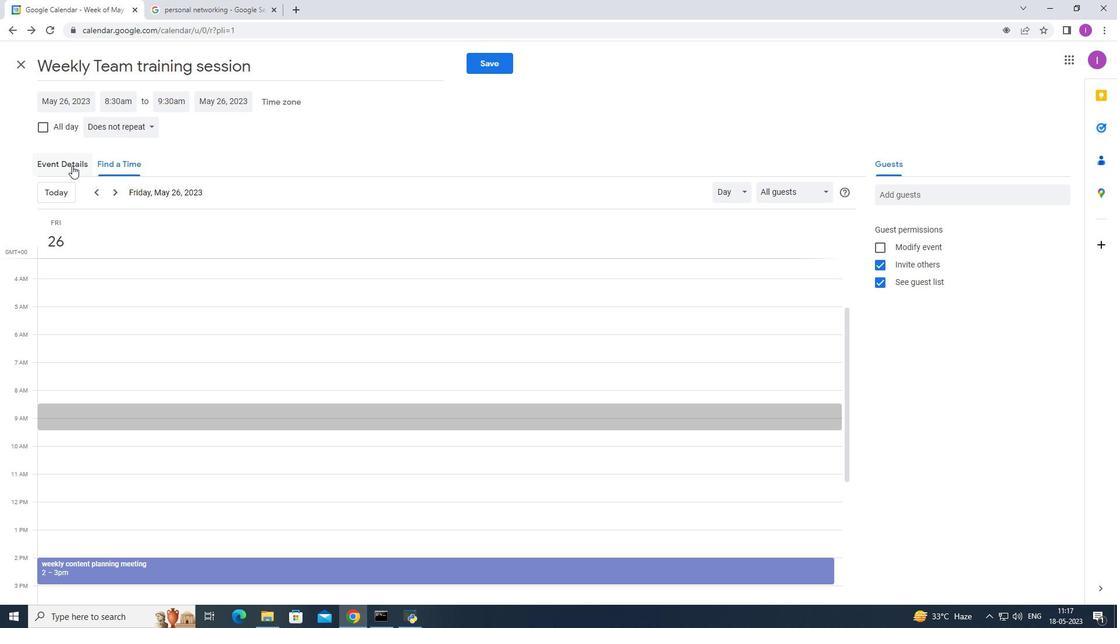 
Action: Mouse pressed left at (73, 164)
Screenshot: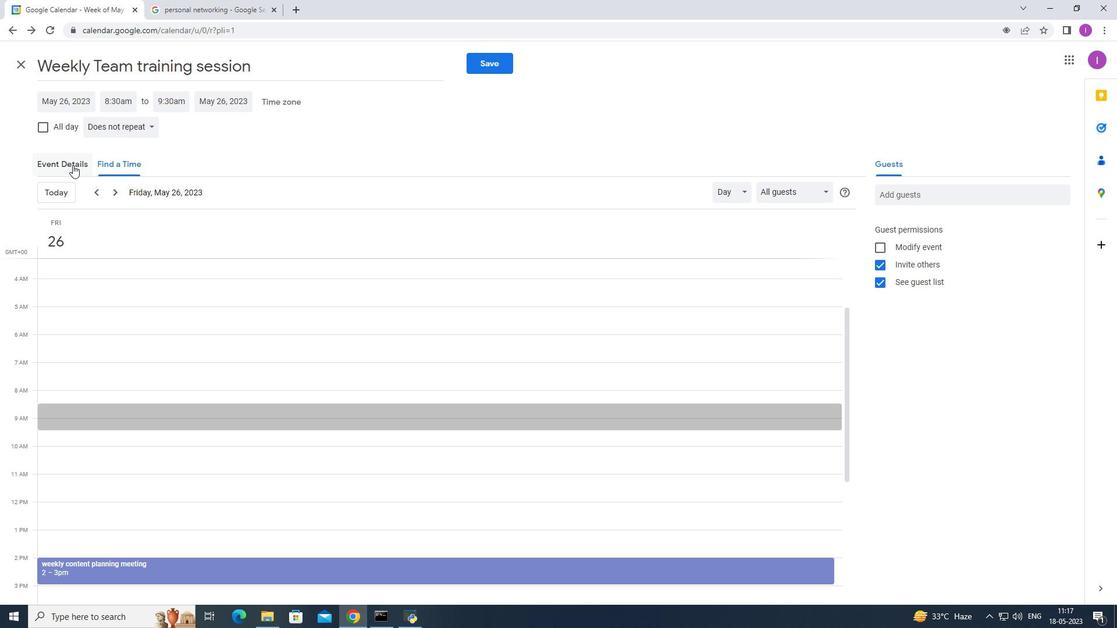 
Action: Mouse moved to (69, 220)
Screenshot: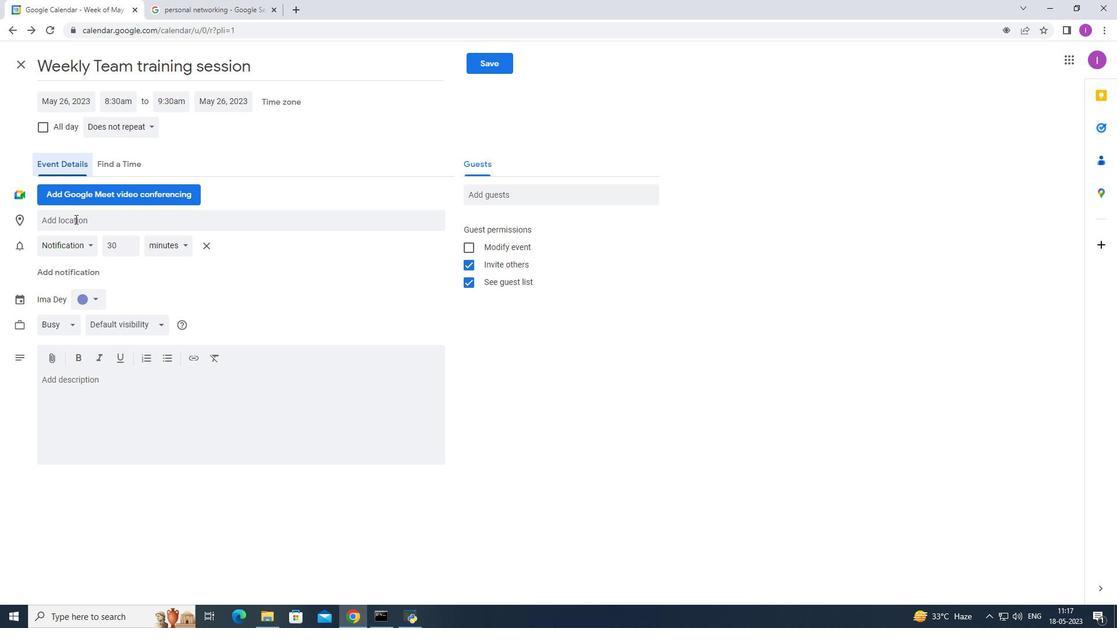 
Action: Mouse pressed left at (69, 220)
Screenshot: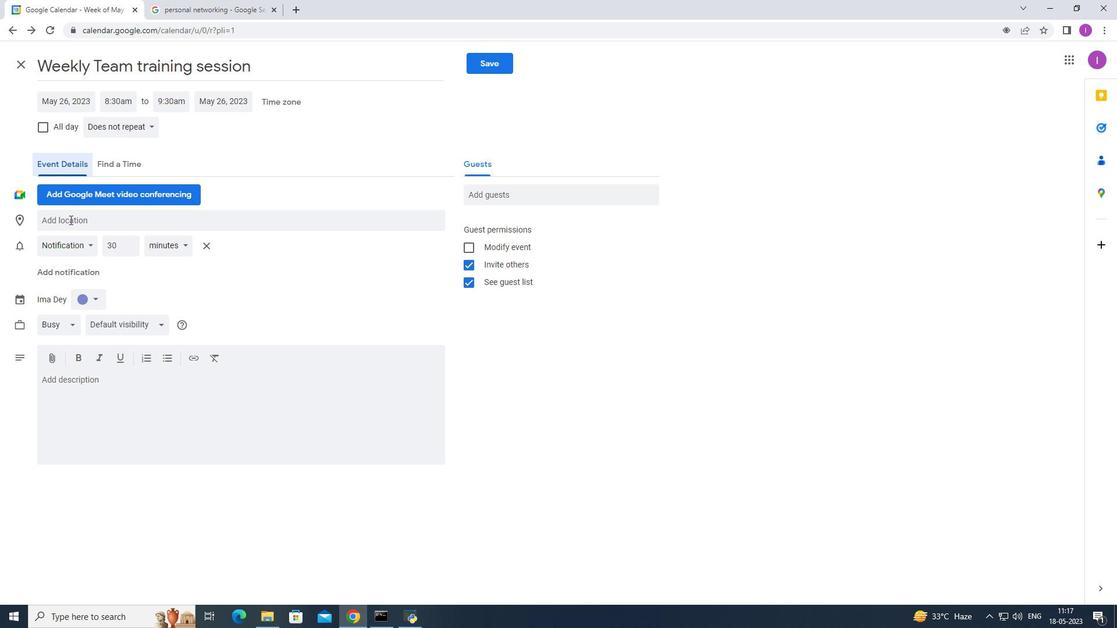 
Action: Key pressed sect
Screenshot: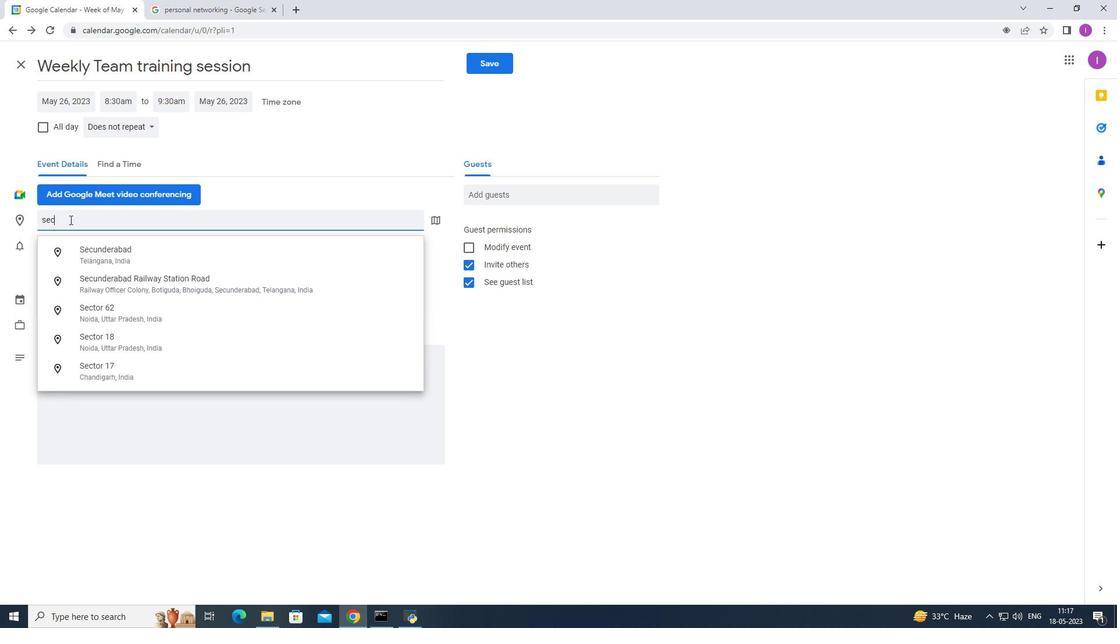 
Action: Mouse moved to (70, 229)
Screenshot: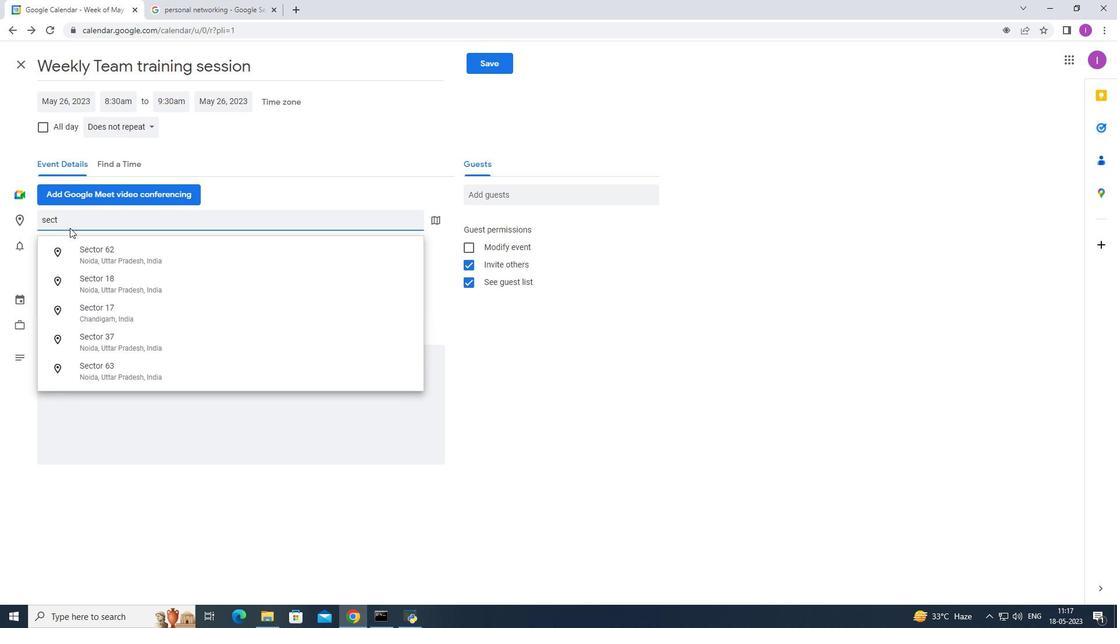 
Action: Key pressed o
Screenshot: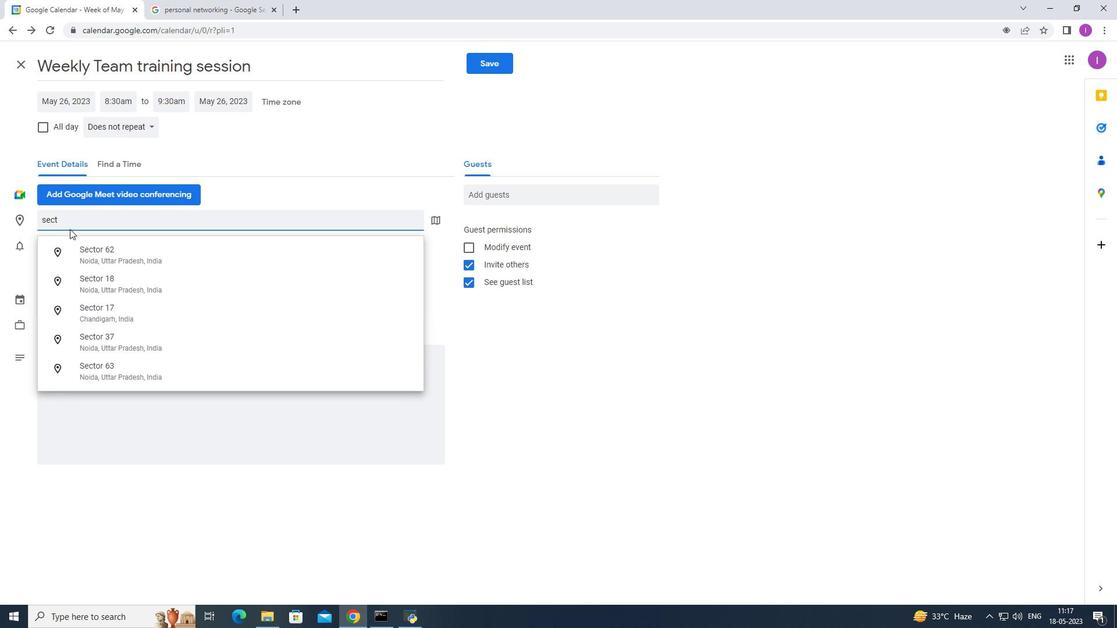 
Action: Mouse moved to (71, 234)
Screenshot: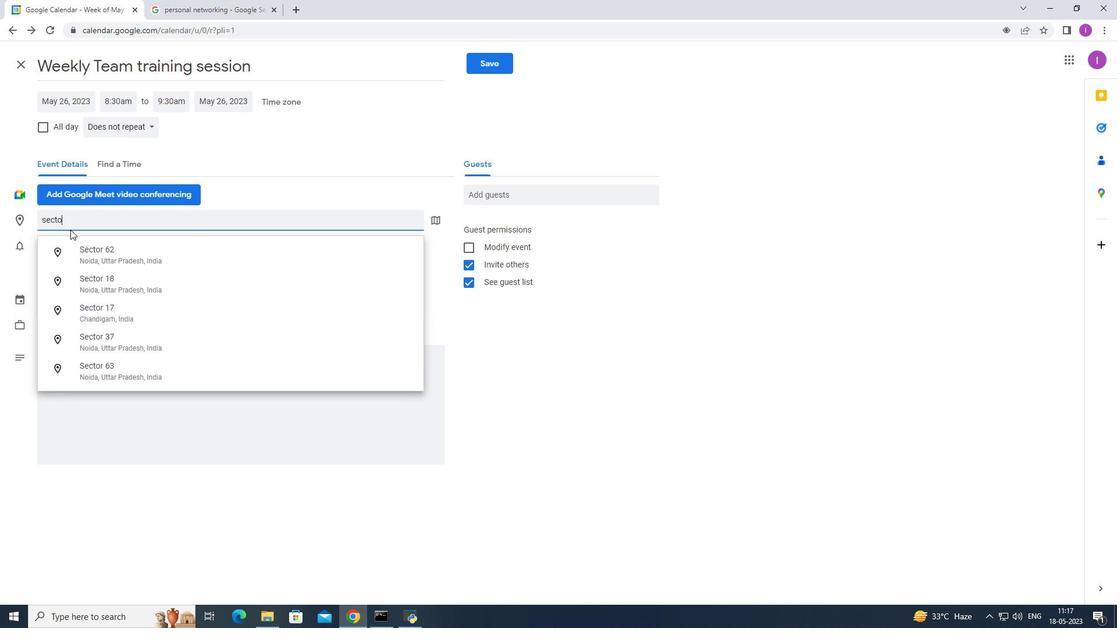 
Action: Key pressed r<Key.space>18
Screenshot: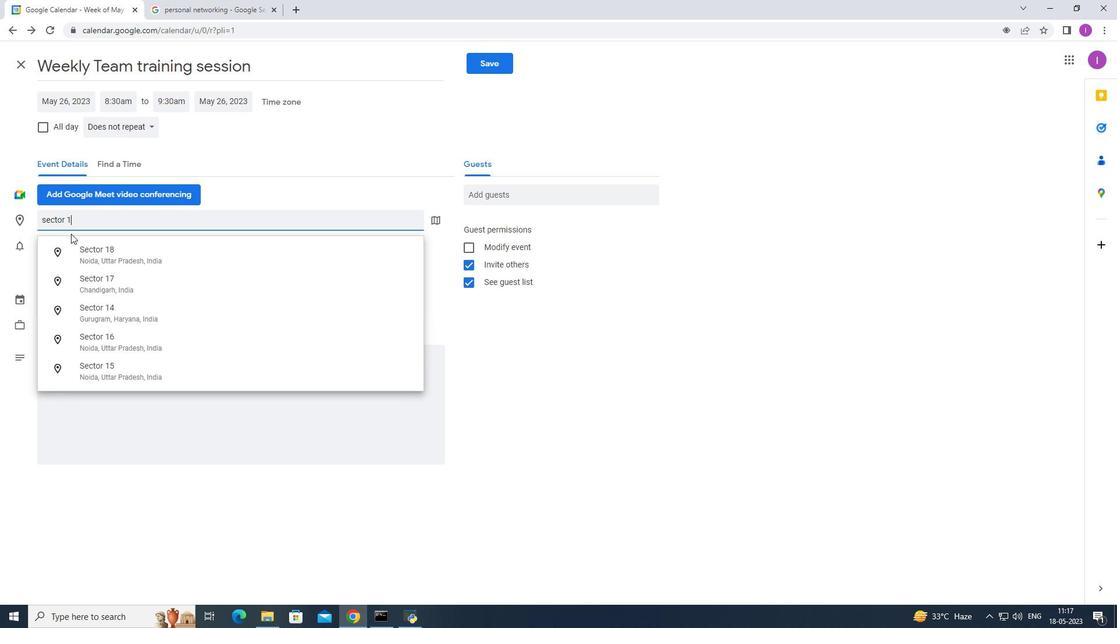 
Action: Mouse moved to (133, 279)
Screenshot: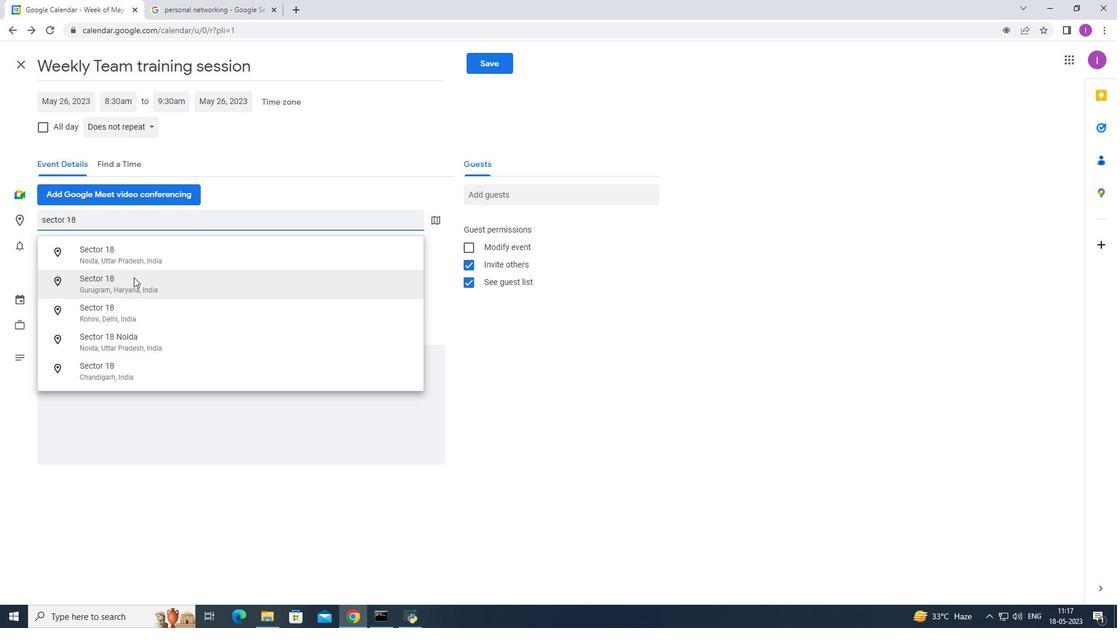 
Action: Mouse pressed left at (133, 279)
Screenshot: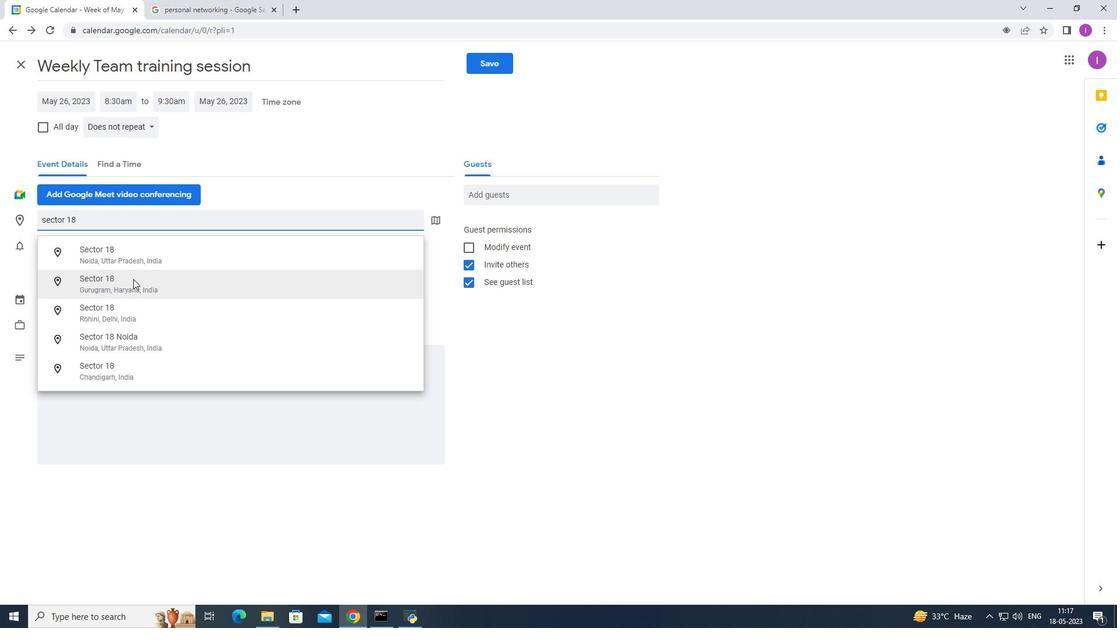 
Action: Mouse moved to (144, 273)
Screenshot: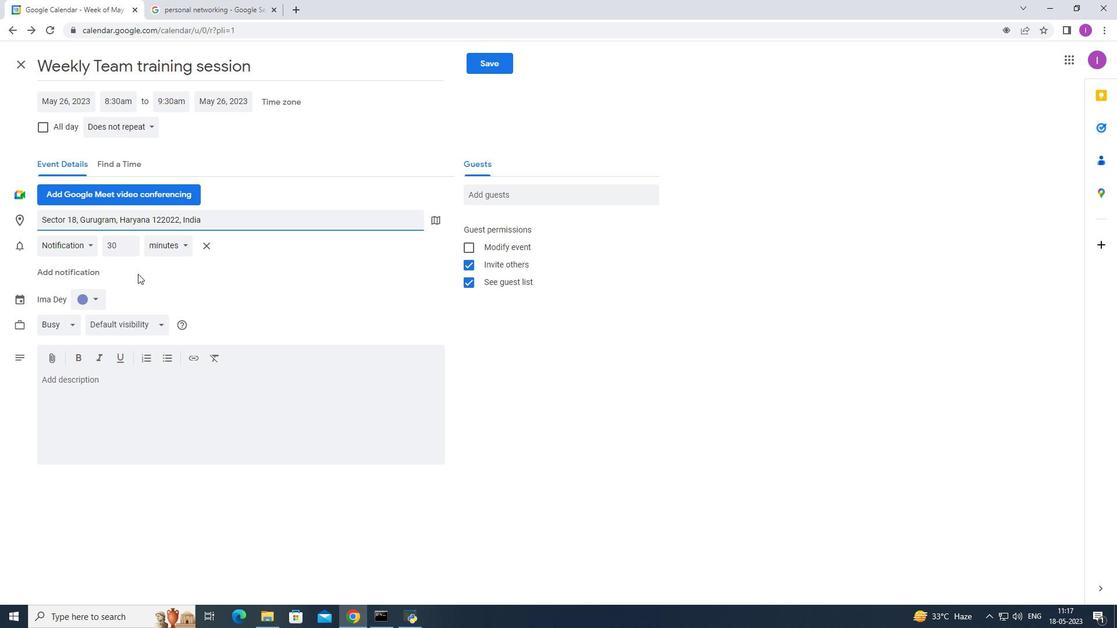 
Action: Mouse scrolled (144, 272) with delta (0, 0)
Screenshot: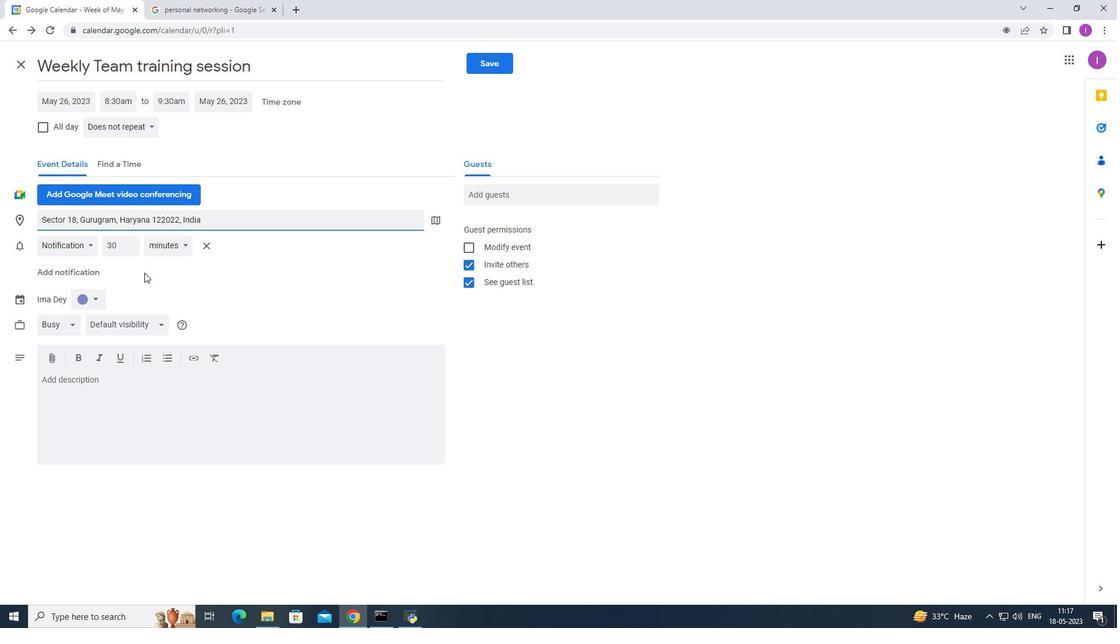 
Action: Mouse moved to (144, 271)
Screenshot: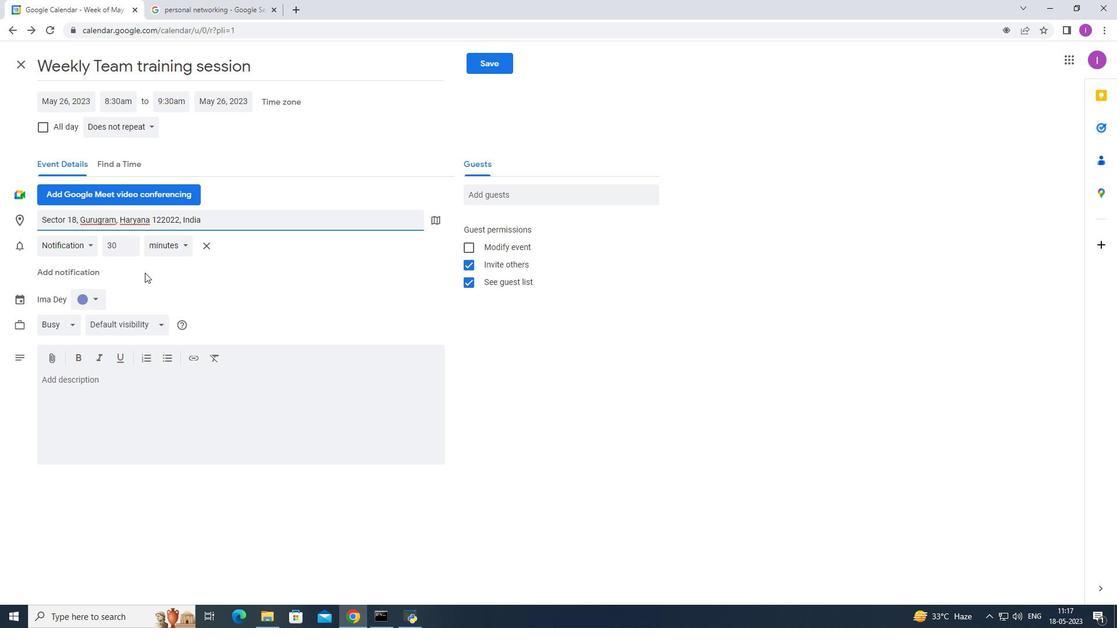 
Action: Mouse scrolled (144, 271) with delta (0, 0)
Screenshot: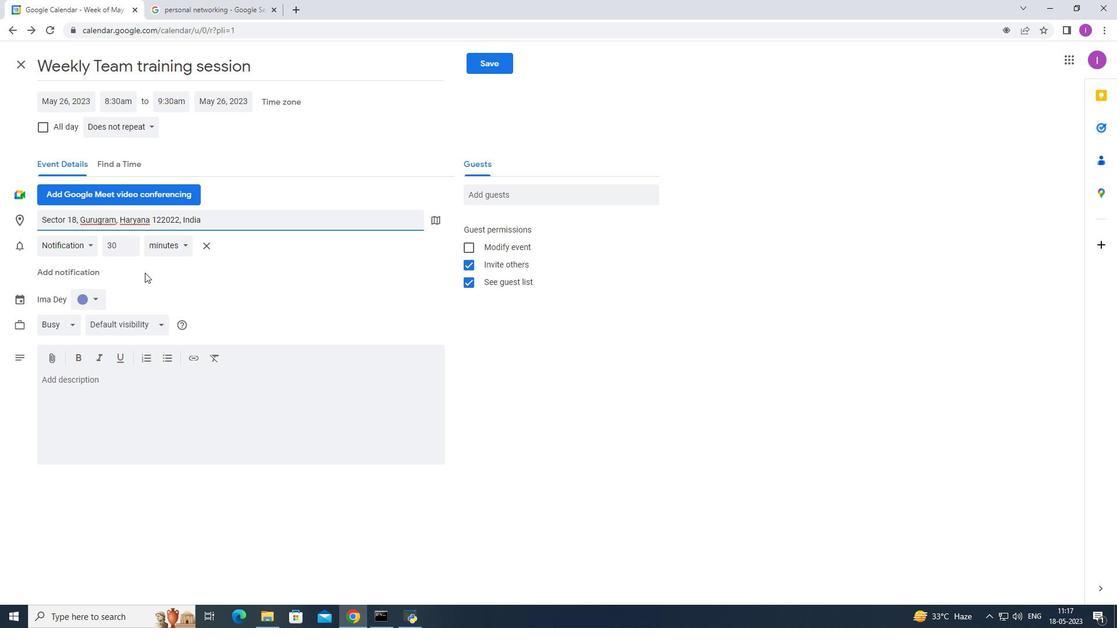 
Action: Mouse moved to (59, 381)
Screenshot: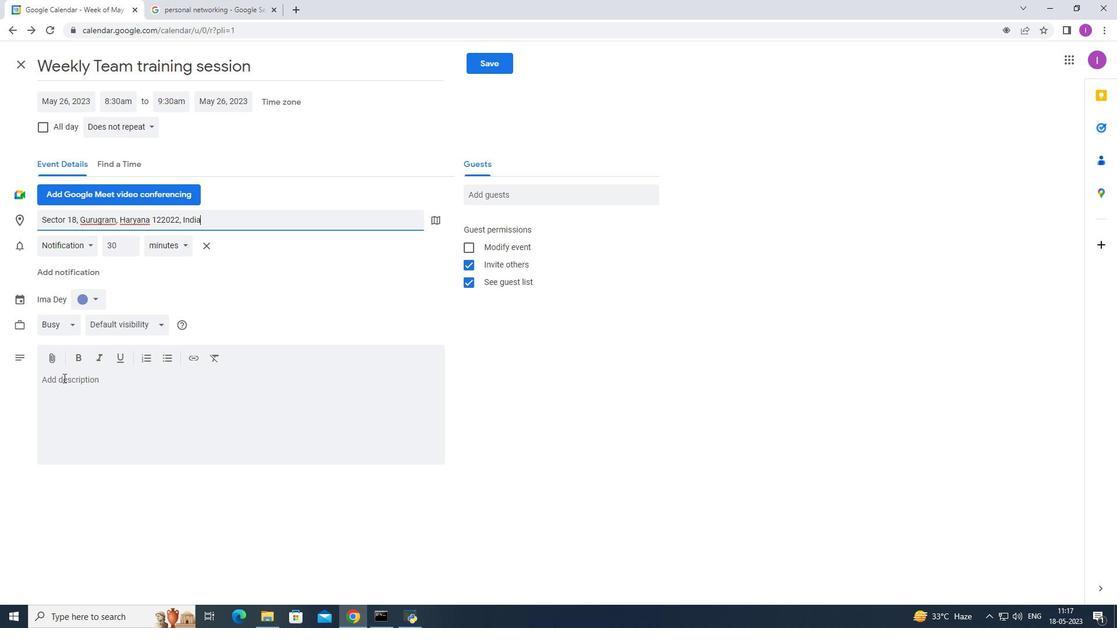 
Action: Mouse pressed left at (59, 381)
Screenshot: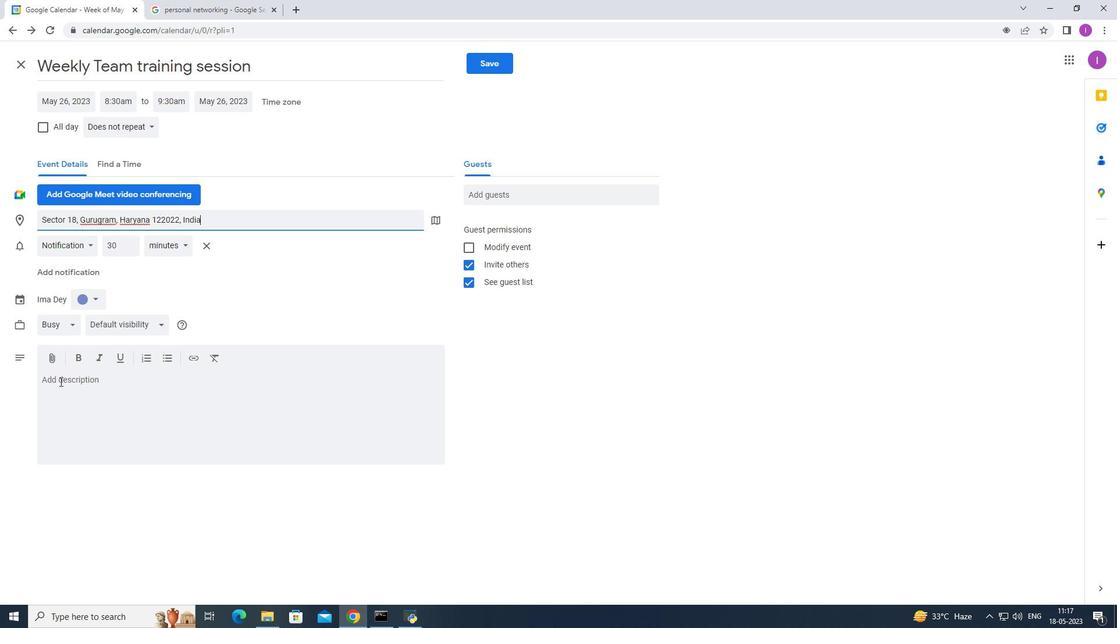 
Action: Mouse moved to (158, 345)
Screenshot: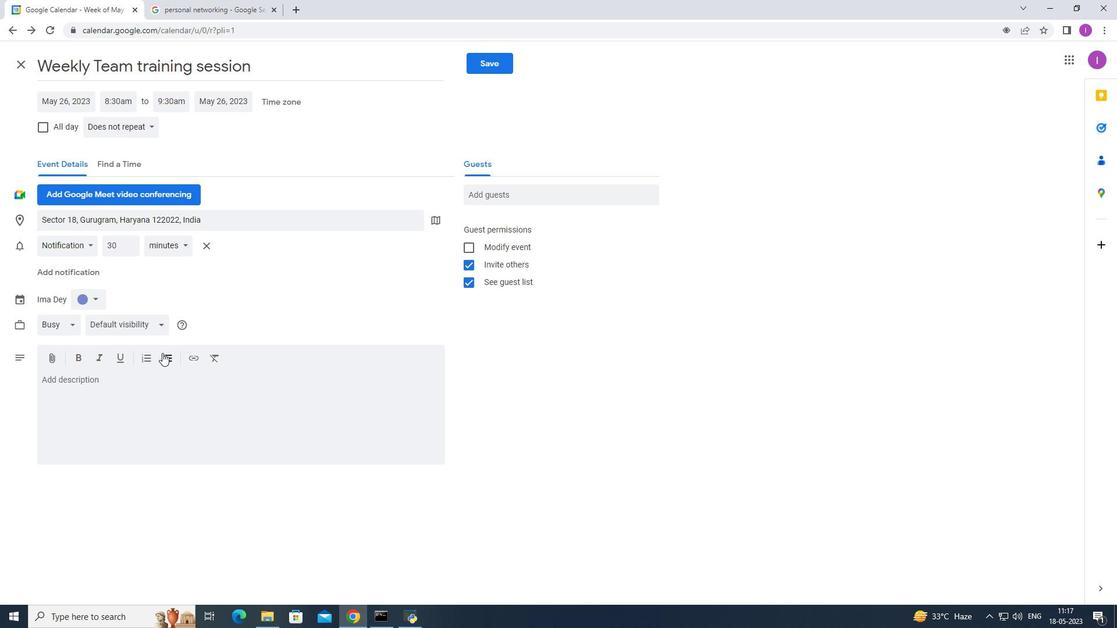 
Action: Key pressed <Key.shift>Weel<Key.backspace>kly<Key.space>team<Key.space>training<Key.space>session.
Screenshot: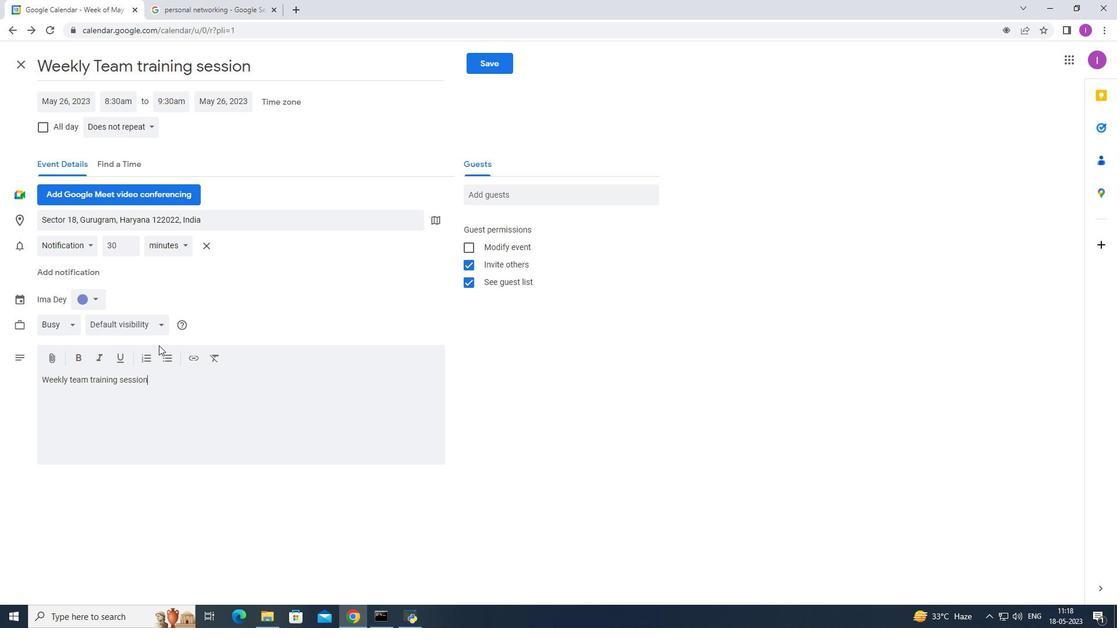 
Action: Mouse moved to (493, 59)
Screenshot: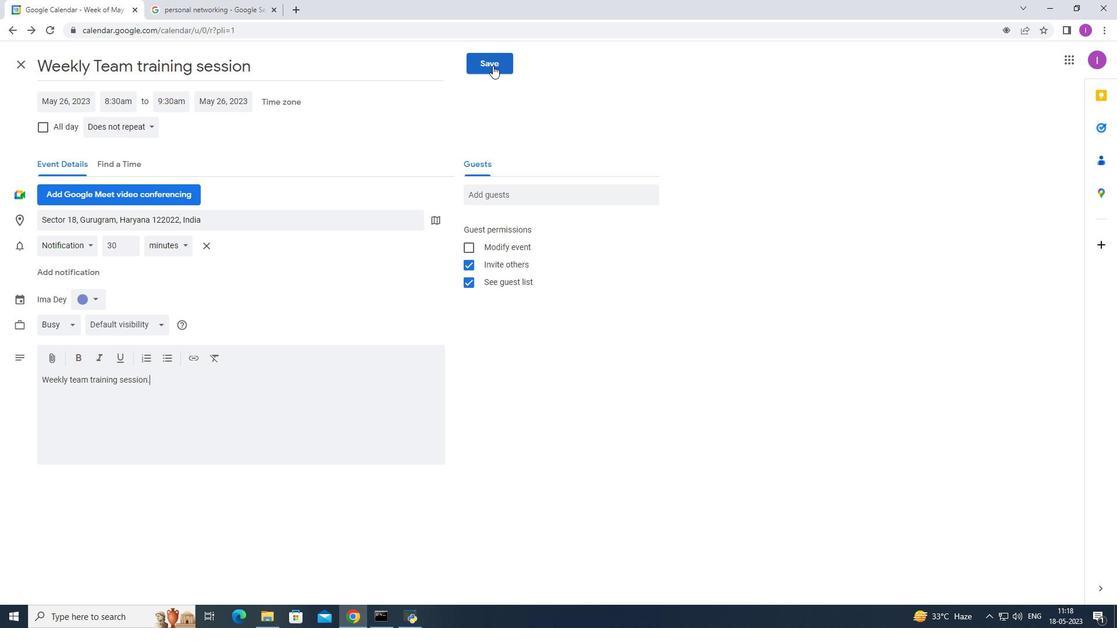 
Action: Mouse pressed left at (493, 59)
Screenshot: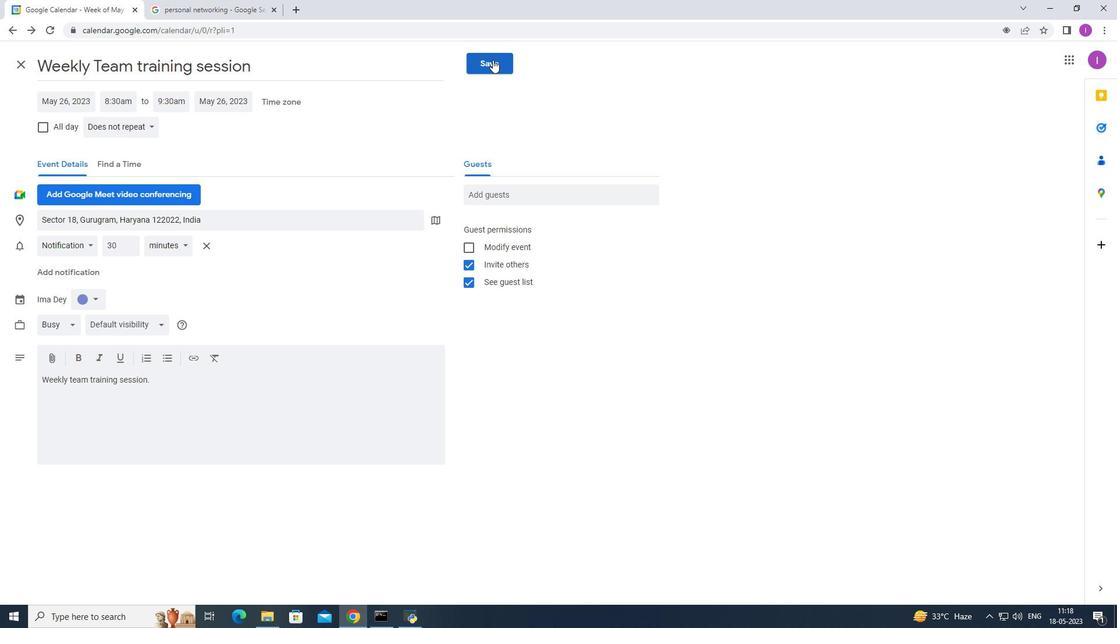 
Action: Mouse moved to (1008, 228)
Screenshot: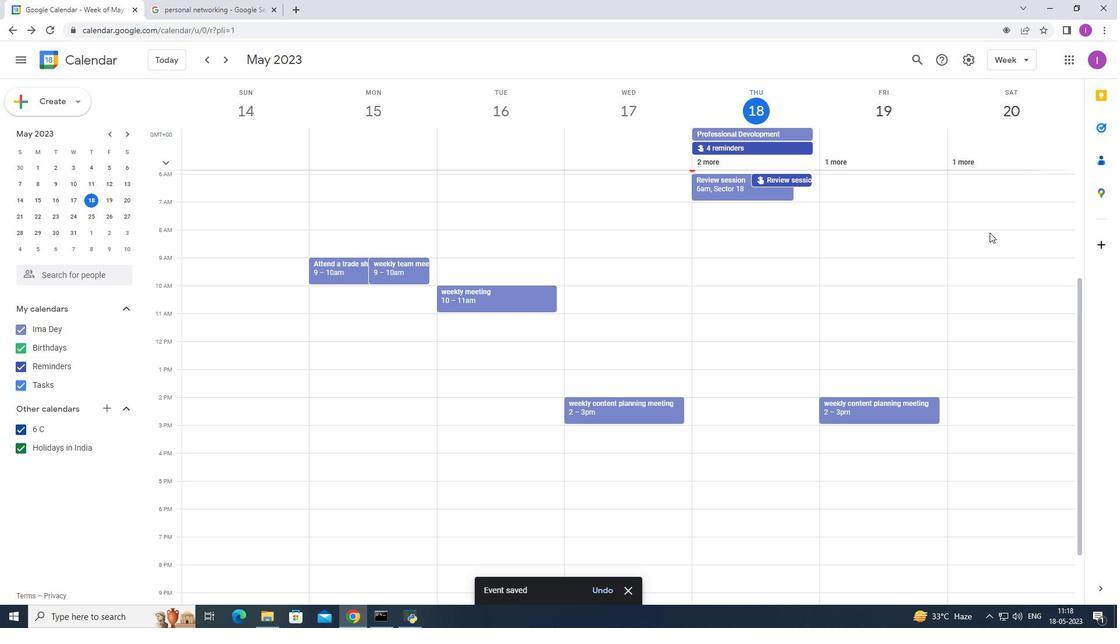 
Action: Mouse scrolled (1008, 228) with delta (0, 0)
Screenshot: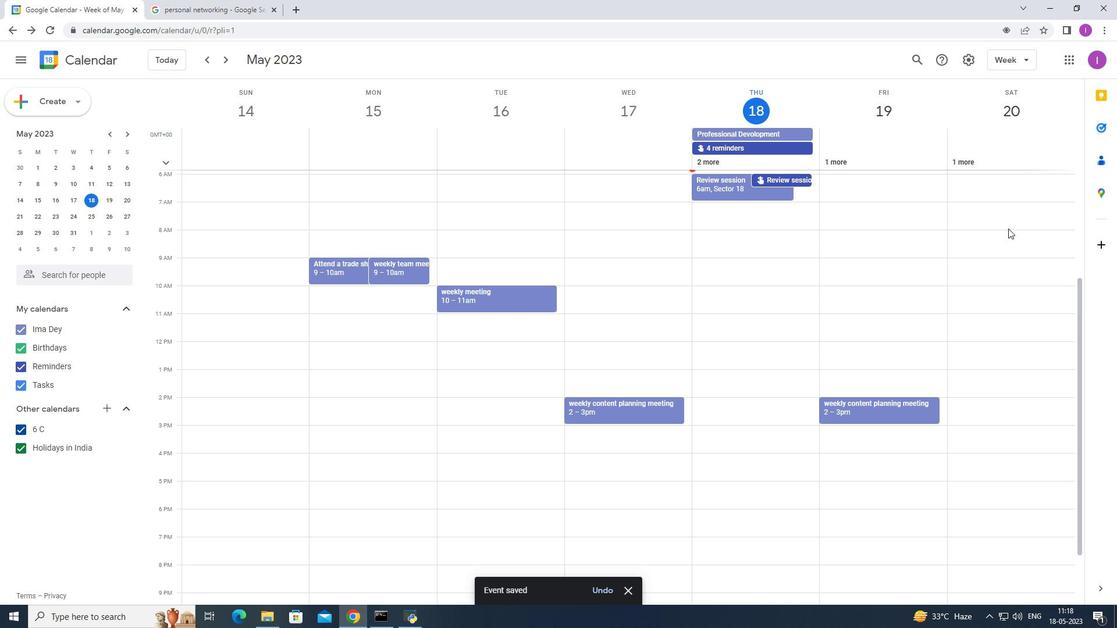 
Action: Mouse scrolled (1008, 228) with delta (0, 0)
Screenshot: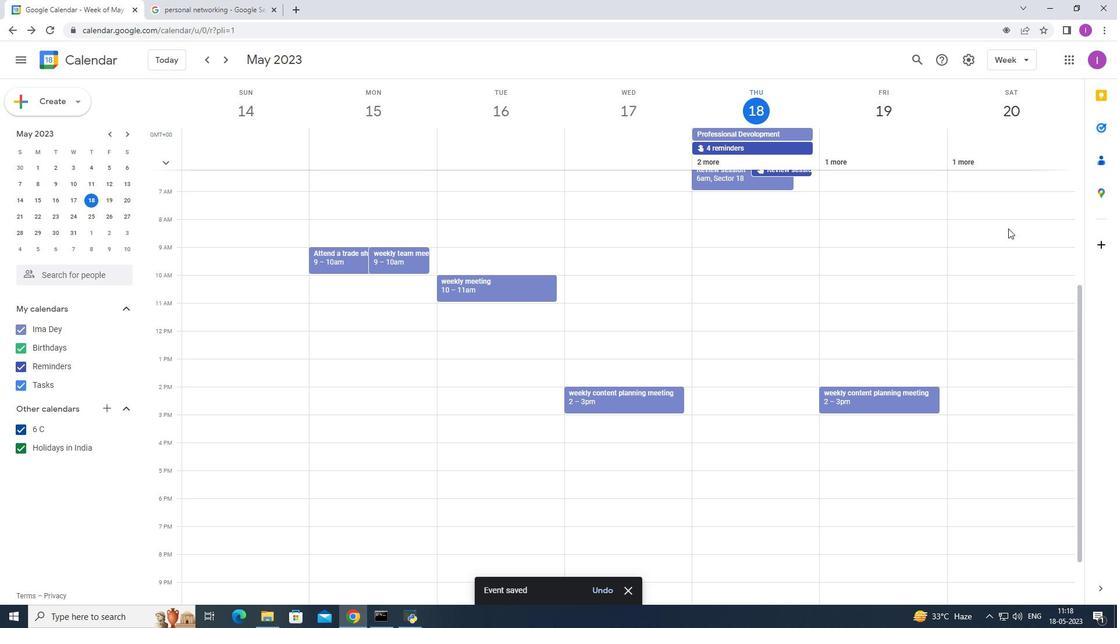 
Action: Mouse scrolled (1008, 229) with delta (0, 0)
Screenshot: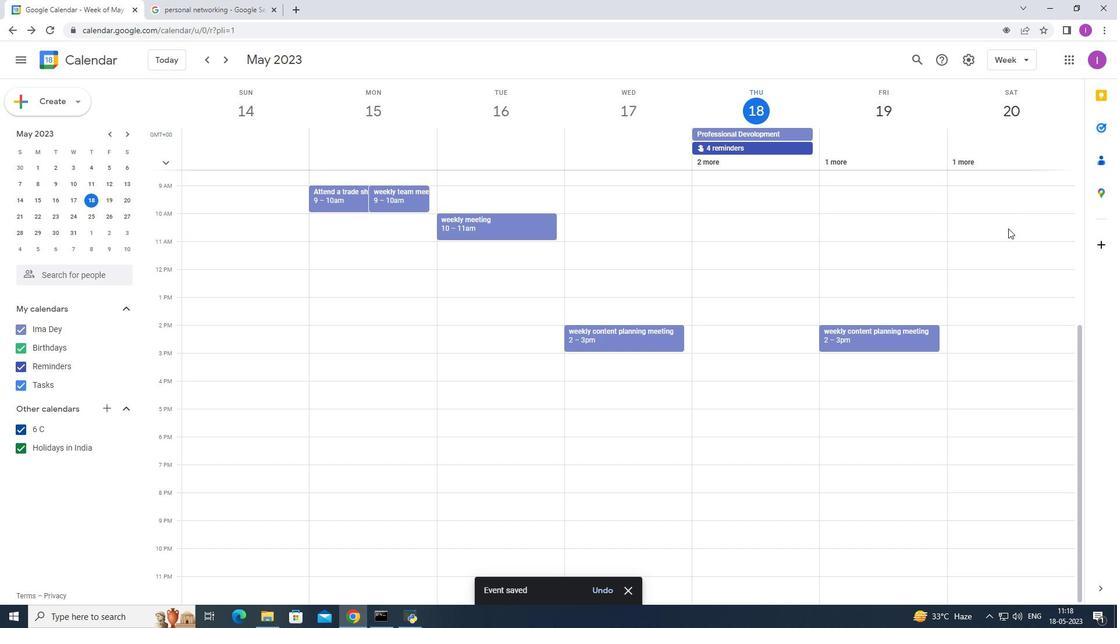 
Action: Mouse scrolled (1008, 229) with delta (0, 0)
Screenshot: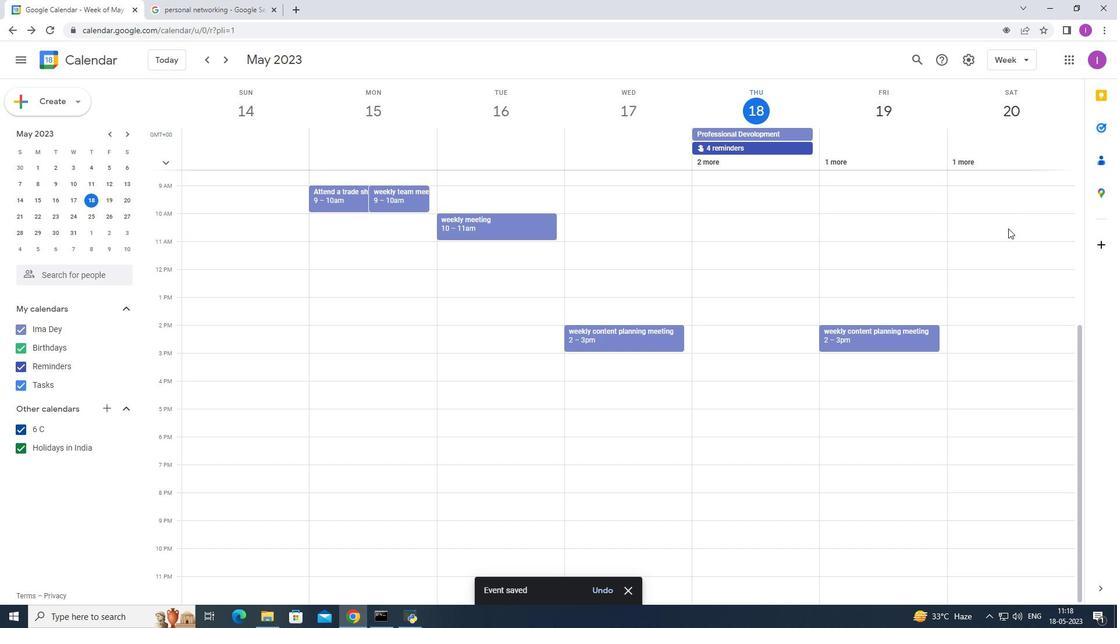 
Action: Mouse scrolled (1008, 229) with delta (0, 0)
Screenshot: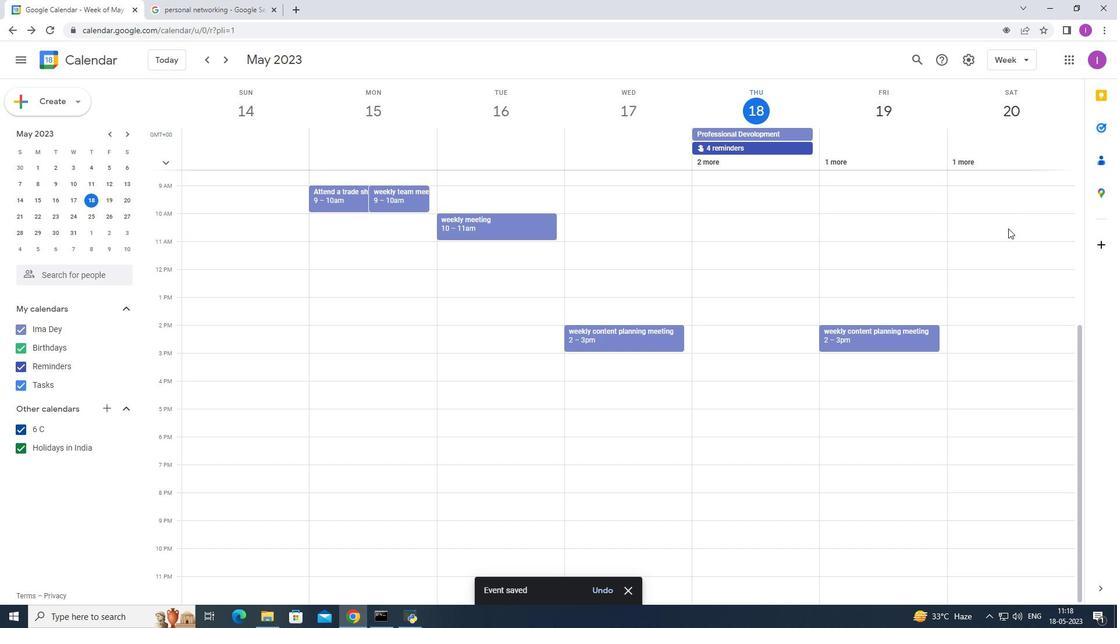
Action: Mouse moved to (829, 258)
Screenshot: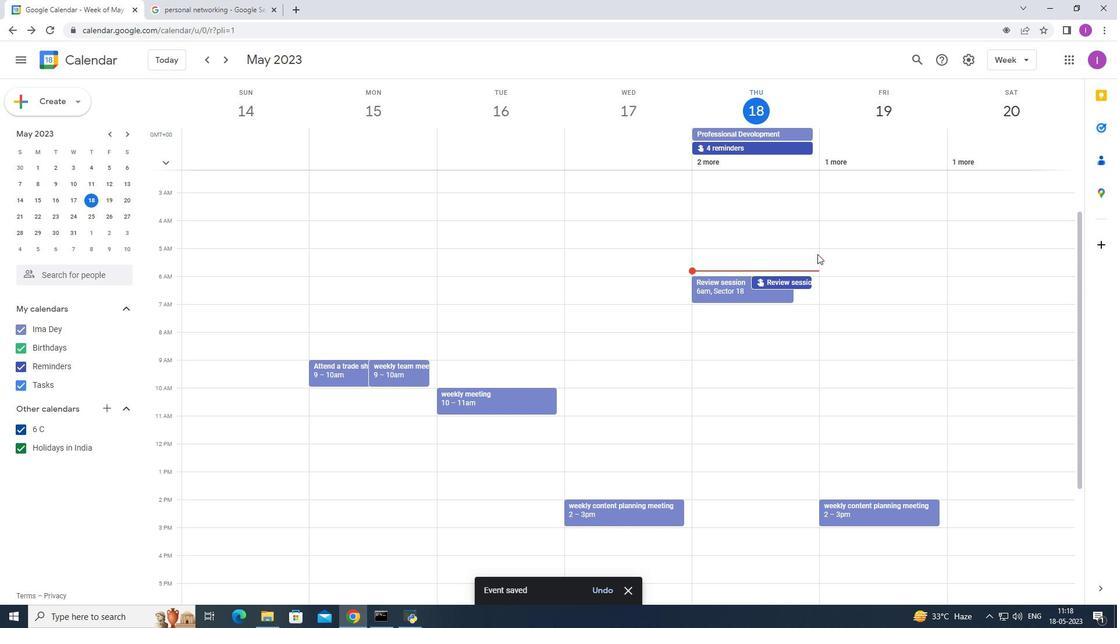 
